 Task: Look for space in Pyapon, Myanmar from 12th July, 2023 to 16th July, 2023 for 8 adults in price range Rs.10000 to Rs.16000. Place can be private room with 8 bedrooms having 8 beds and 8 bathrooms. Property type can be house, flat, guest house. Amenities needed are: wifi, TV, free parkinig on premises, gym, breakfast. Booking option can be shelf check-in. Required host language is English.
Action: Mouse moved to (577, 115)
Screenshot: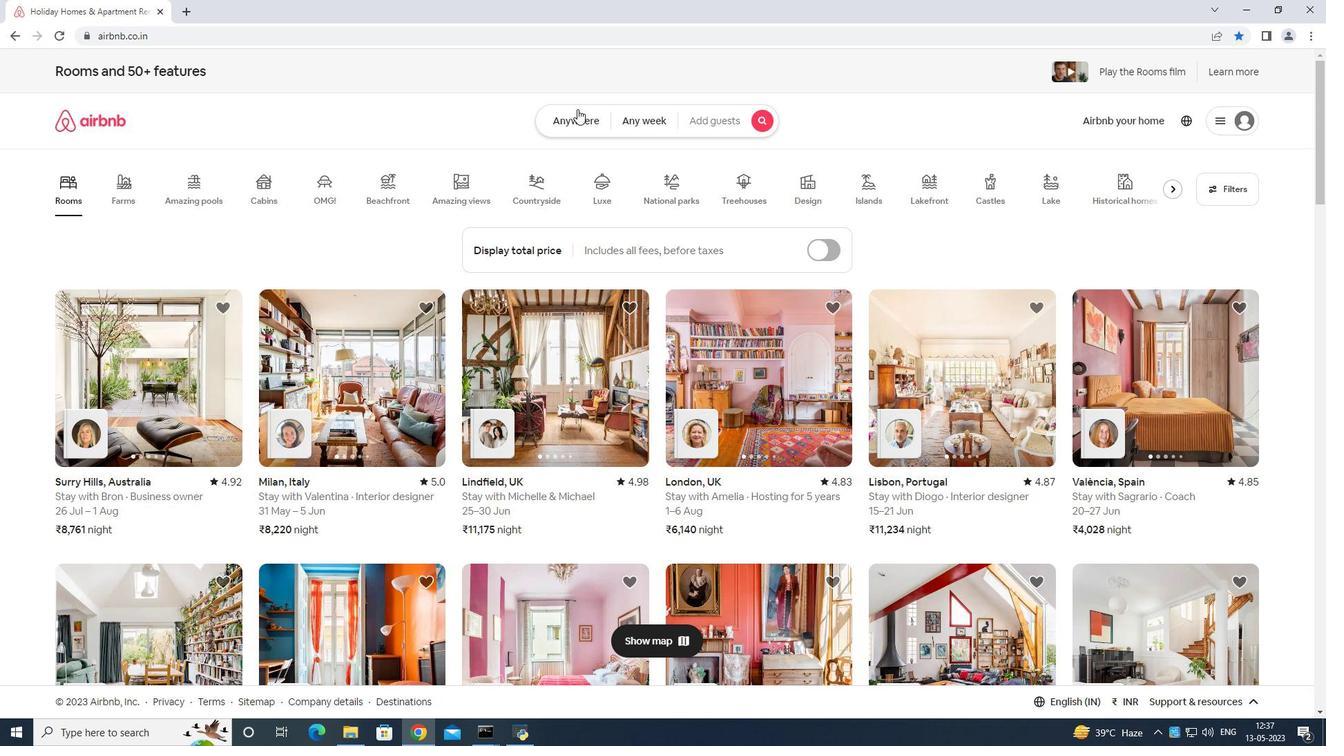 
Action: Mouse pressed left at (577, 115)
Screenshot: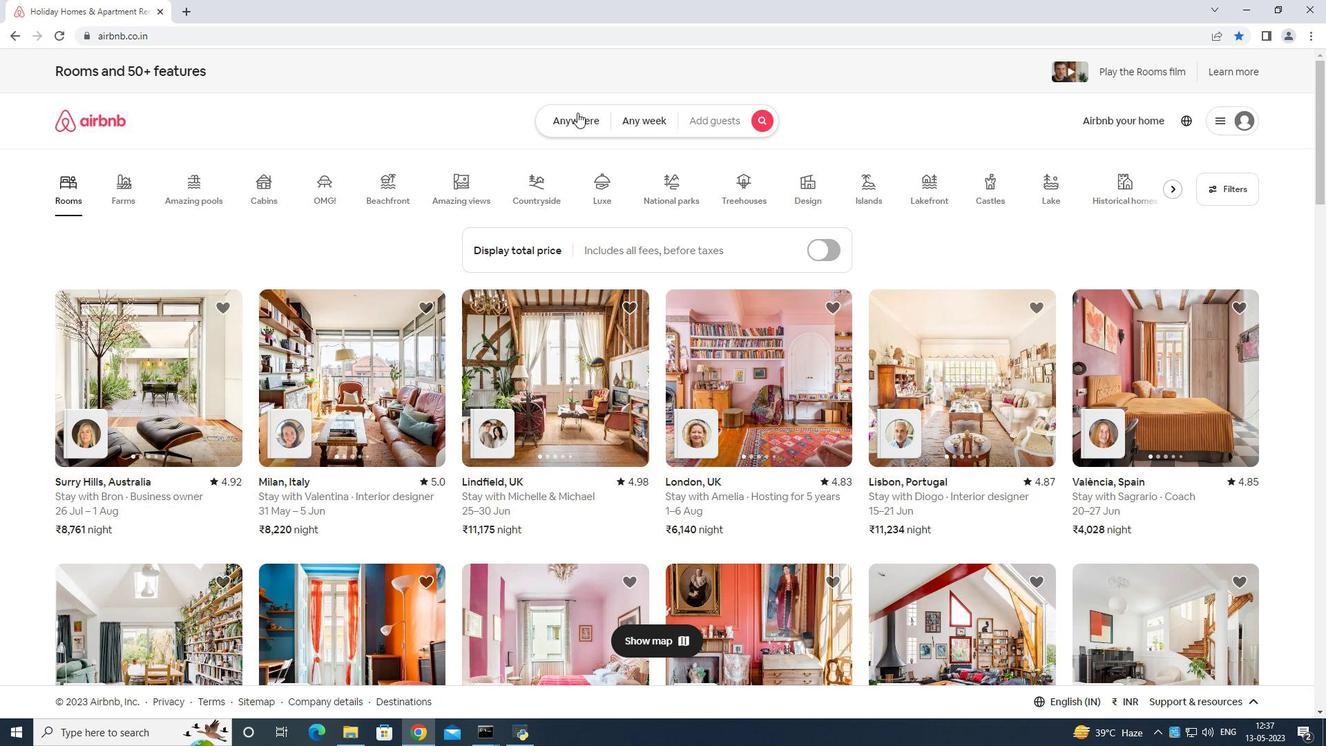 
Action: Mouse moved to (457, 164)
Screenshot: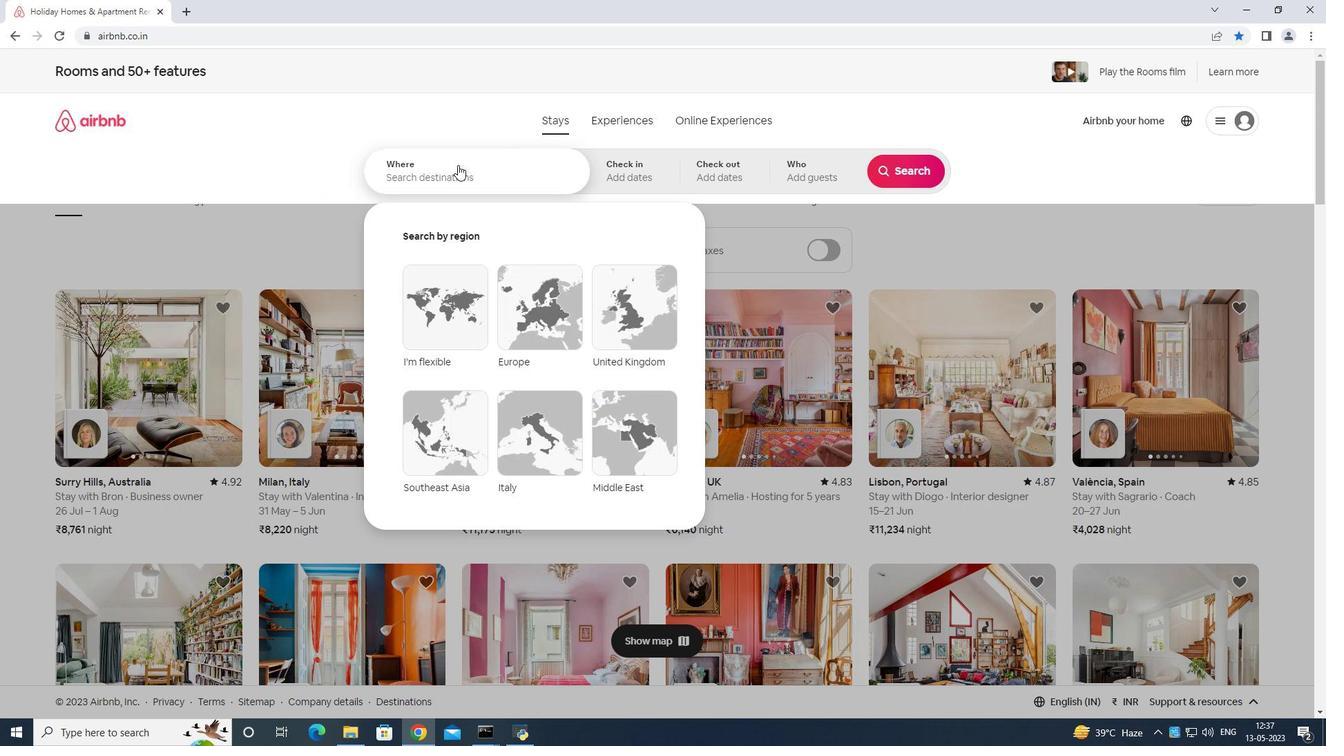 
Action: Mouse pressed left at (457, 164)
Screenshot: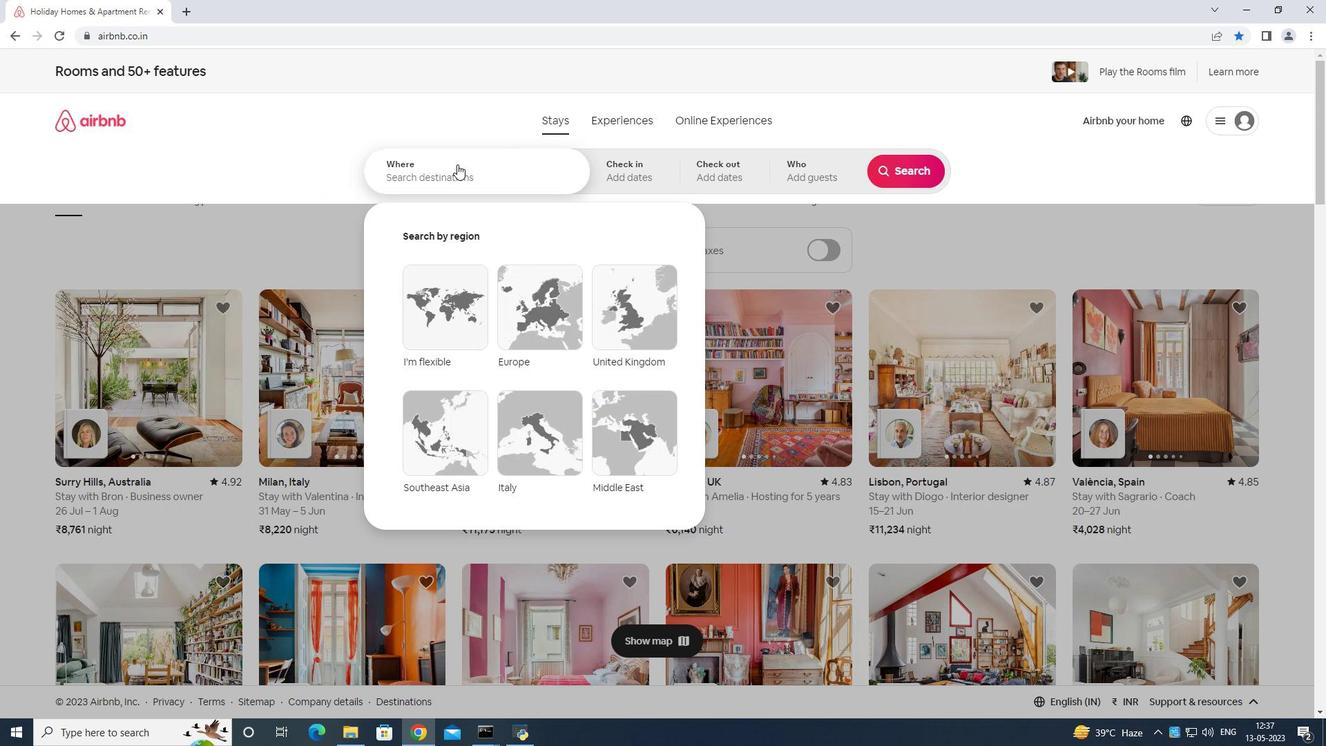 
Action: Mouse moved to (547, 243)
Screenshot: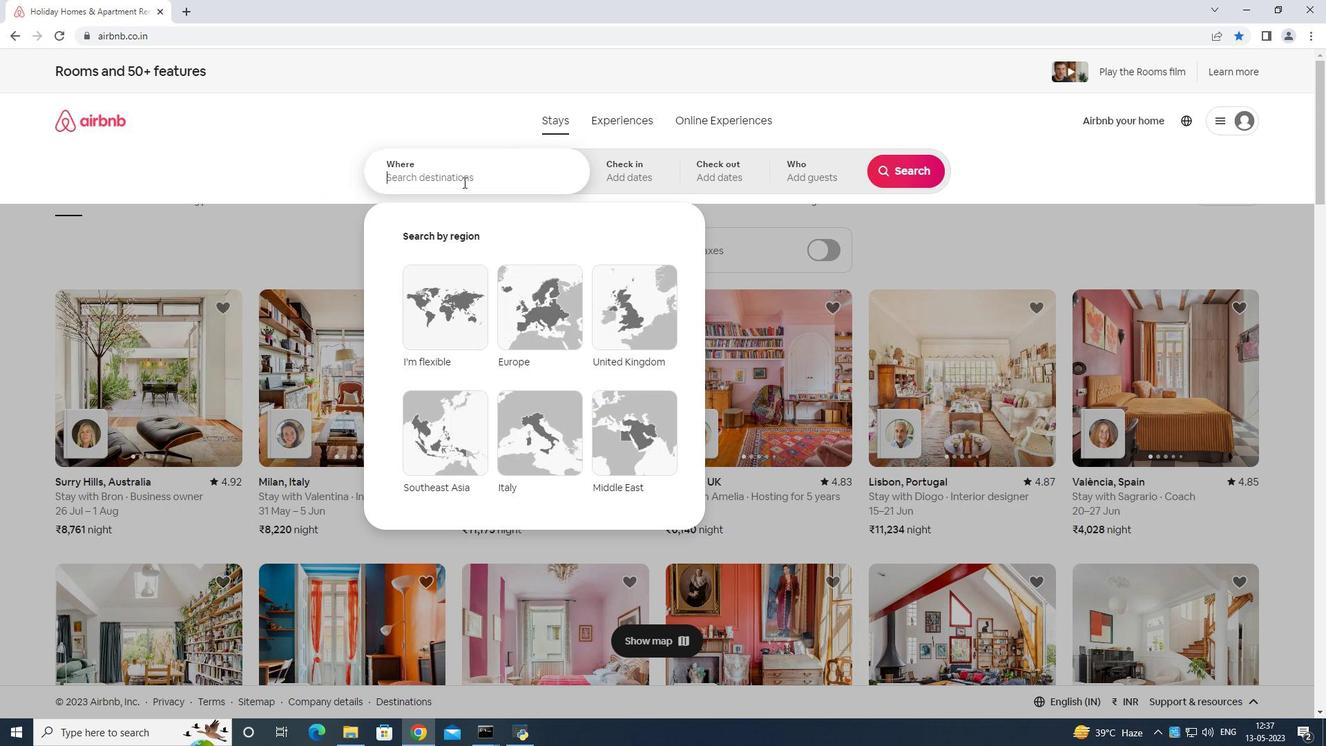 
Action: Key pressed p<Key.backspace><Key.shift>Pyapon<Key.space>myanmar<Key.enter>
Screenshot: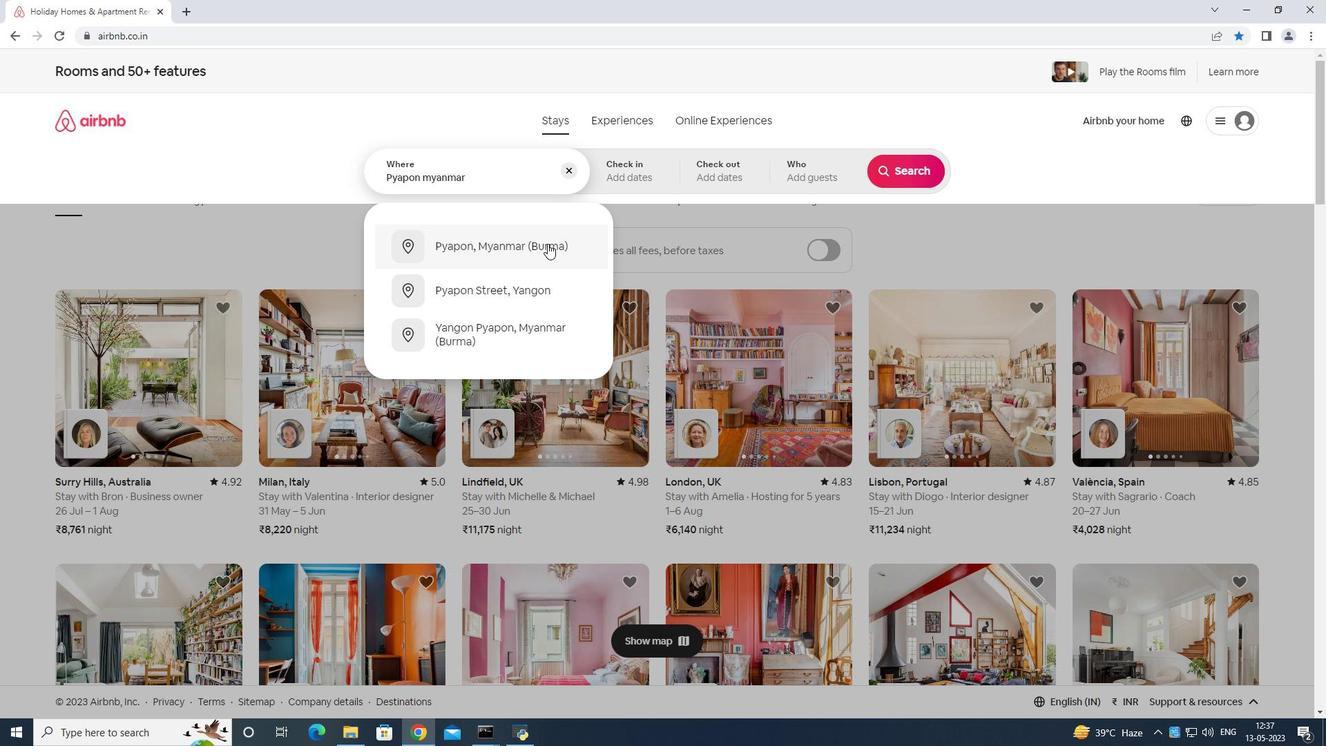 
Action: Mouse moved to (901, 290)
Screenshot: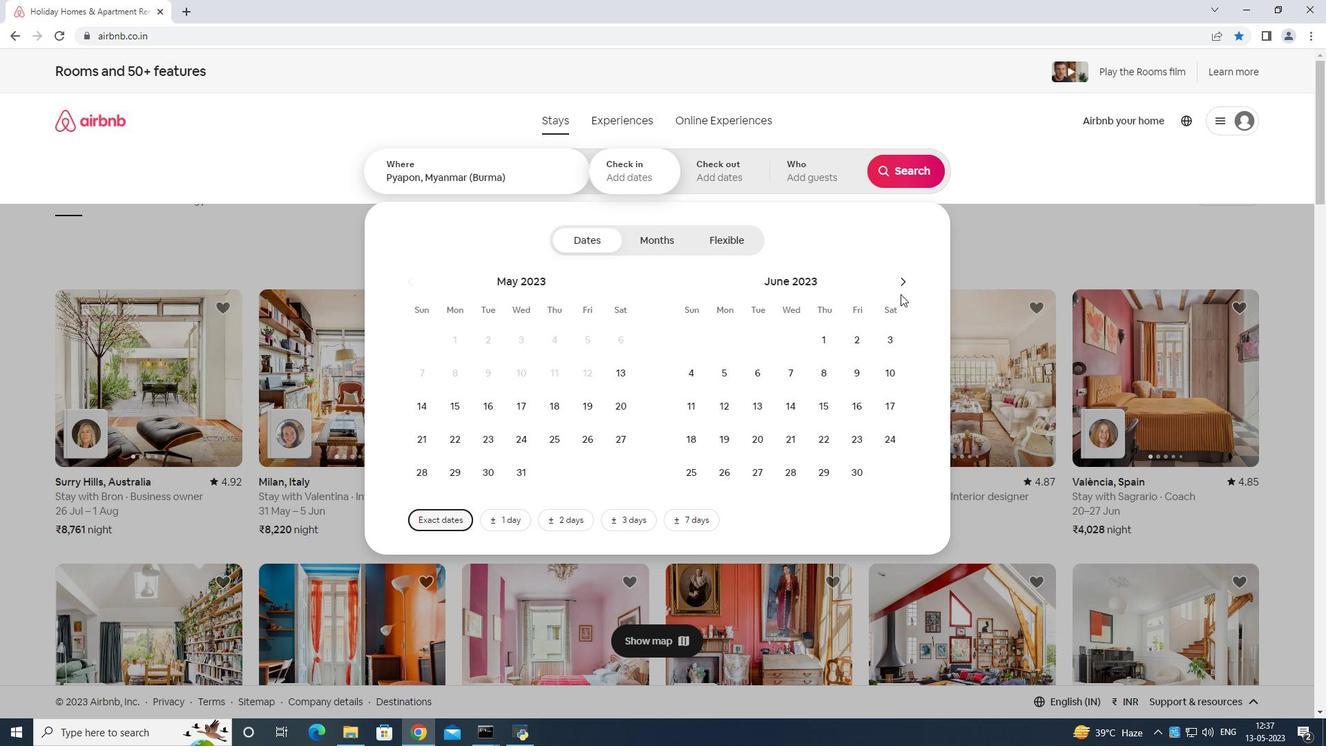 
Action: Mouse pressed left at (901, 290)
Screenshot: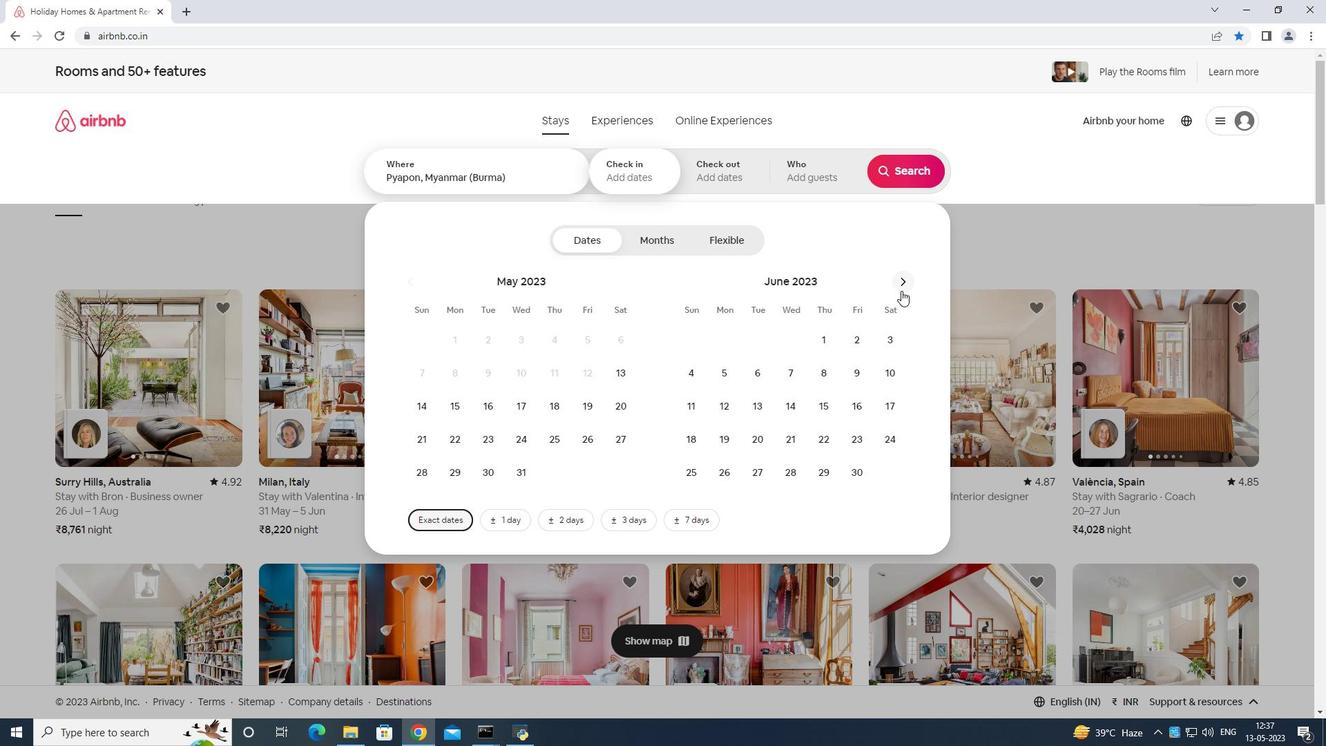 
Action: Mouse moved to (776, 395)
Screenshot: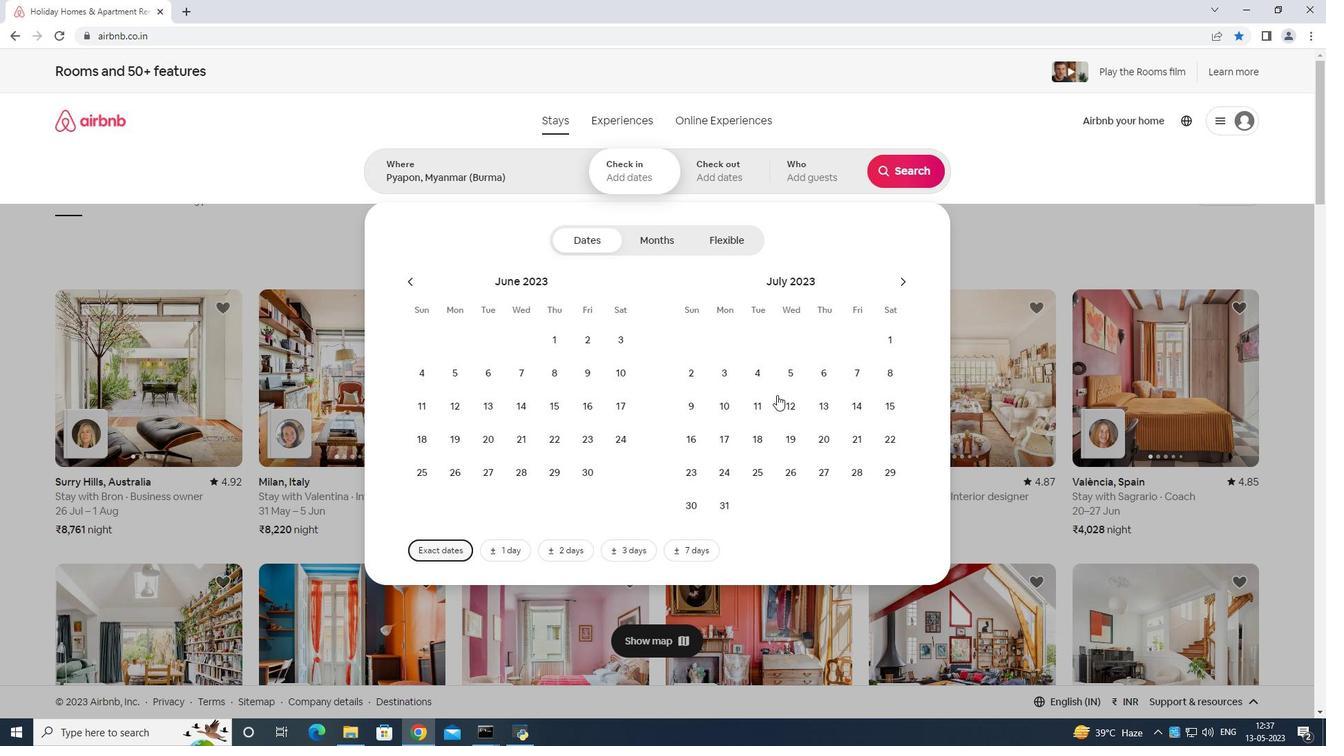 
Action: Mouse pressed left at (776, 395)
Screenshot: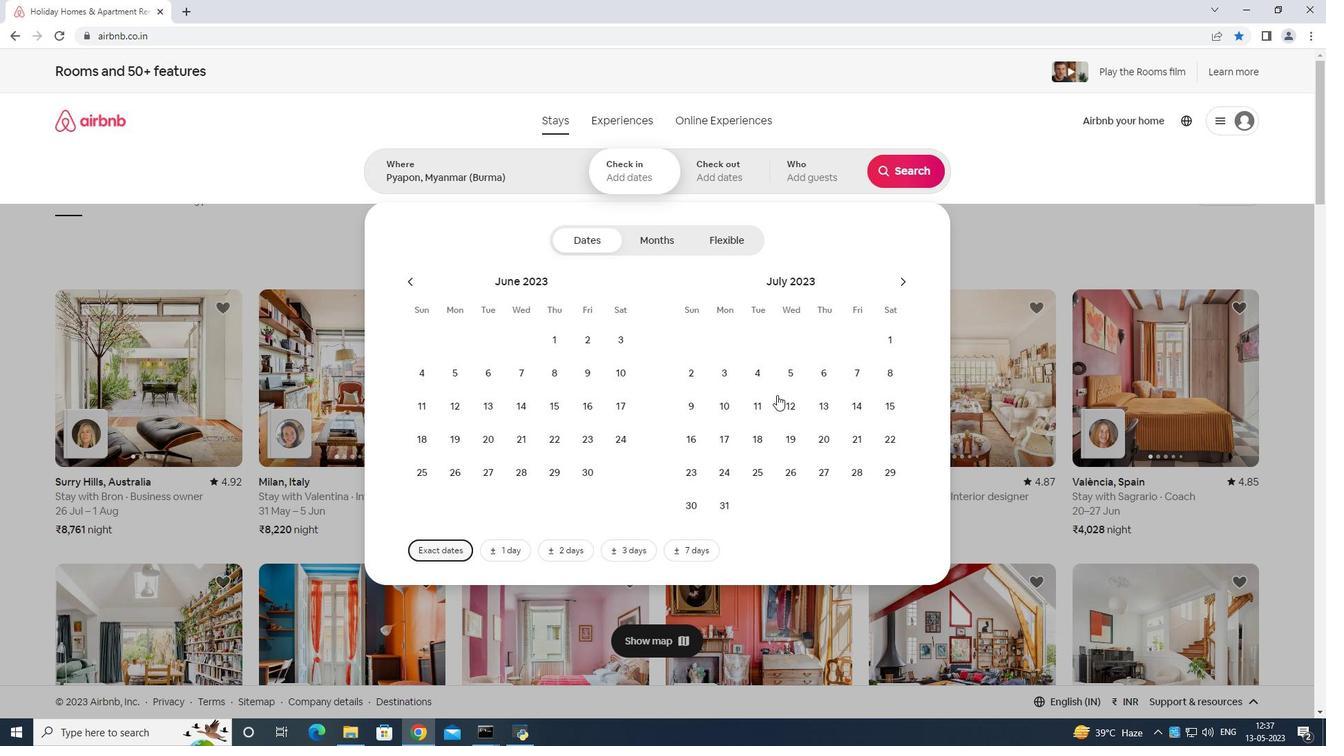 
Action: Mouse moved to (688, 437)
Screenshot: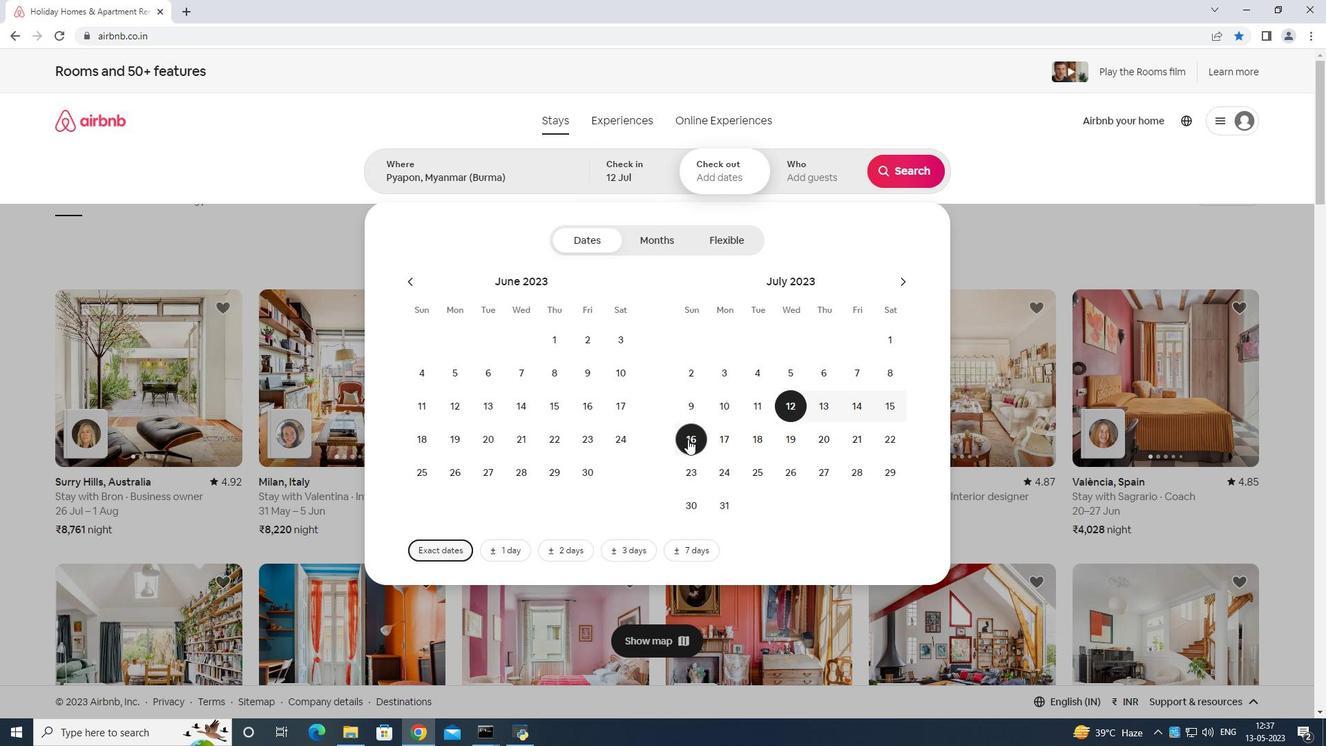 
Action: Mouse pressed left at (688, 437)
Screenshot: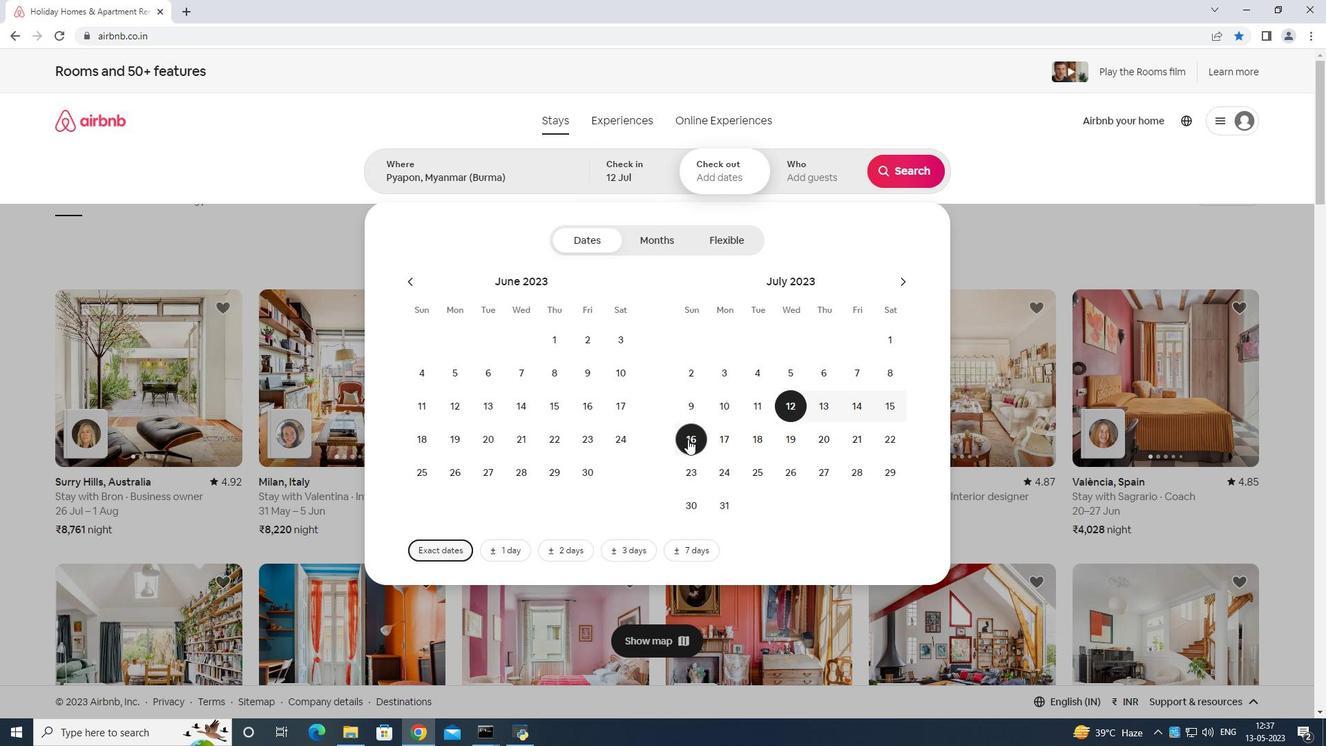 
Action: Mouse moved to (813, 159)
Screenshot: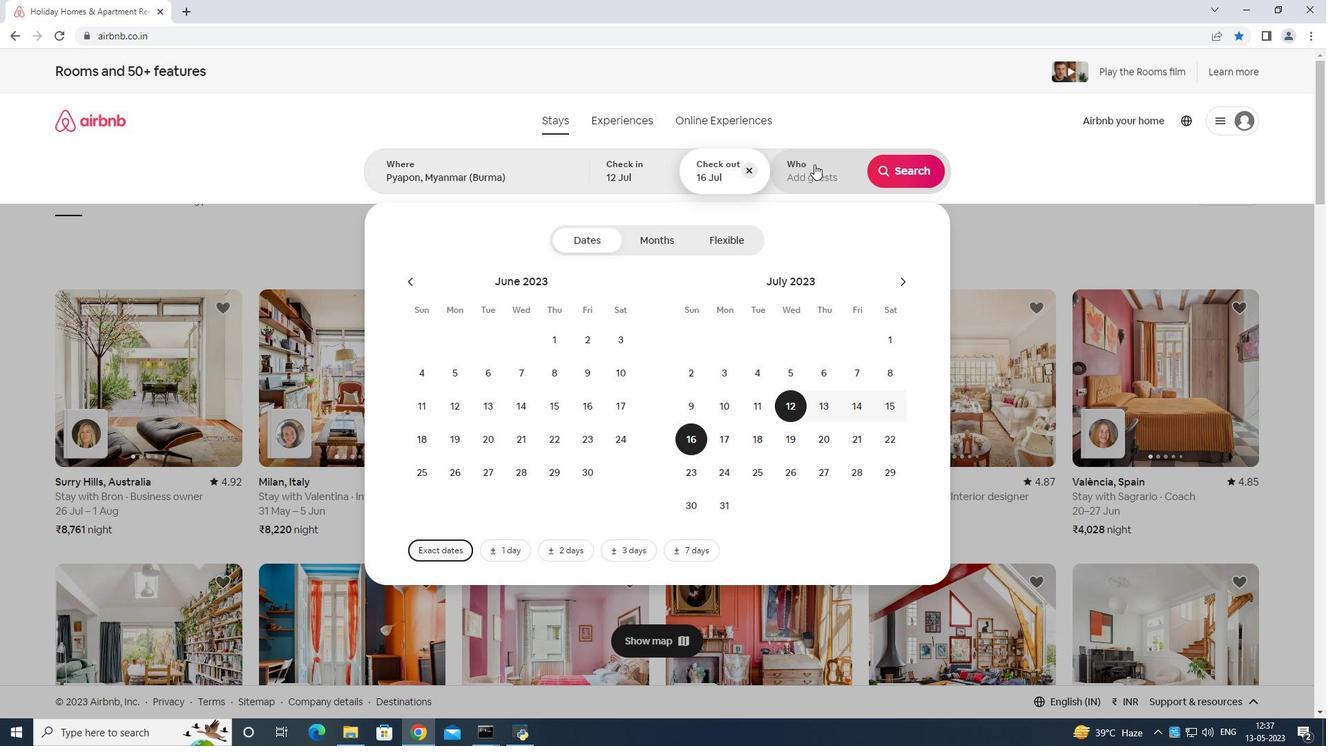 
Action: Mouse pressed left at (813, 159)
Screenshot: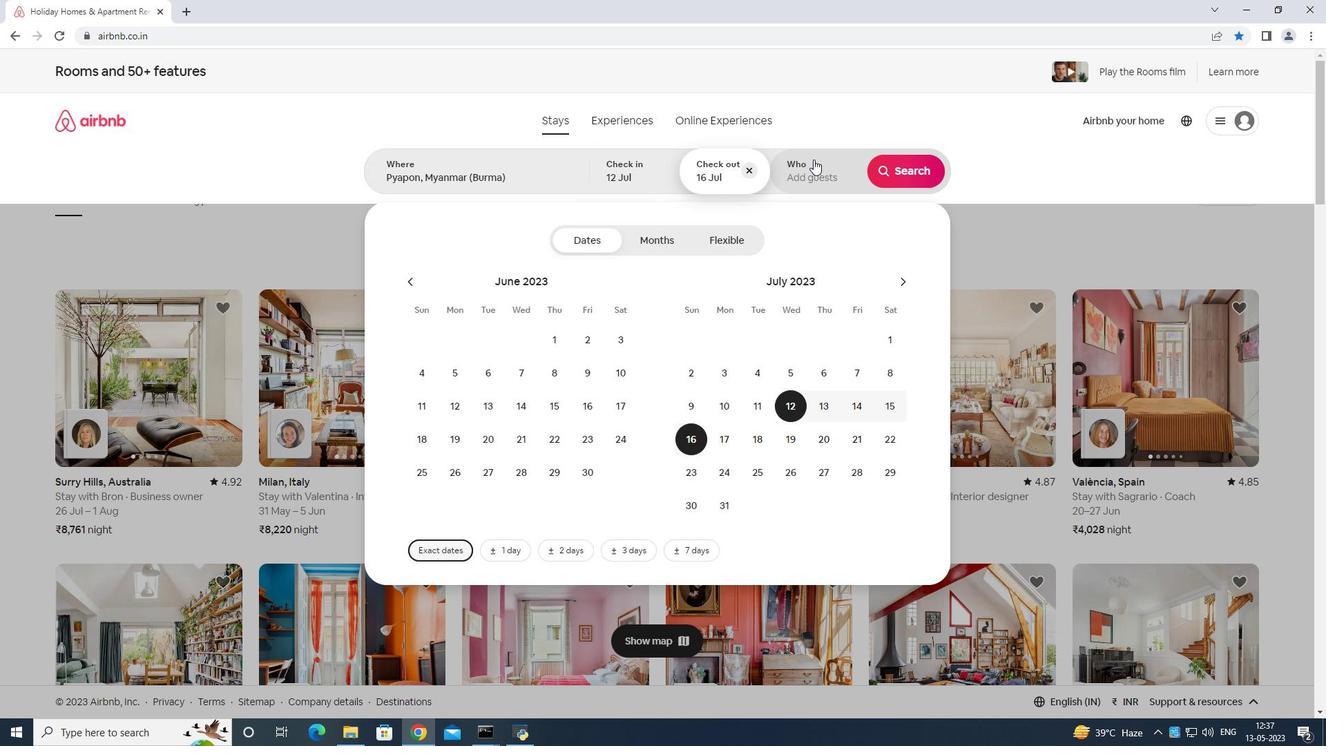 
Action: Mouse moved to (911, 239)
Screenshot: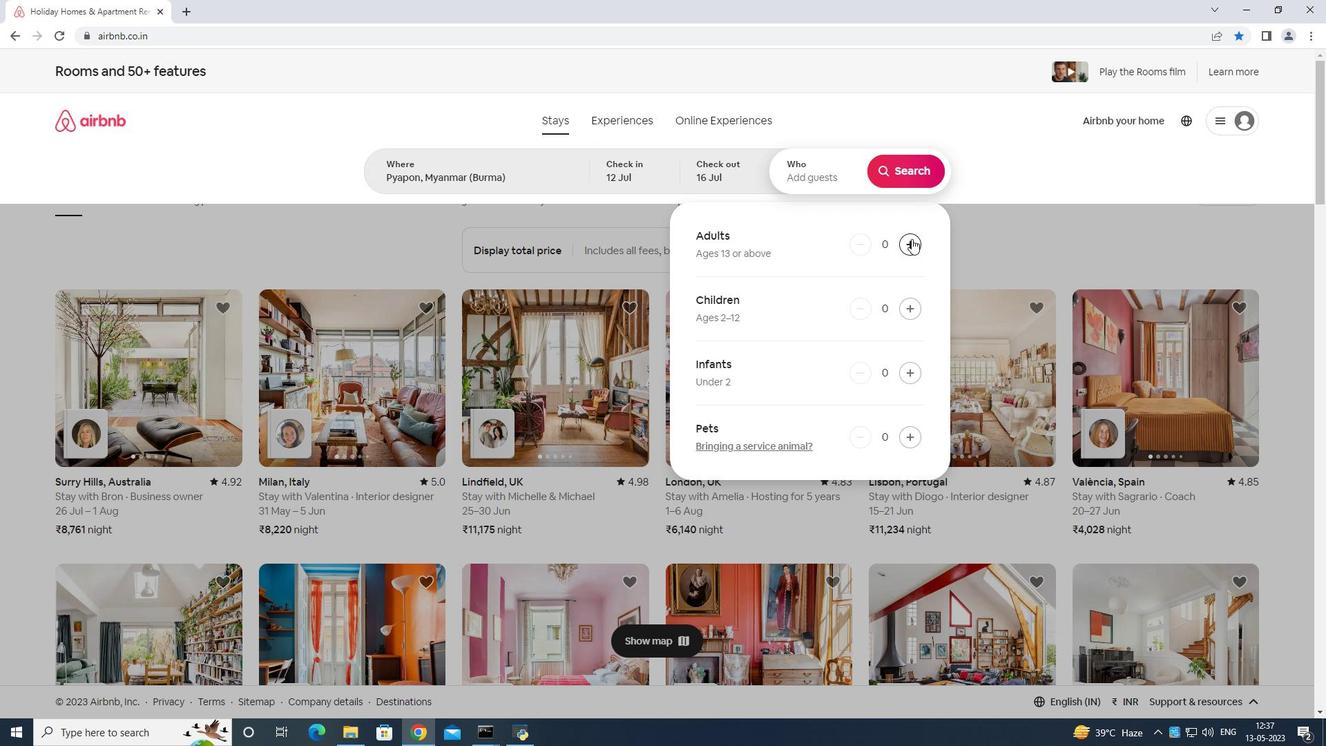 
Action: Mouse pressed left at (911, 239)
Screenshot: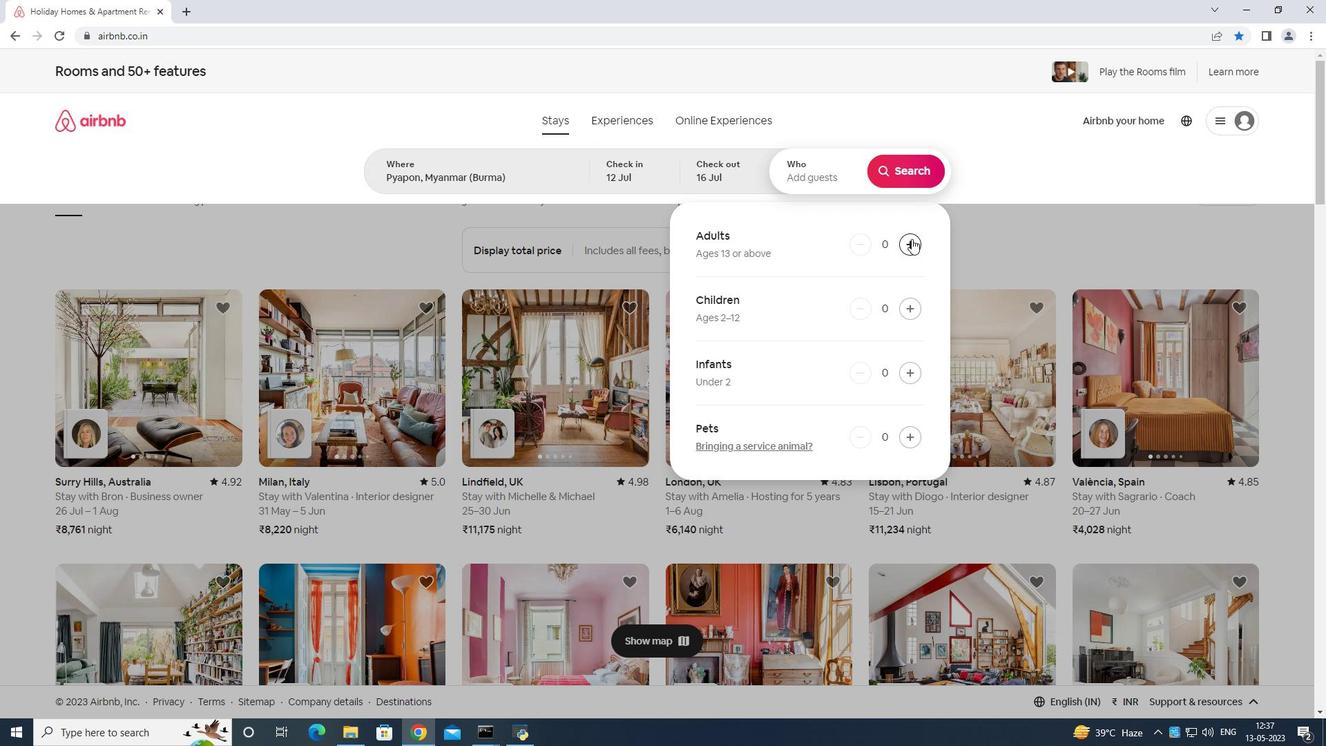 
Action: Mouse pressed left at (911, 239)
Screenshot: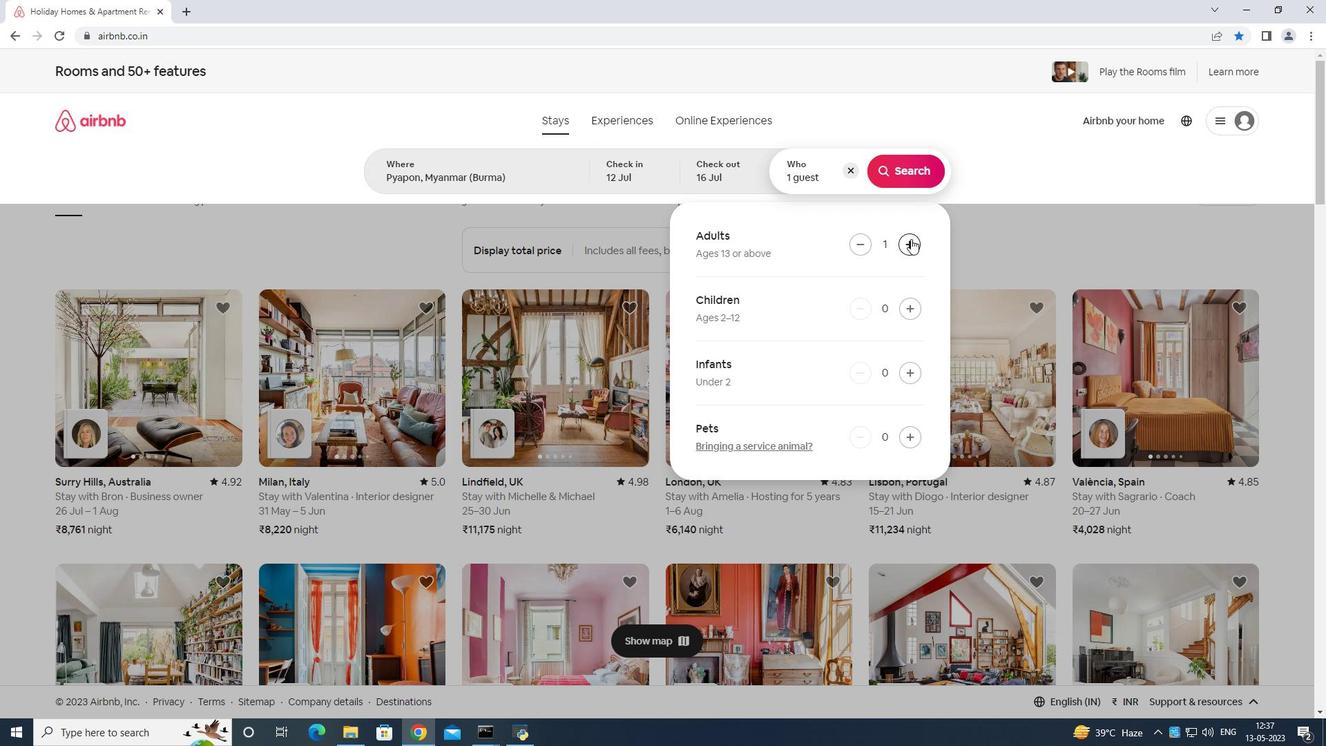 
Action: Mouse pressed left at (911, 239)
Screenshot: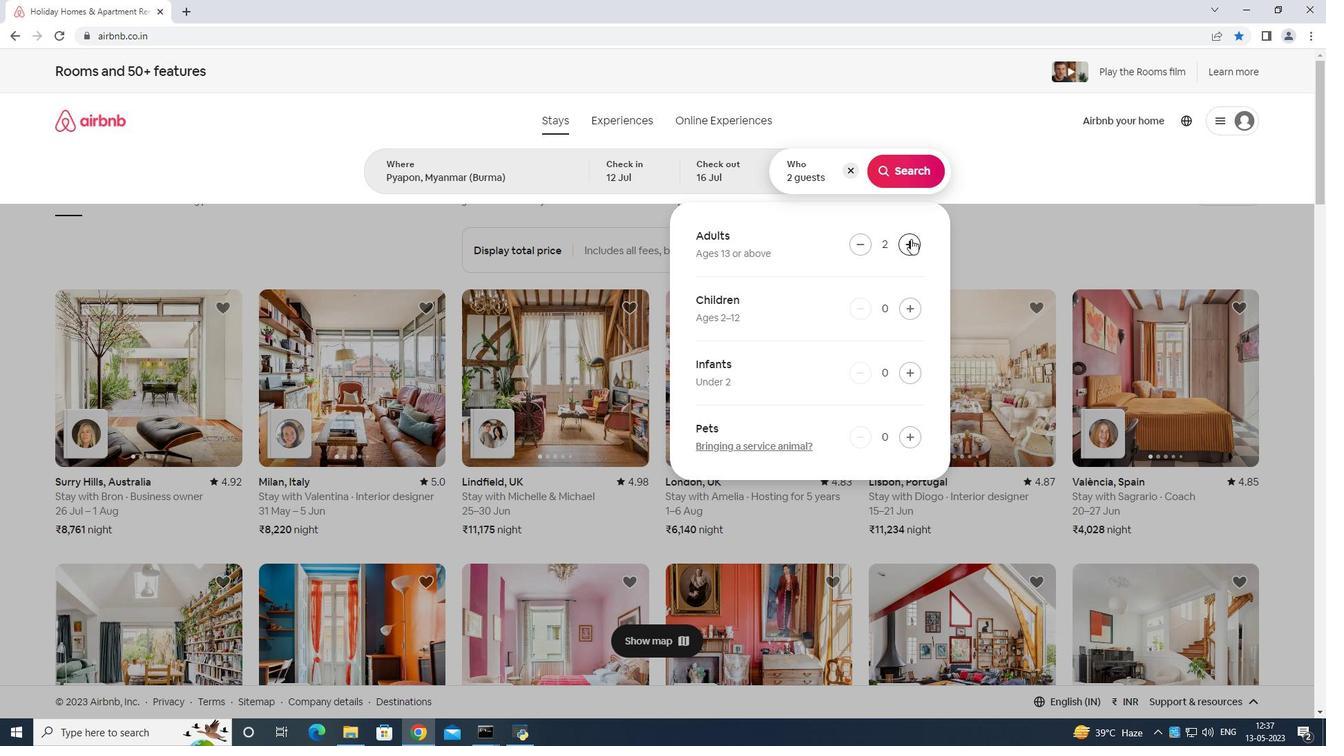 
Action: Mouse moved to (911, 239)
Screenshot: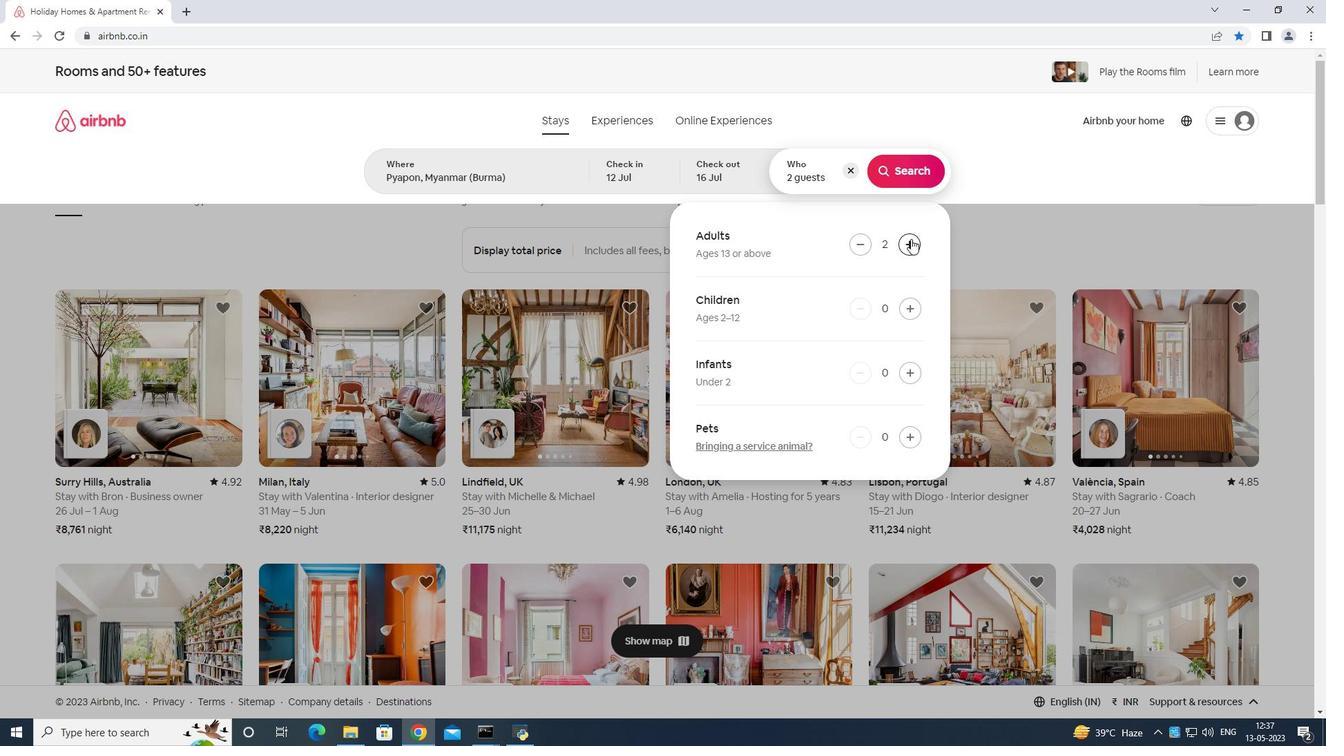
Action: Mouse pressed left at (911, 239)
Screenshot: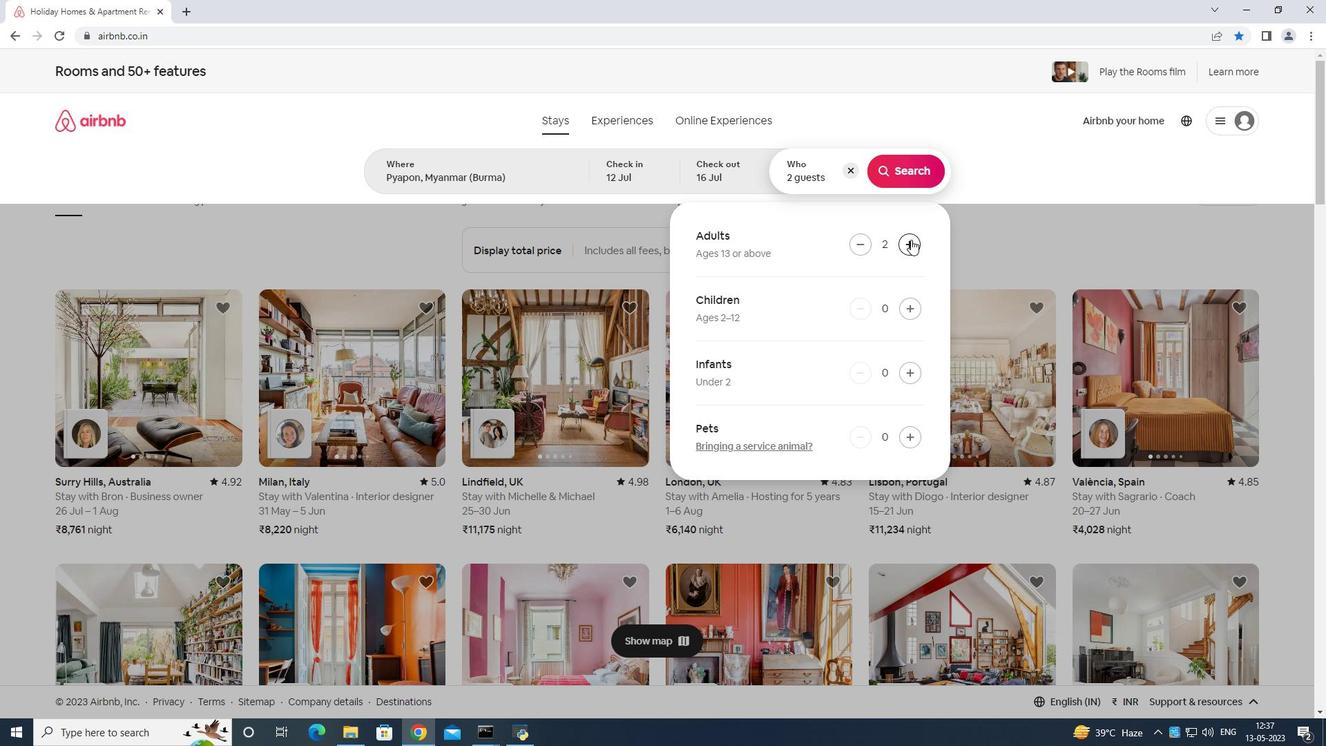 
Action: Mouse pressed left at (911, 239)
Screenshot: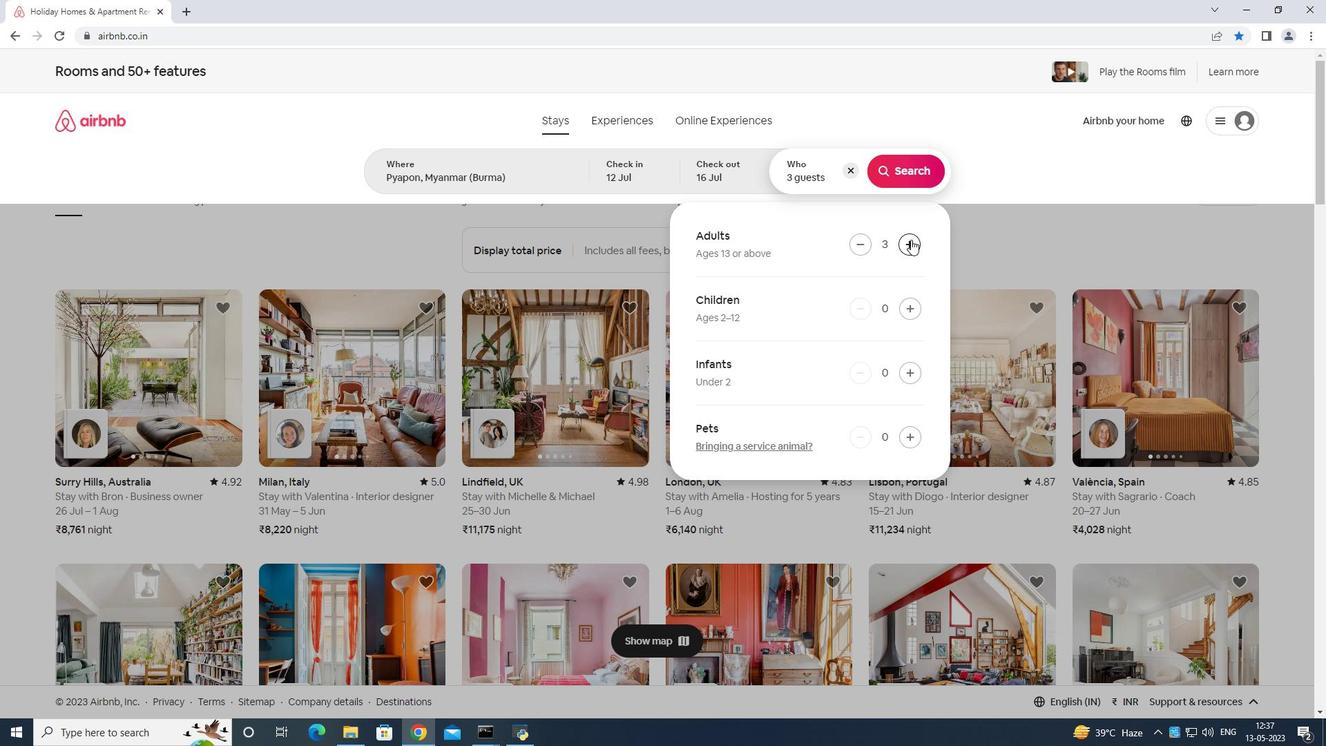 
Action: Mouse pressed left at (911, 239)
Screenshot: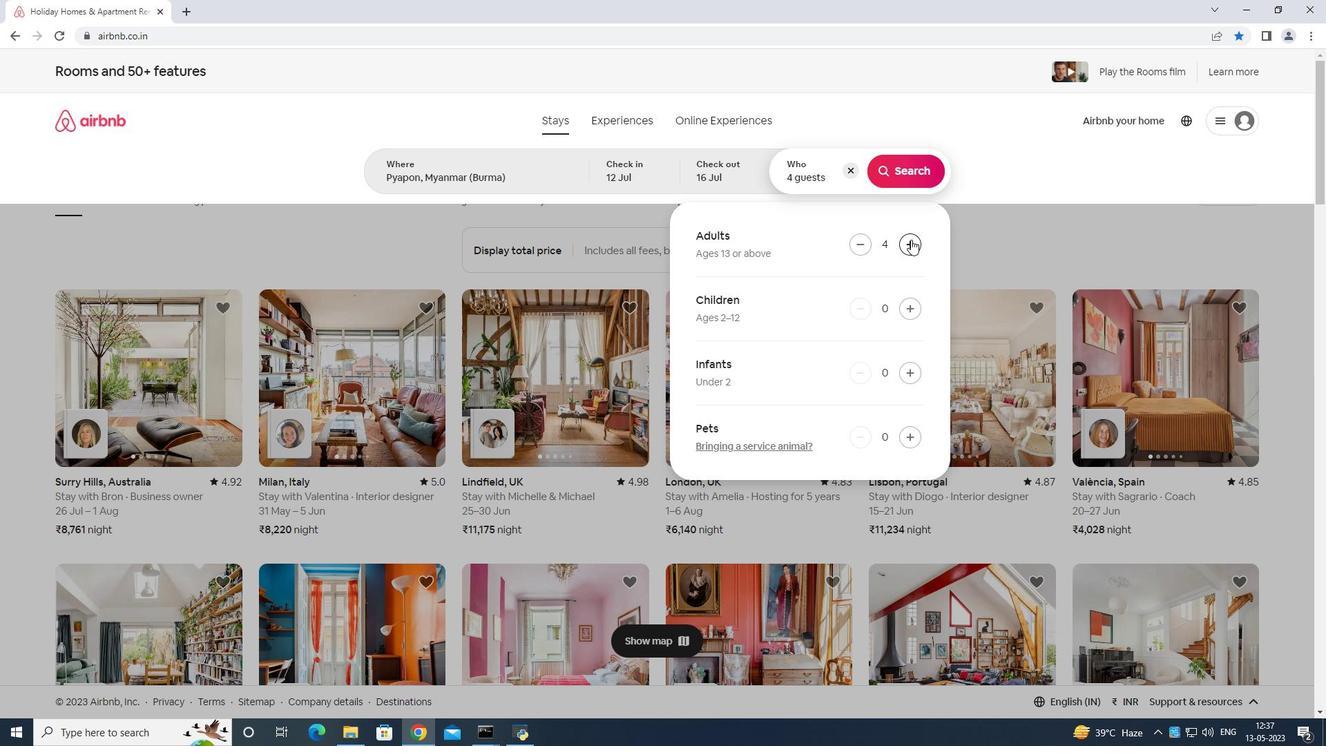 
Action: Mouse moved to (911, 240)
Screenshot: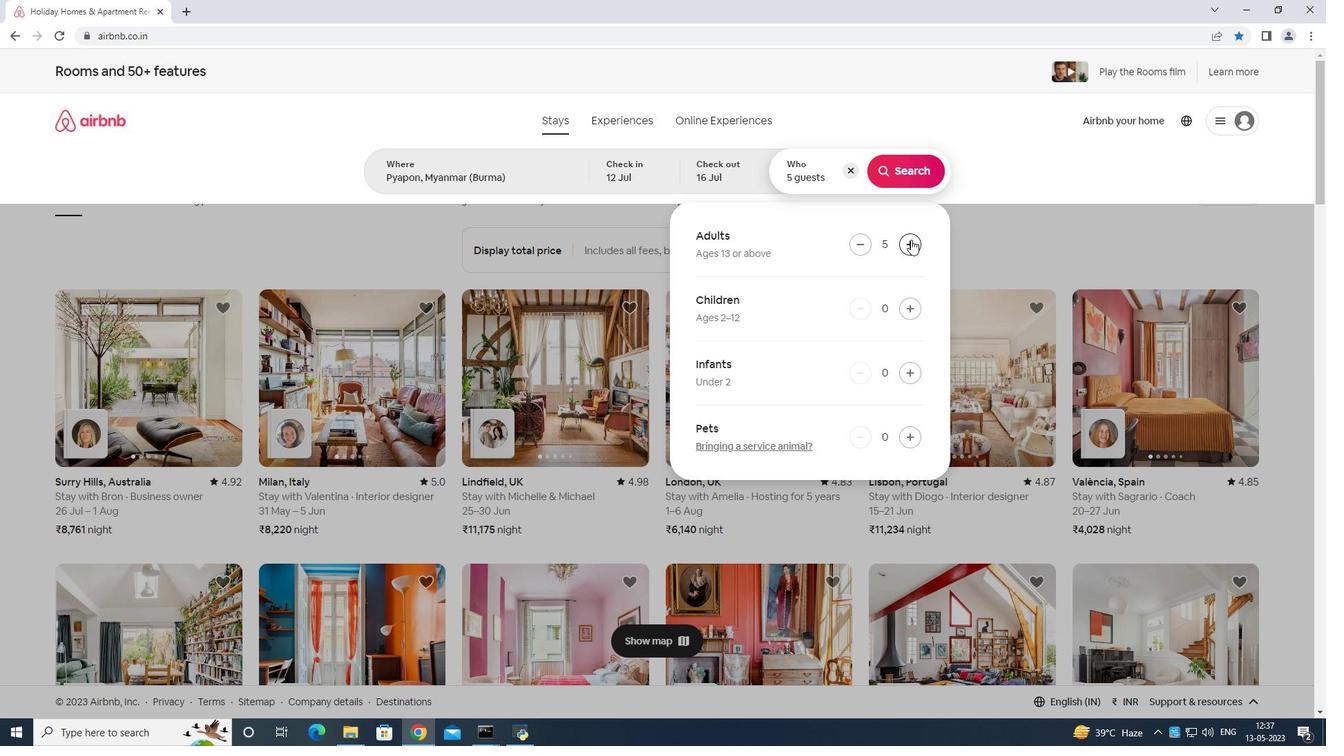 
Action: Mouse pressed left at (911, 240)
Screenshot: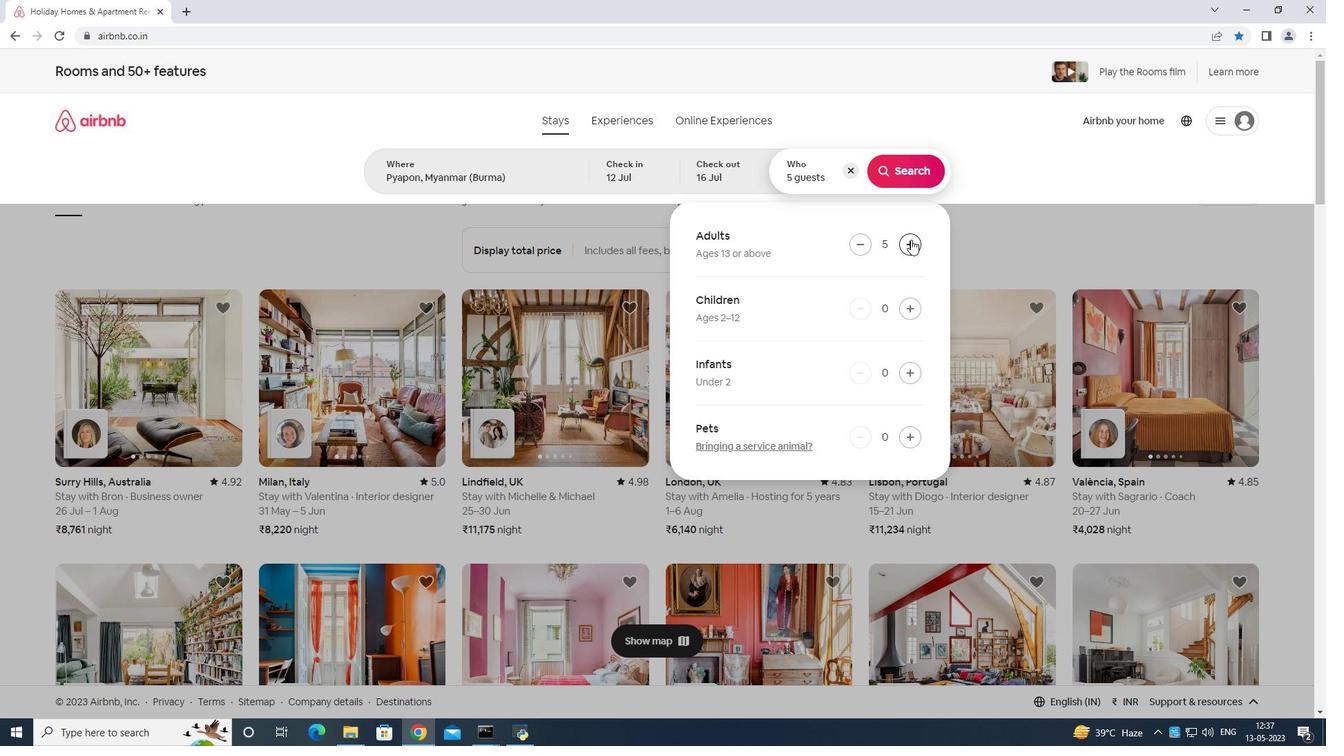 
Action: Mouse pressed left at (911, 240)
Screenshot: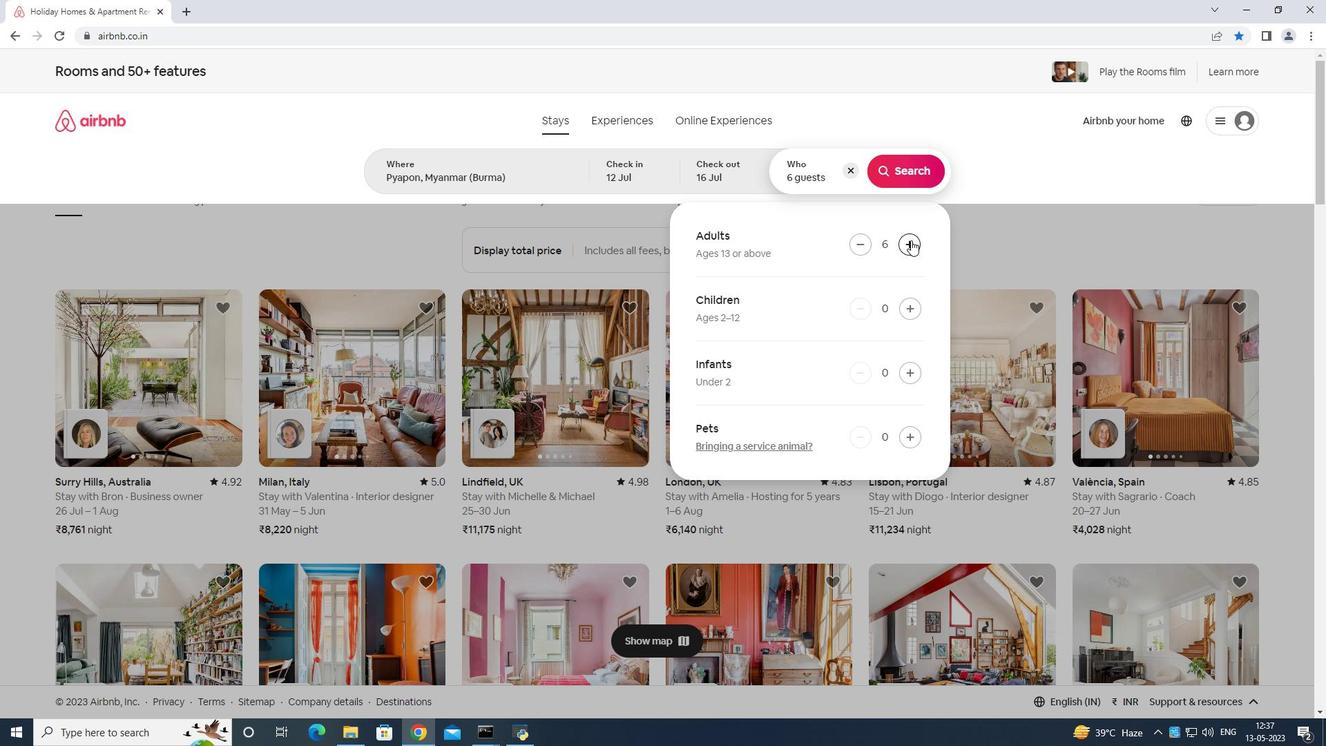 
Action: Mouse moved to (924, 167)
Screenshot: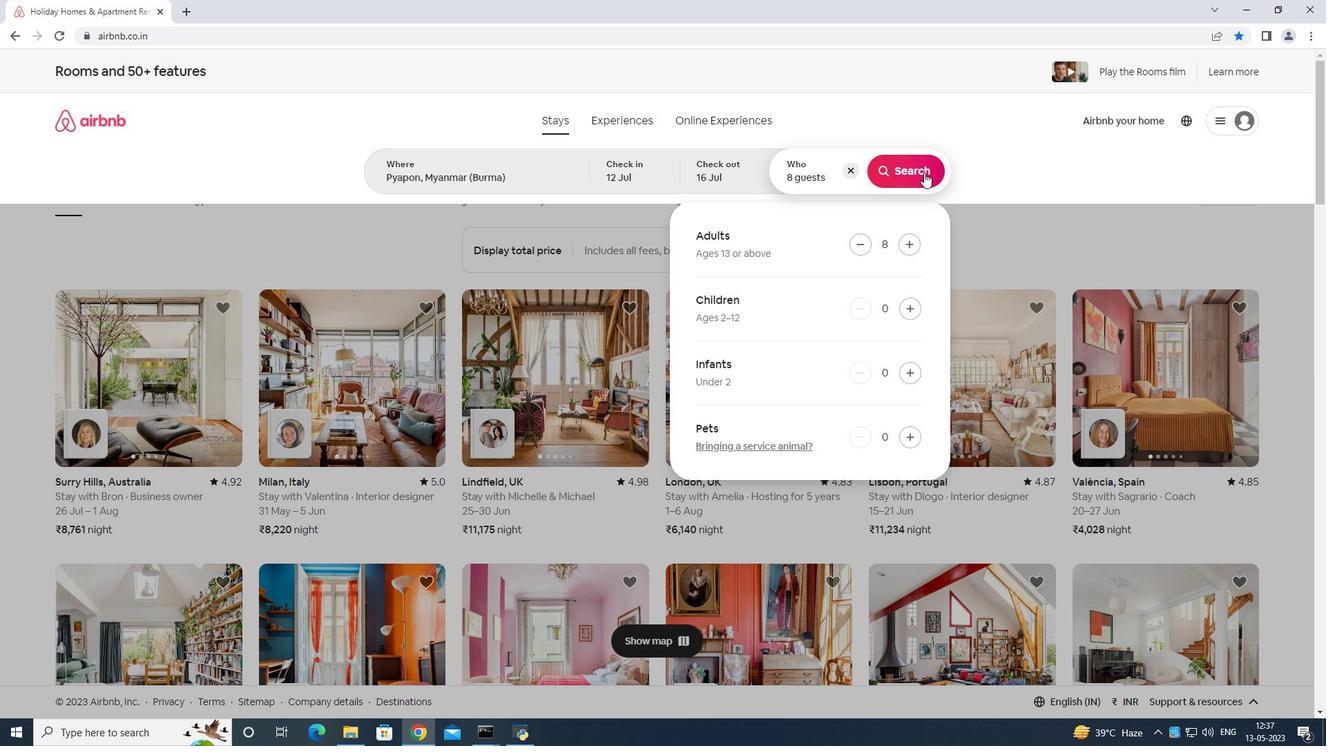 
Action: Mouse pressed left at (924, 167)
Screenshot: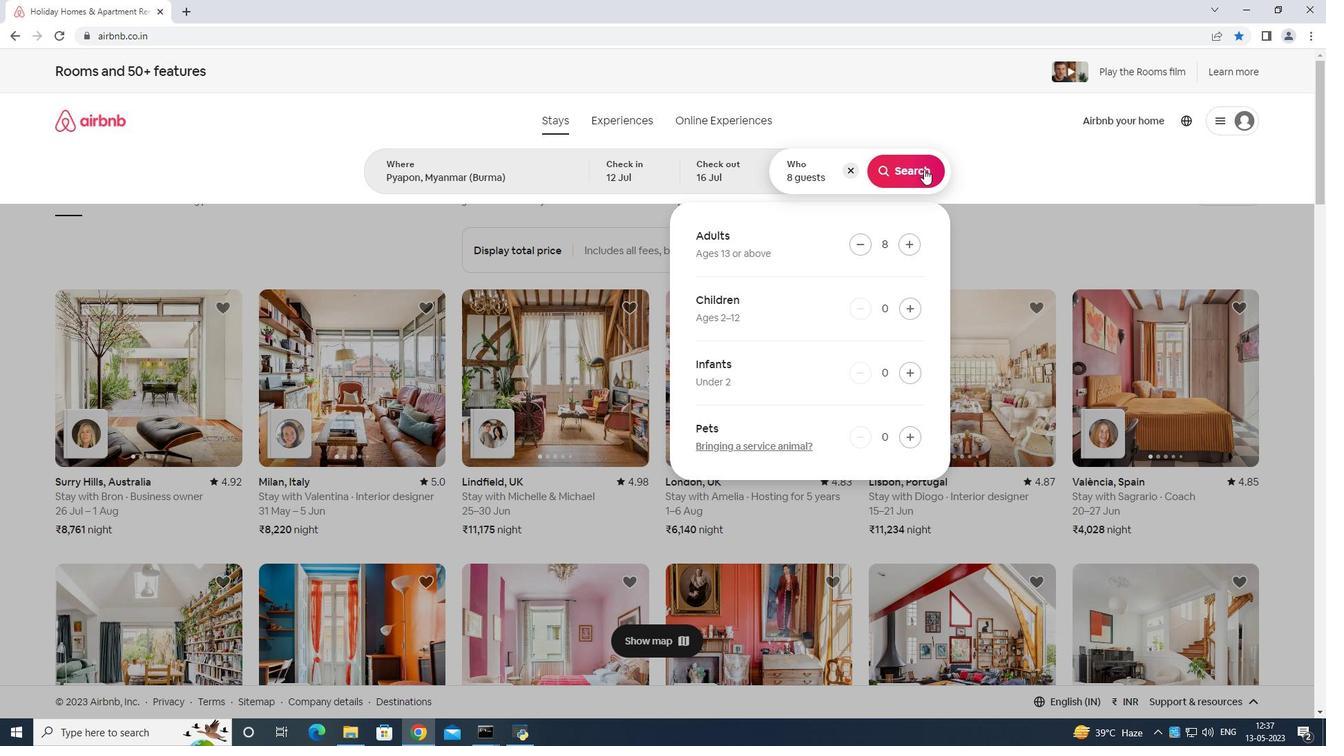 
Action: Mouse moved to (1269, 118)
Screenshot: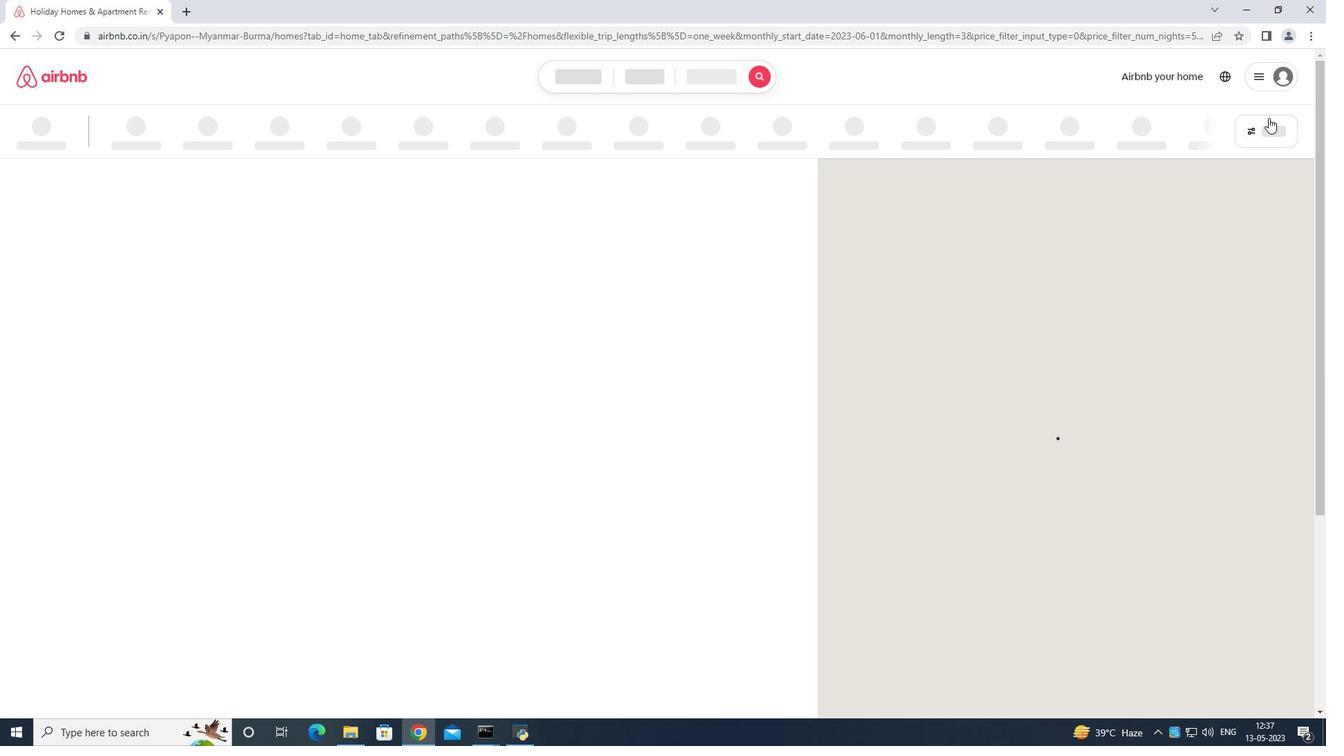 
Action: Mouse pressed left at (1269, 118)
Screenshot: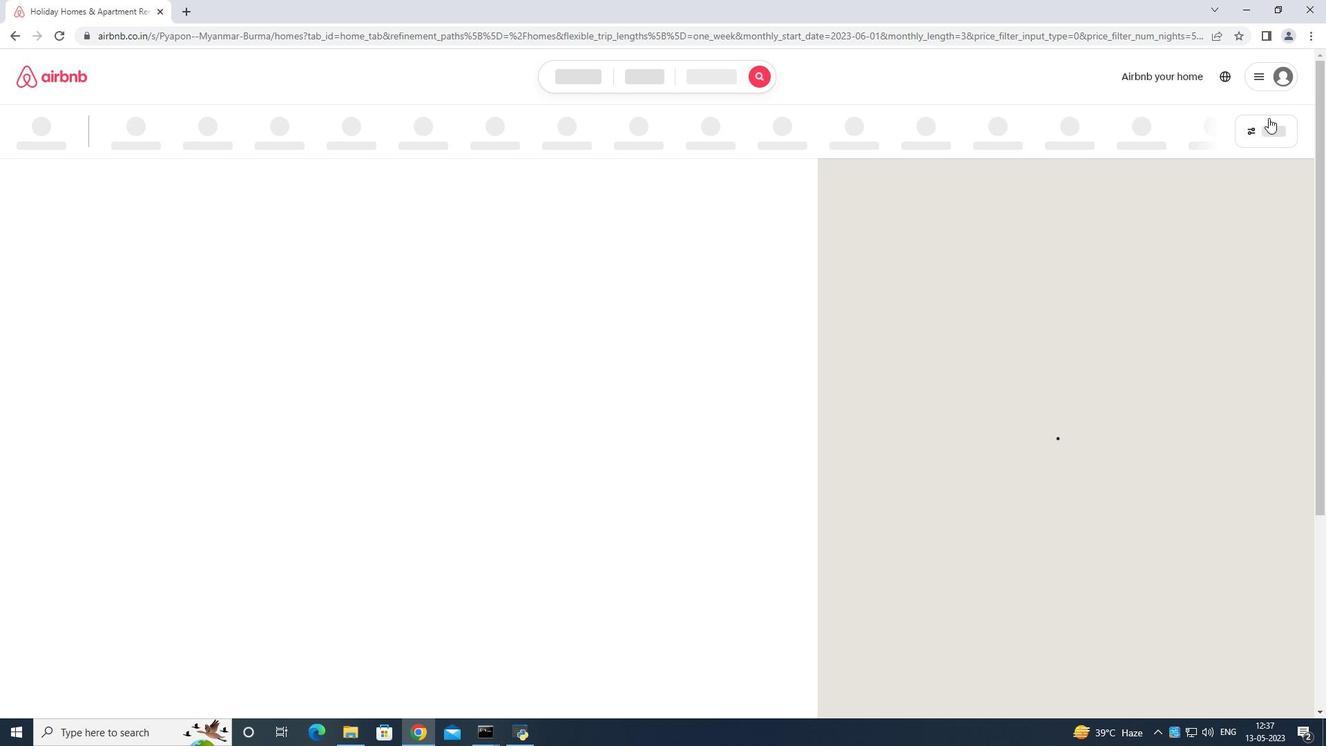 
Action: Mouse moved to (562, 474)
Screenshot: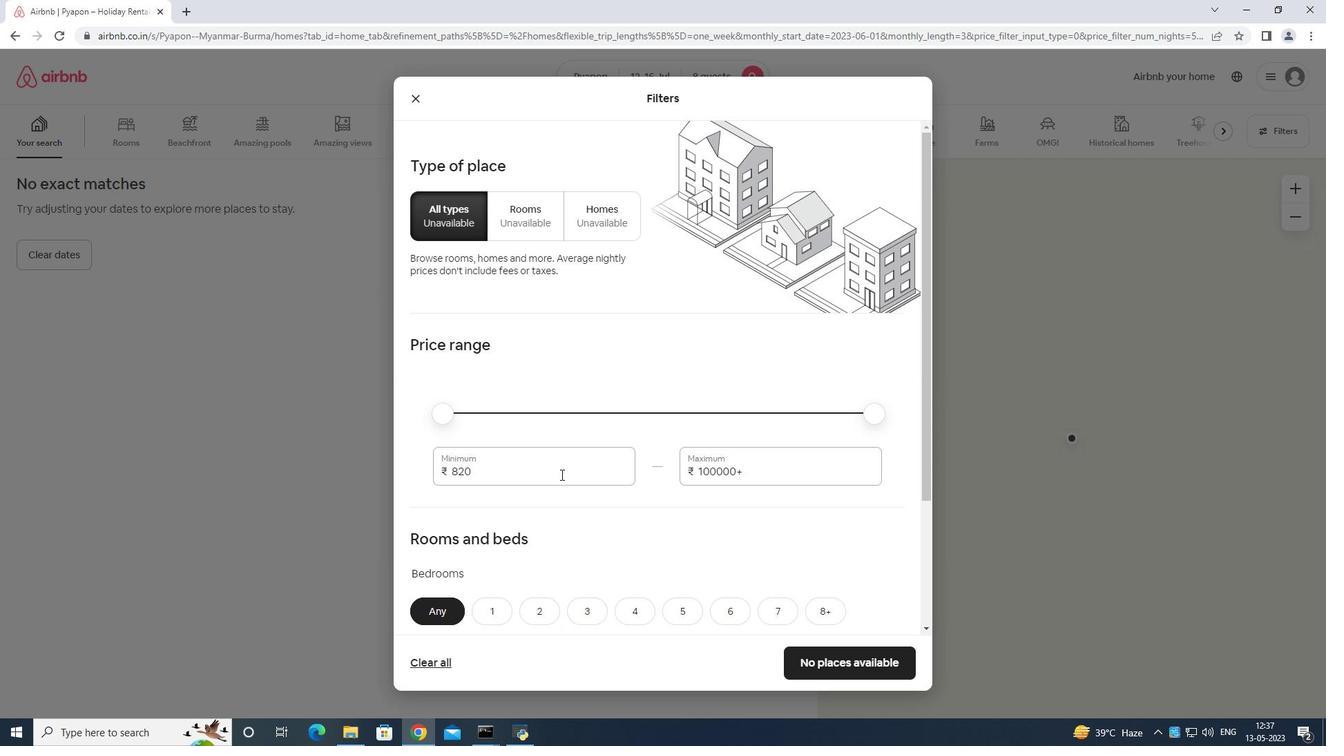 
Action: Mouse pressed left at (562, 474)
Screenshot: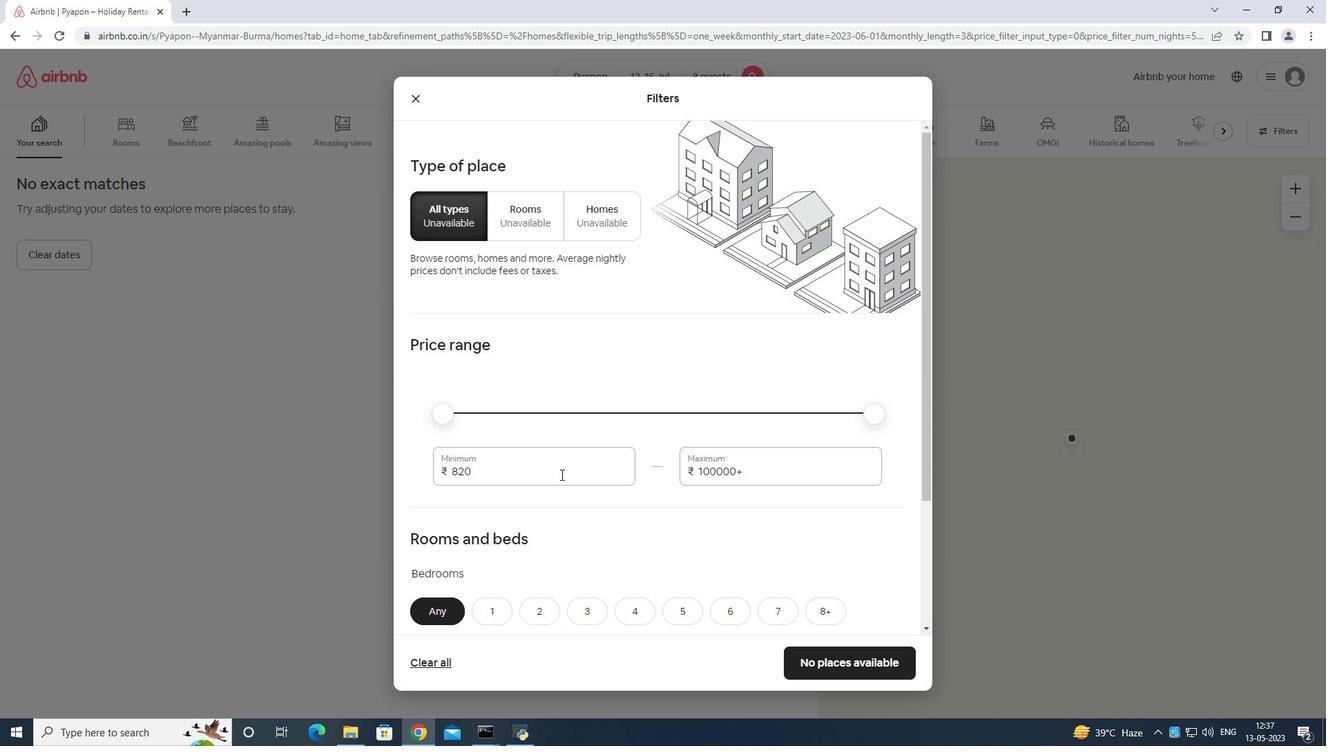 
Action: Mouse moved to (562, 471)
Screenshot: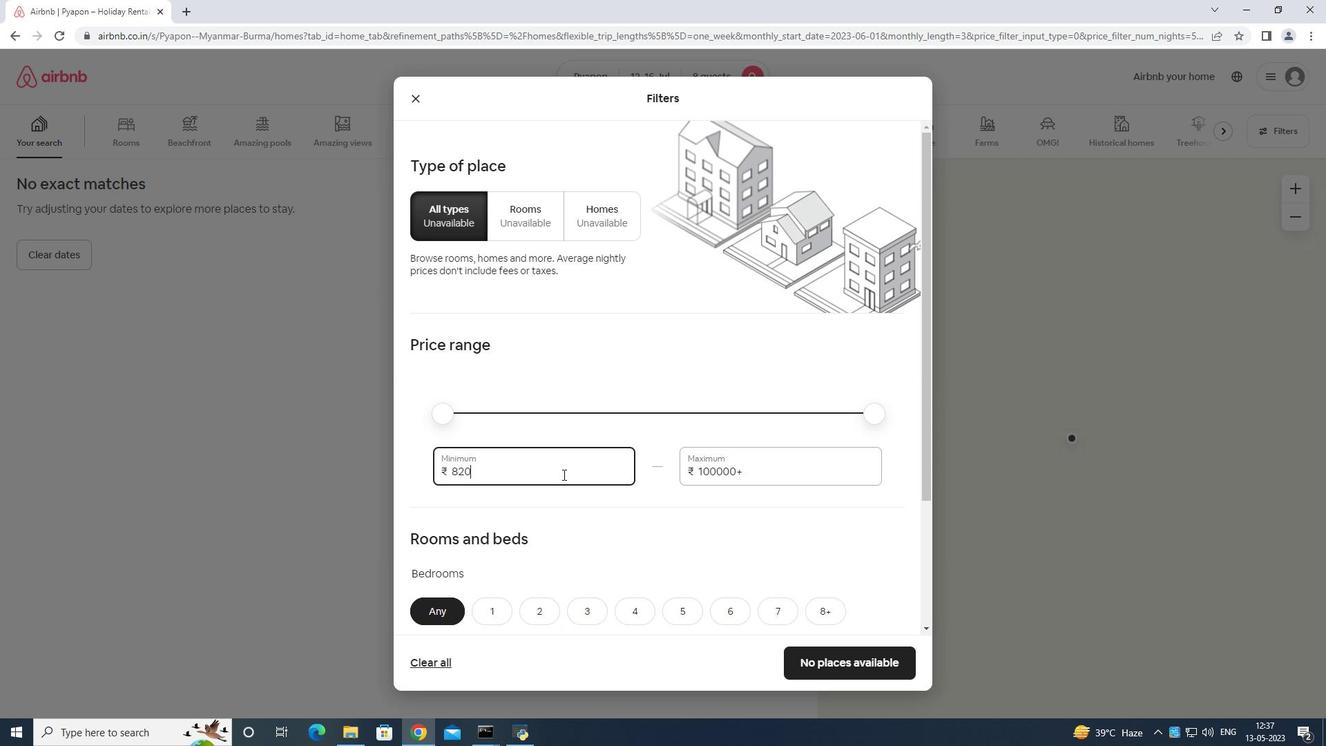 
Action: Key pressed <Key.backspace><Key.backspace><Key.backspace><Key.backspace><Key.backspace>10000
Screenshot: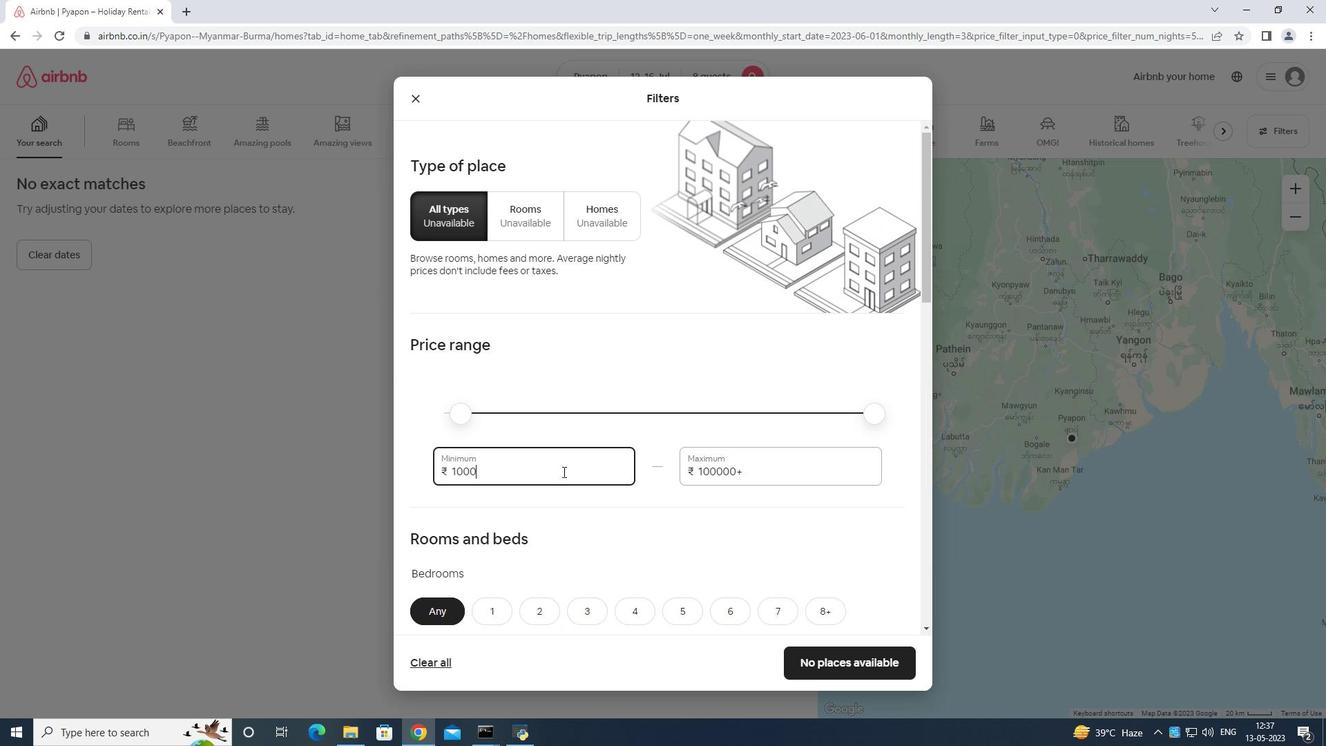 
Action: Mouse moved to (795, 457)
Screenshot: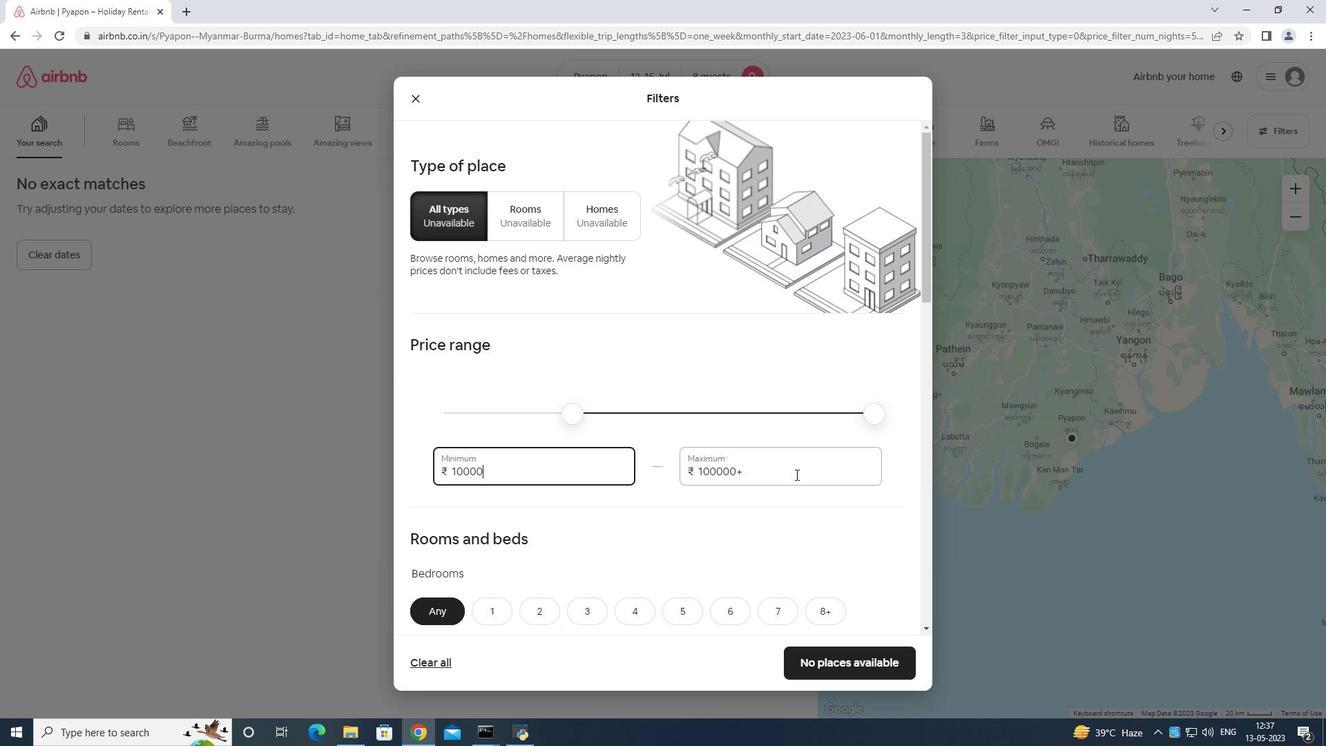 
Action: Mouse pressed left at (795, 457)
Screenshot: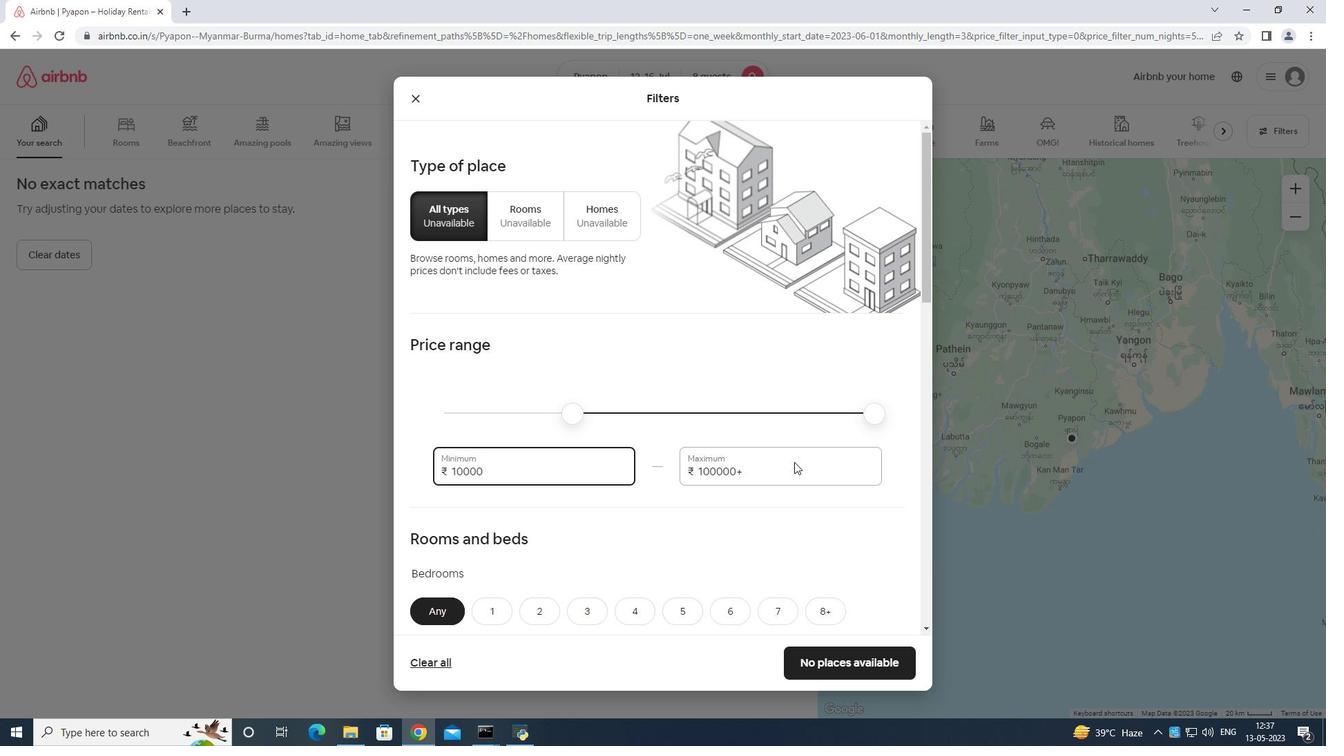 
Action: Mouse moved to (793, 451)
Screenshot: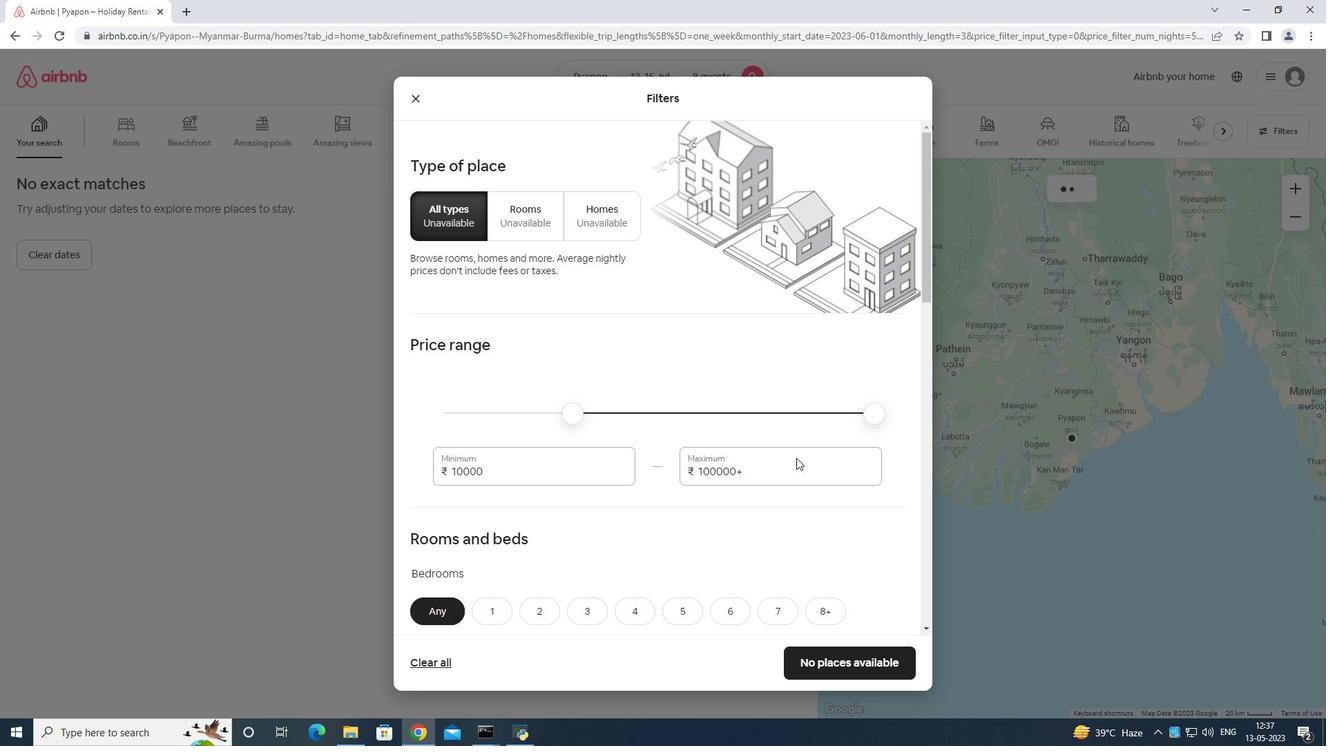 
Action: Key pressed <Key.backspace><Key.backspace><Key.backspace><Key.backspace><Key.backspace><Key.backspace><Key.backspace><Key.backspace><Key.backspace><Key.backspace><Key.backspace><Key.backspace><Key.backspace>160
Screenshot: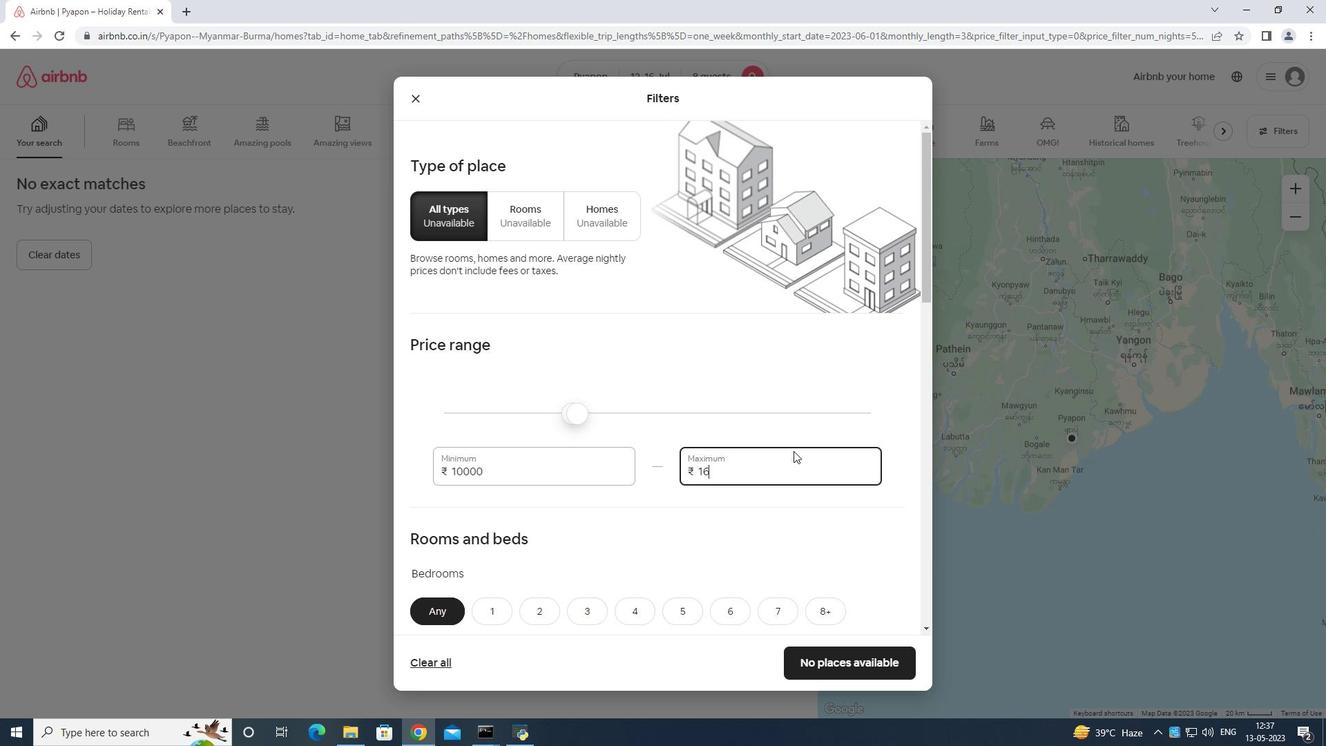 
Action: Mouse moved to (793, 451)
Screenshot: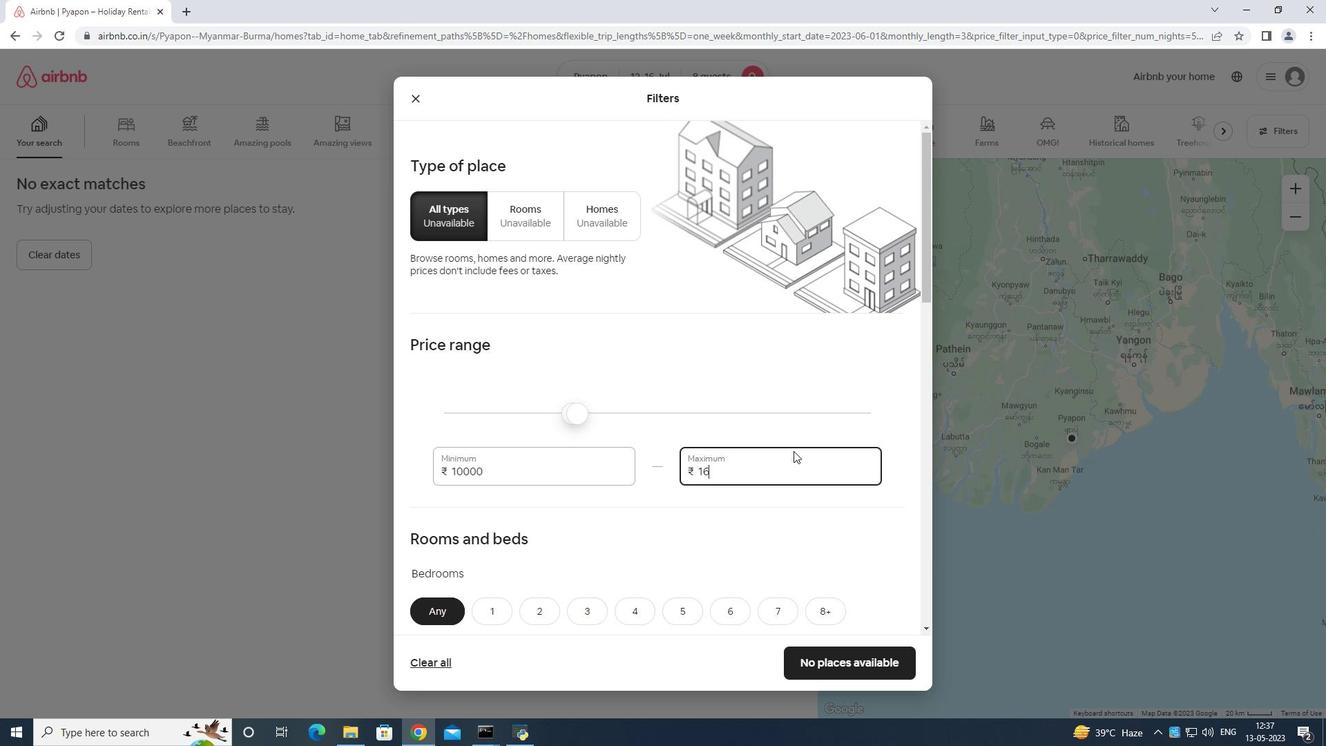 
Action: Key pressed 0
Screenshot: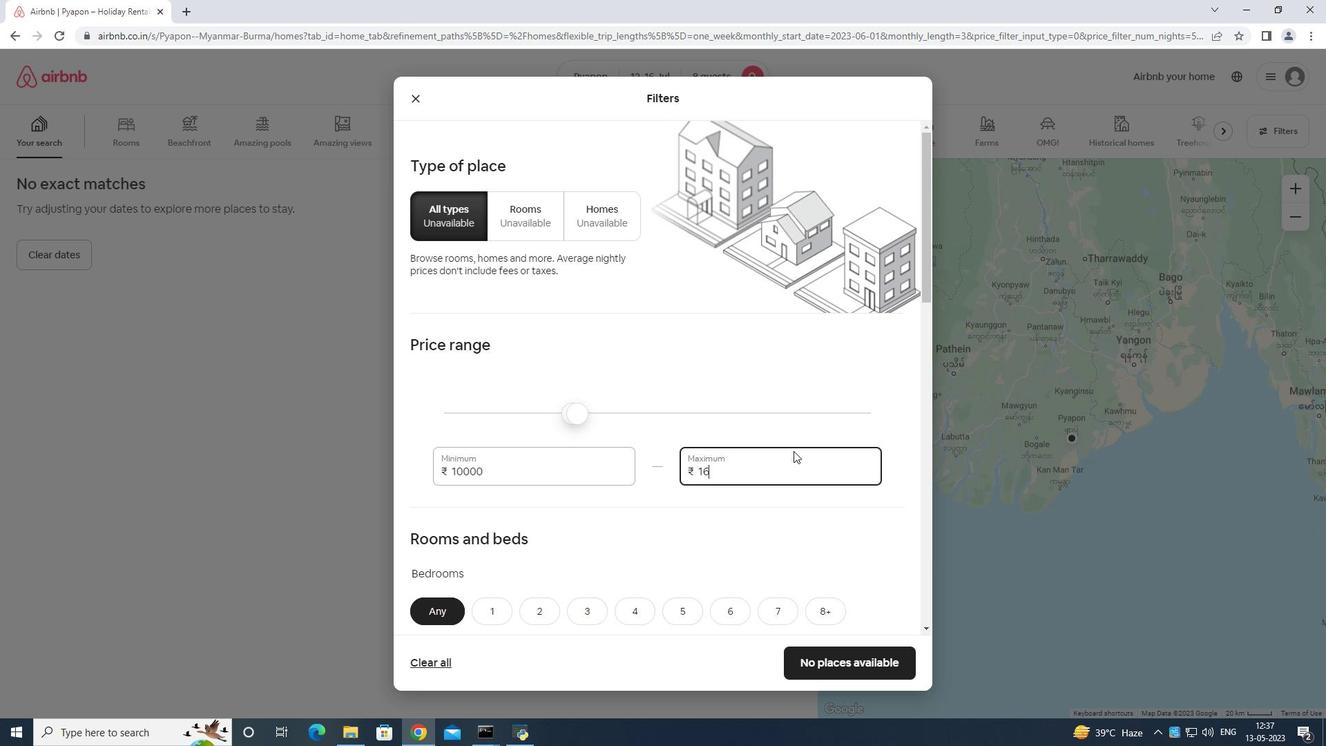 
Action: Mouse moved to (793, 451)
Screenshot: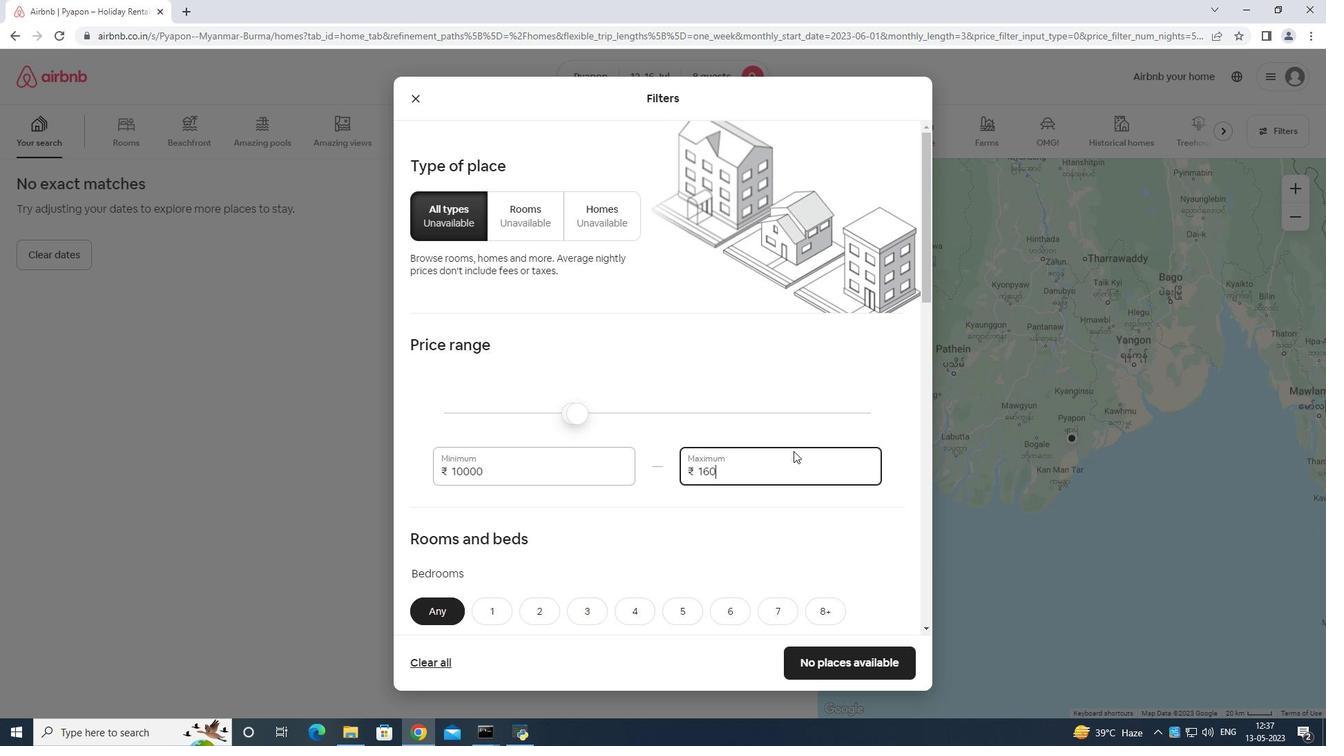 
Action: Key pressed 0
Screenshot: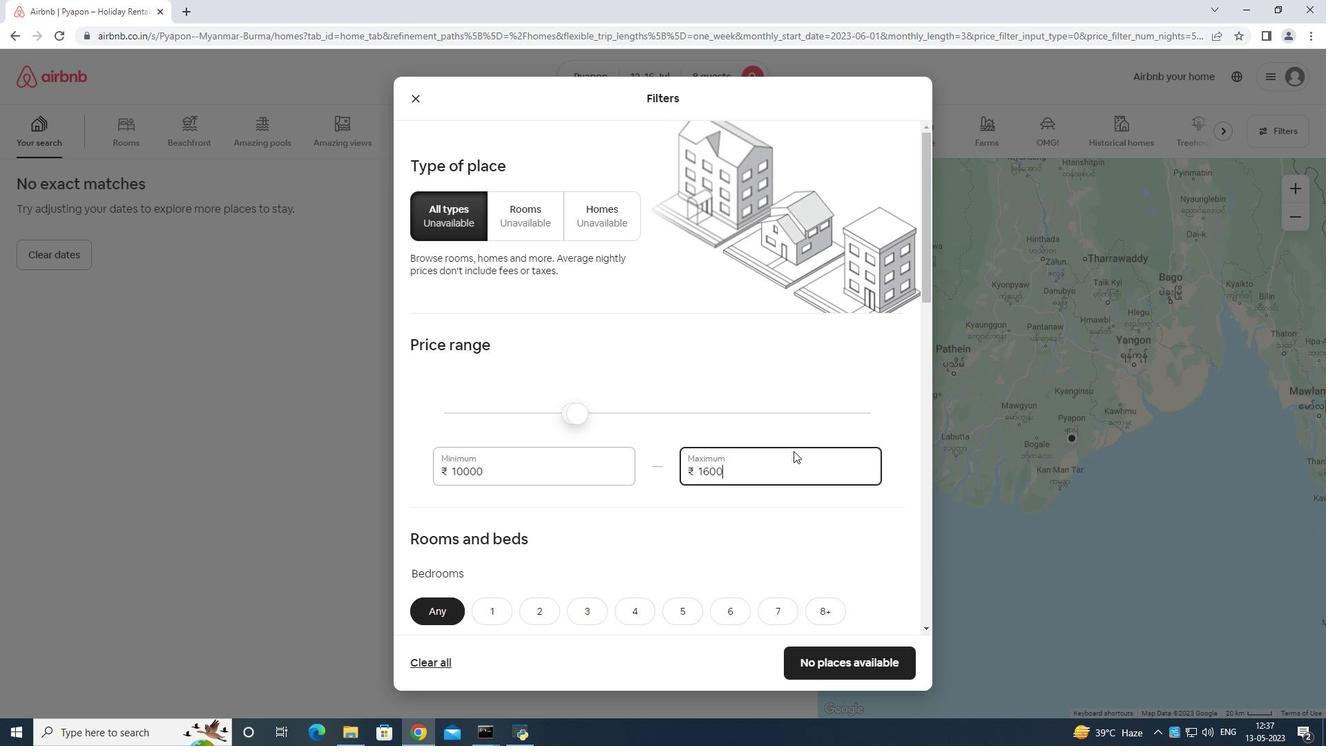 
Action: Mouse moved to (792, 451)
Screenshot: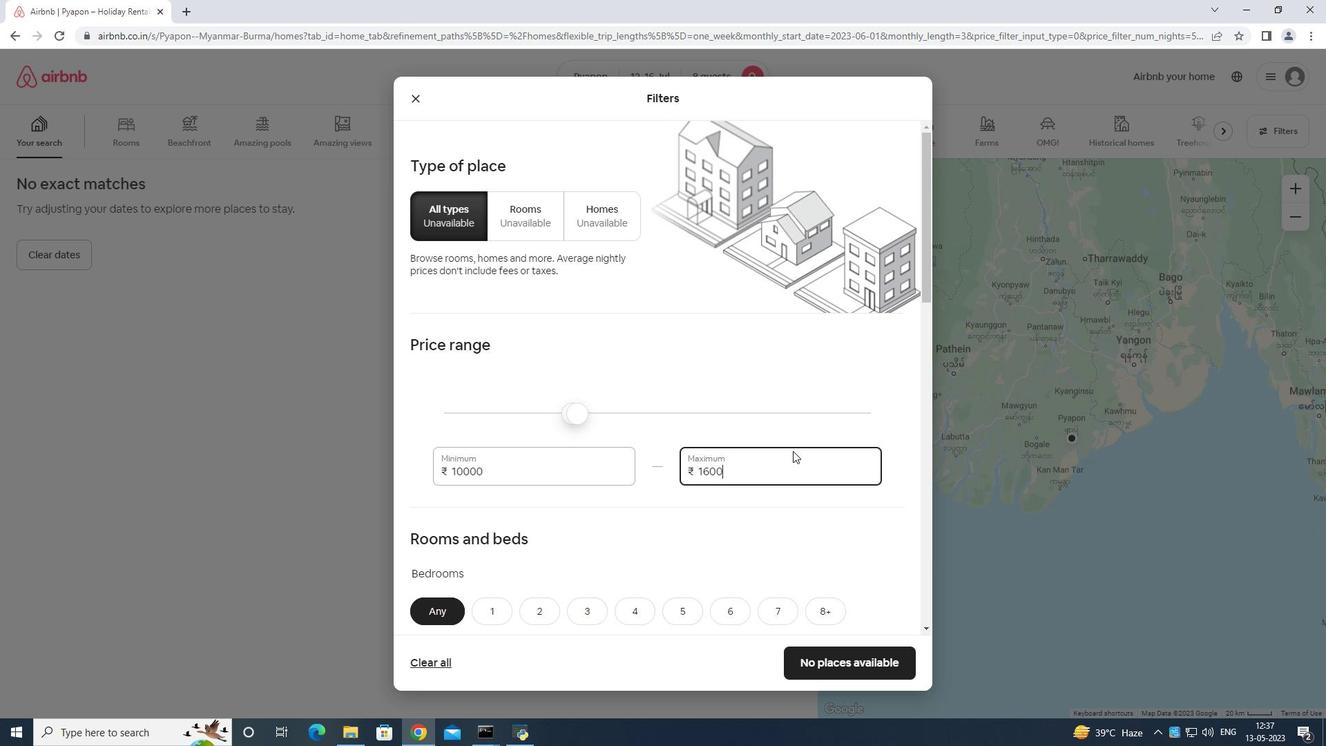 
Action: Mouse scrolled (792, 450) with delta (0, 0)
Screenshot: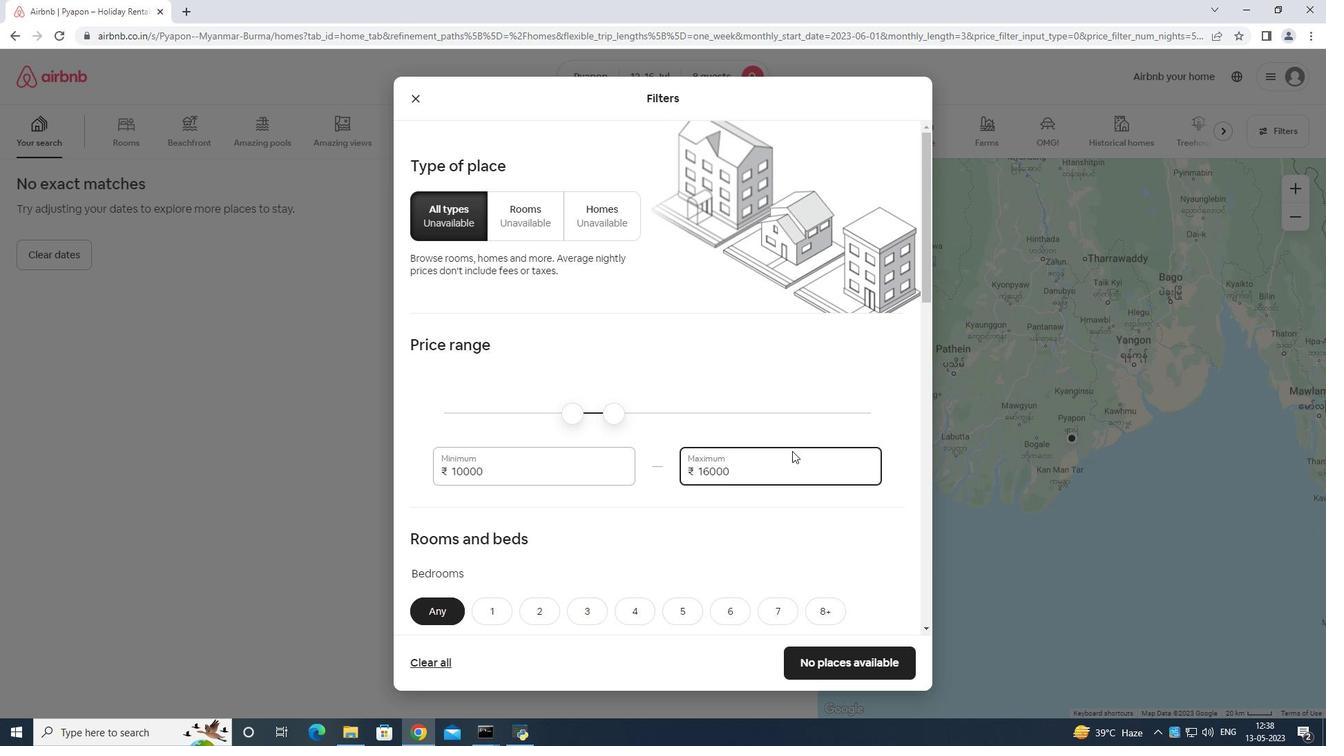 
Action: Mouse scrolled (792, 450) with delta (0, 0)
Screenshot: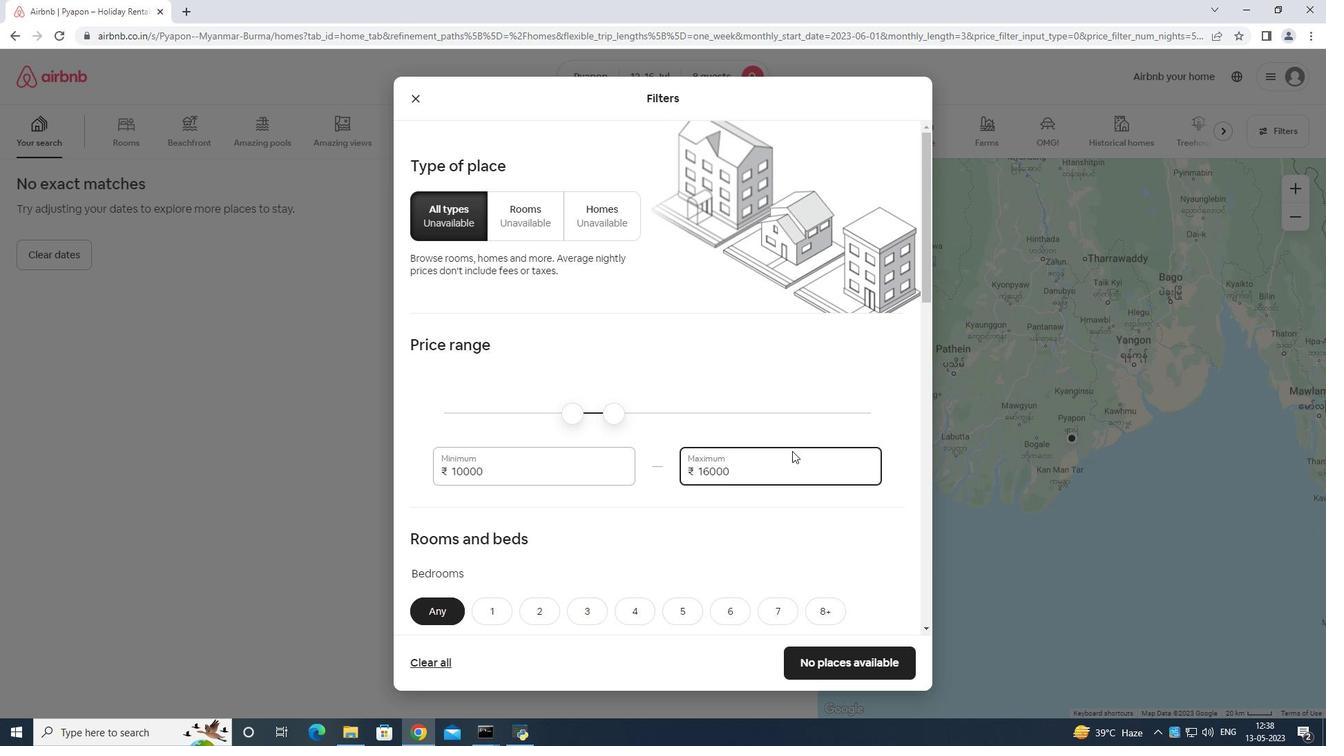 
Action: Mouse scrolled (792, 450) with delta (0, 0)
Screenshot: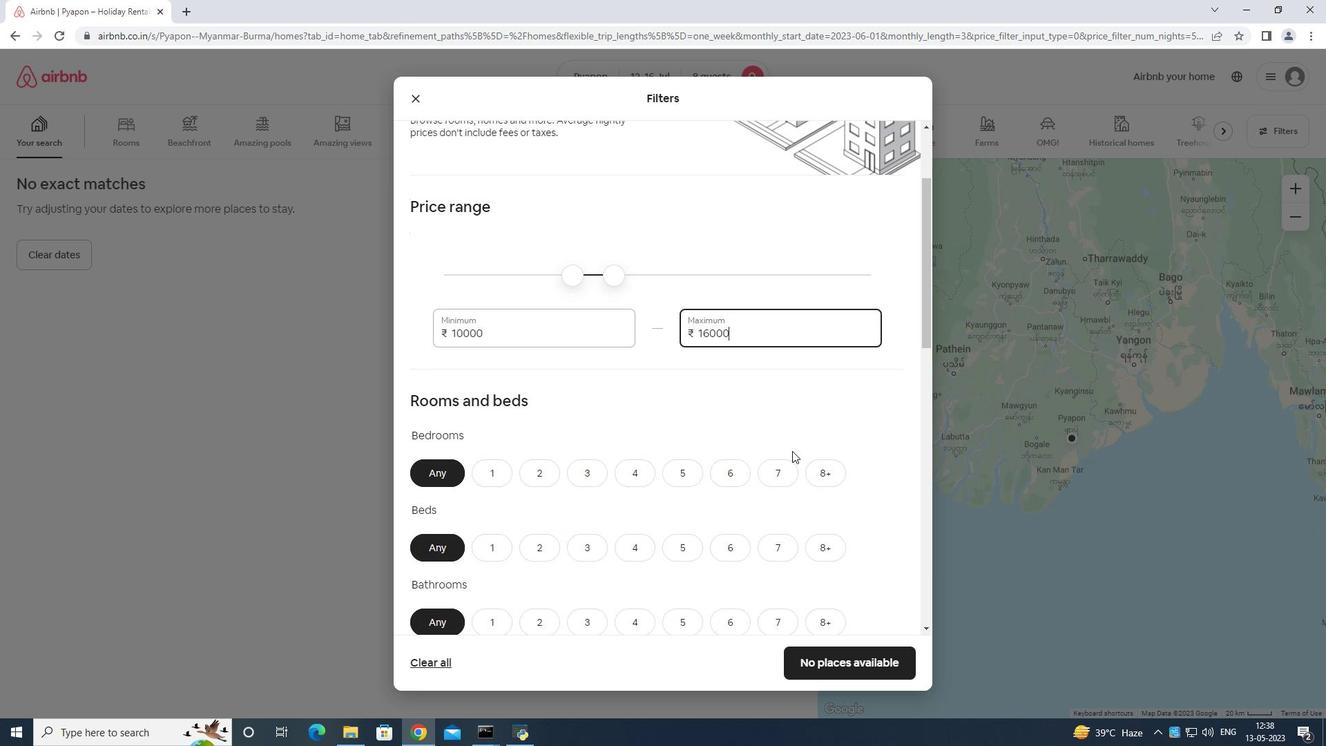 
Action: Mouse moved to (819, 402)
Screenshot: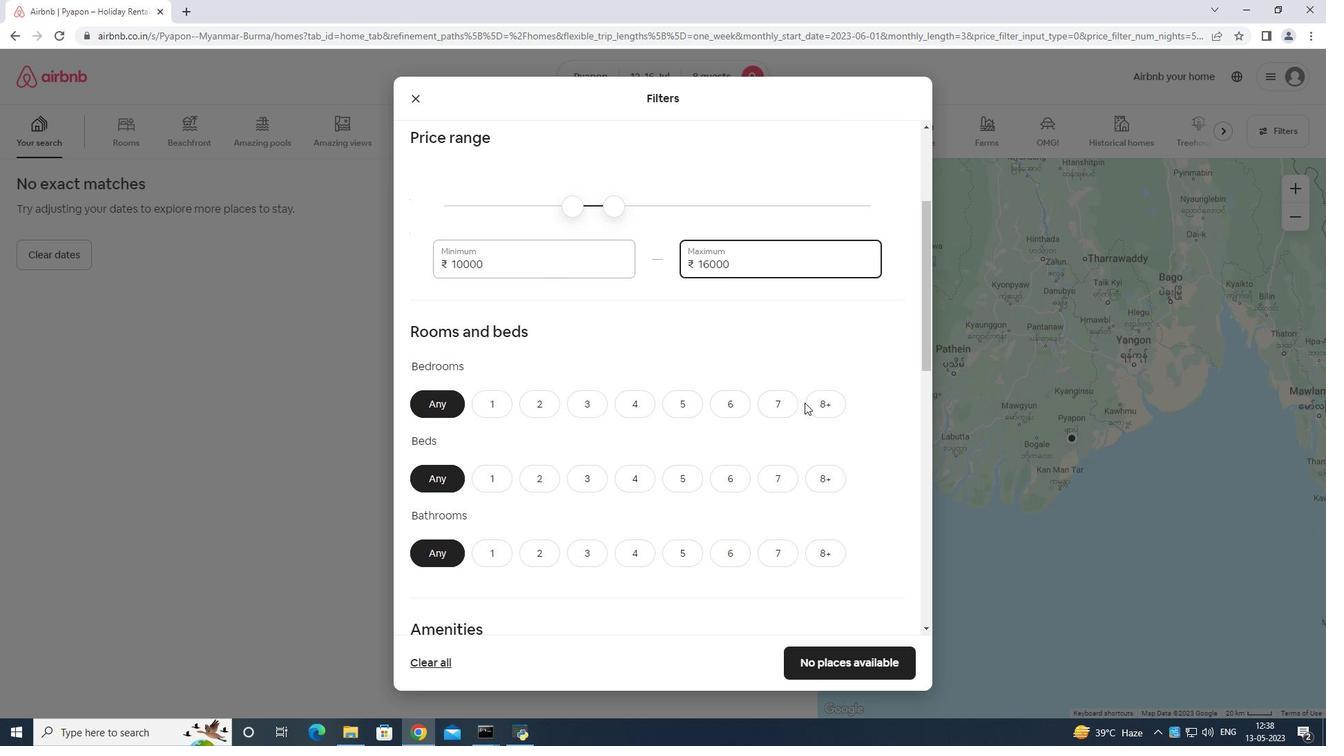 
Action: Mouse pressed left at (819, 402)
Screenshot: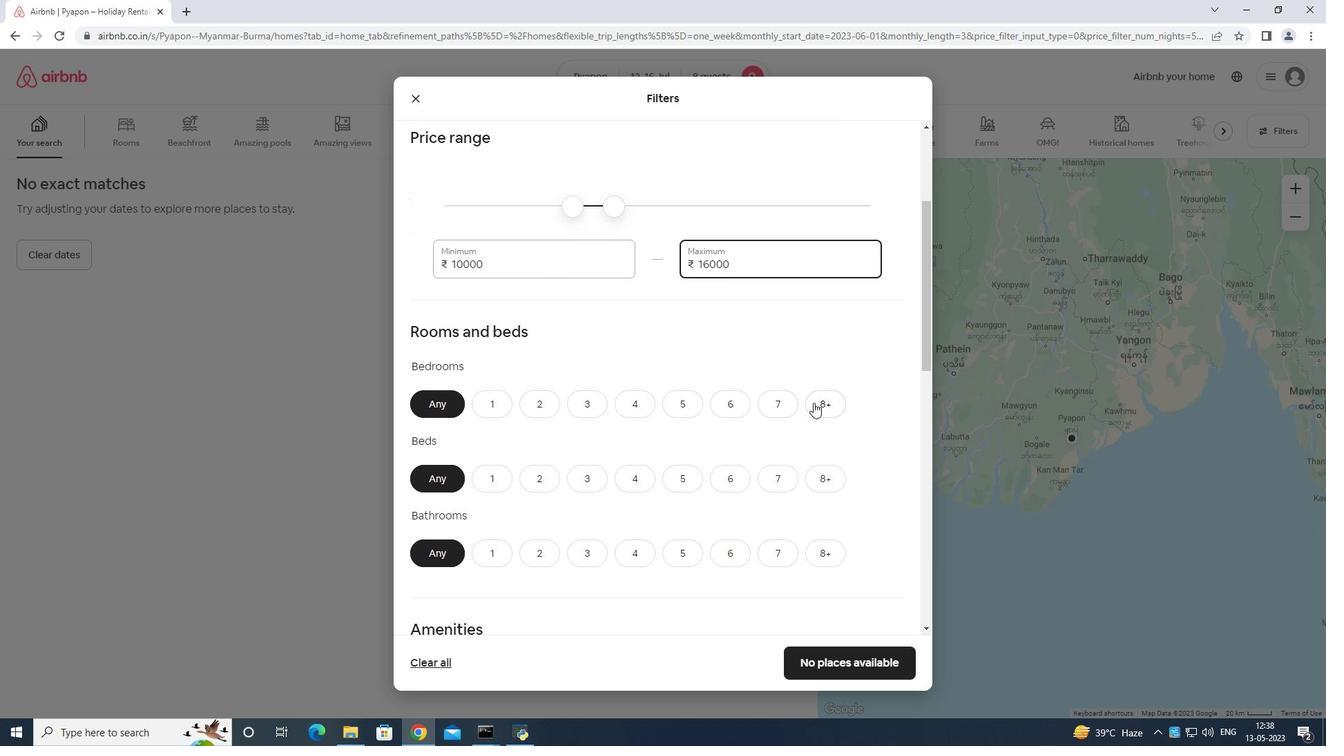 
Action: Mouse moved to (819, 475)
Screenshot: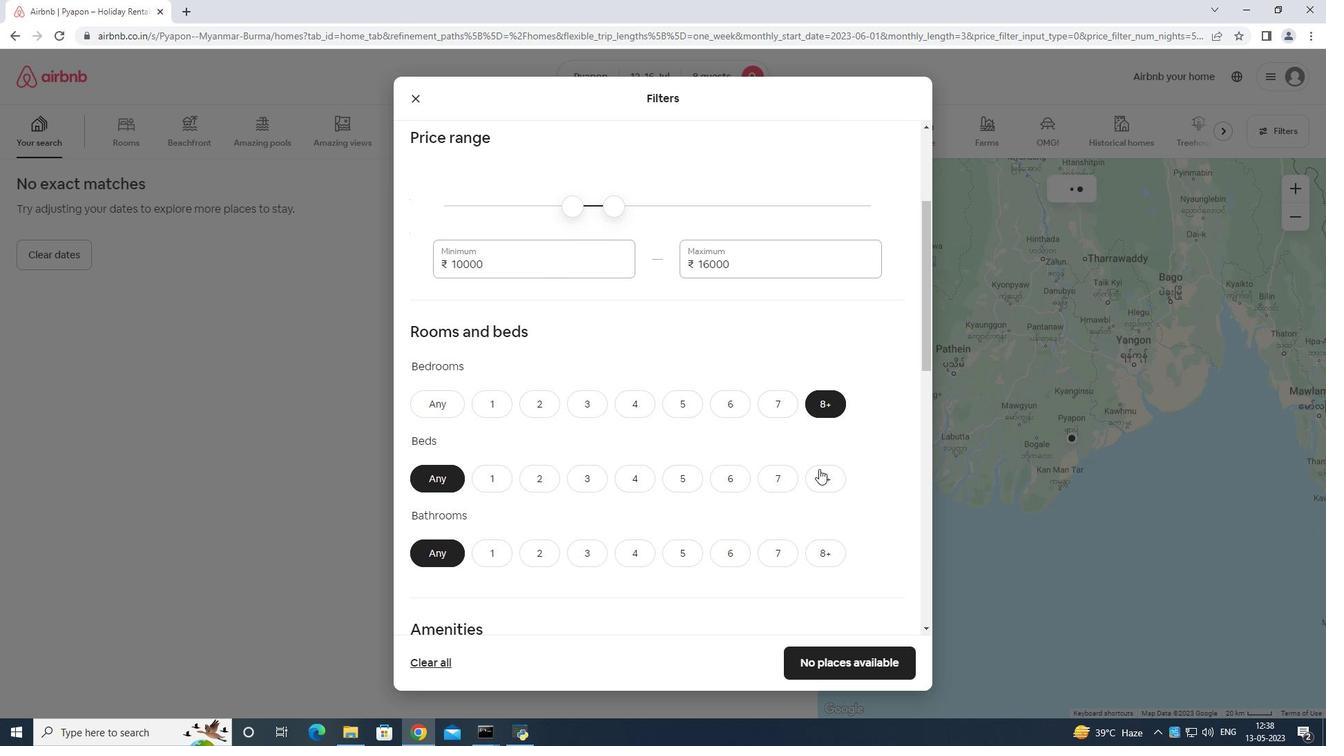 
Action: Mouse pressed left at (819, 475)
Screenshot: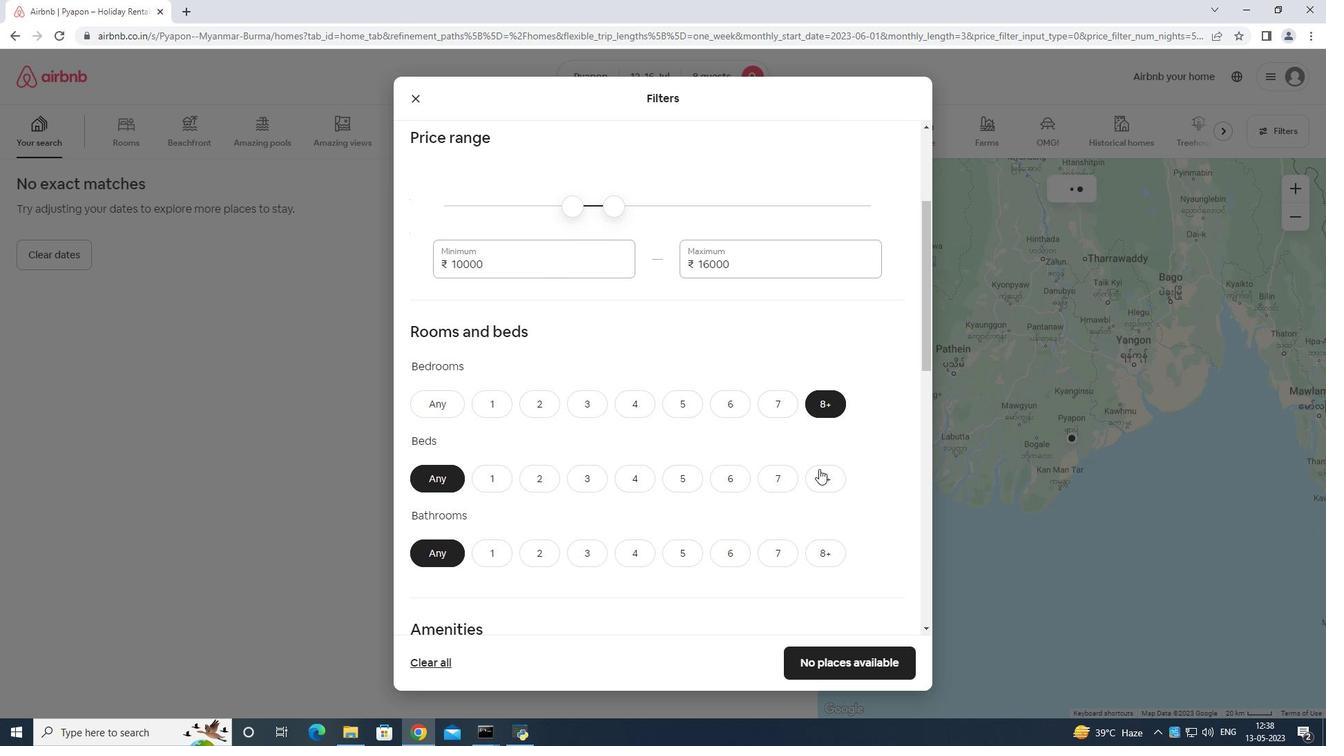 
Action: Mouse moved to (819, 549)
Screenshot: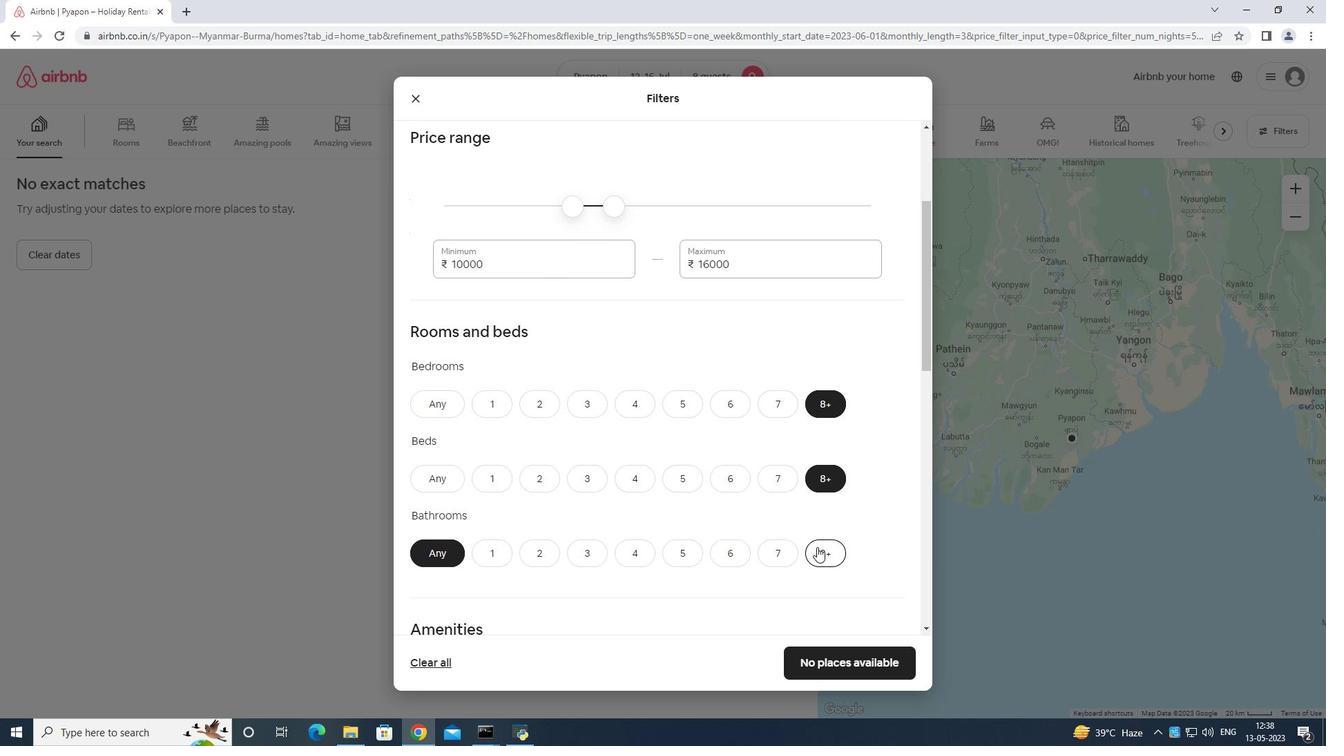 
Action: Mouse pressed left at (819, 549)
Screenshot: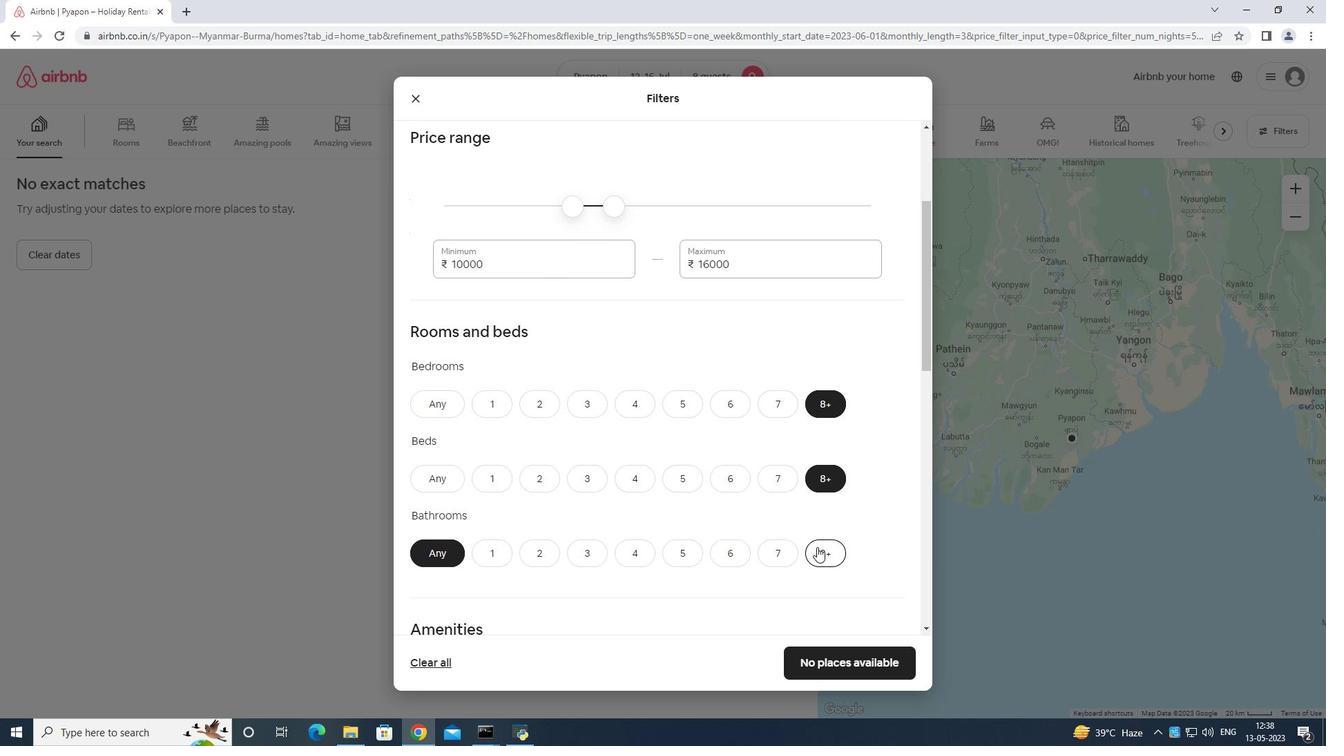 
Action: Mouse moved to (815, 544)
Screenshot: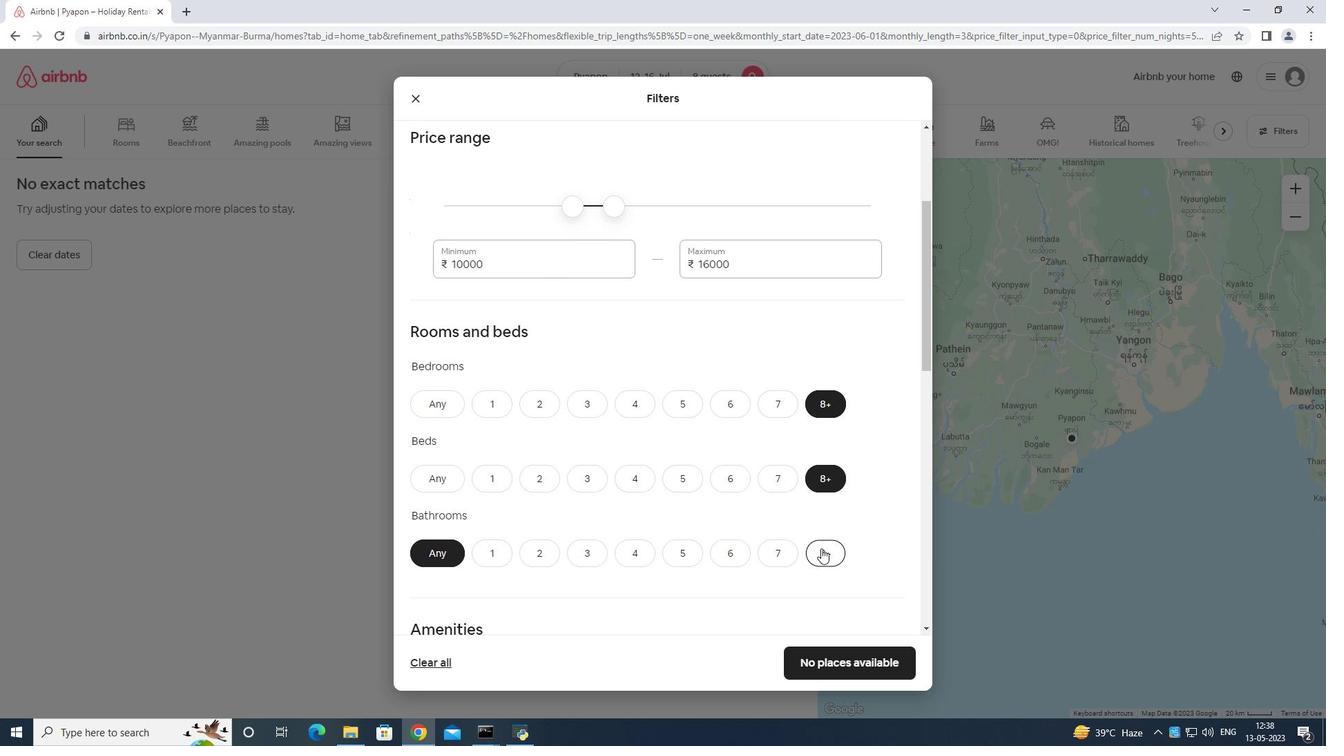 
Action: Mouse scrolled (815, 543) with delta (0, 0)
Screenshot: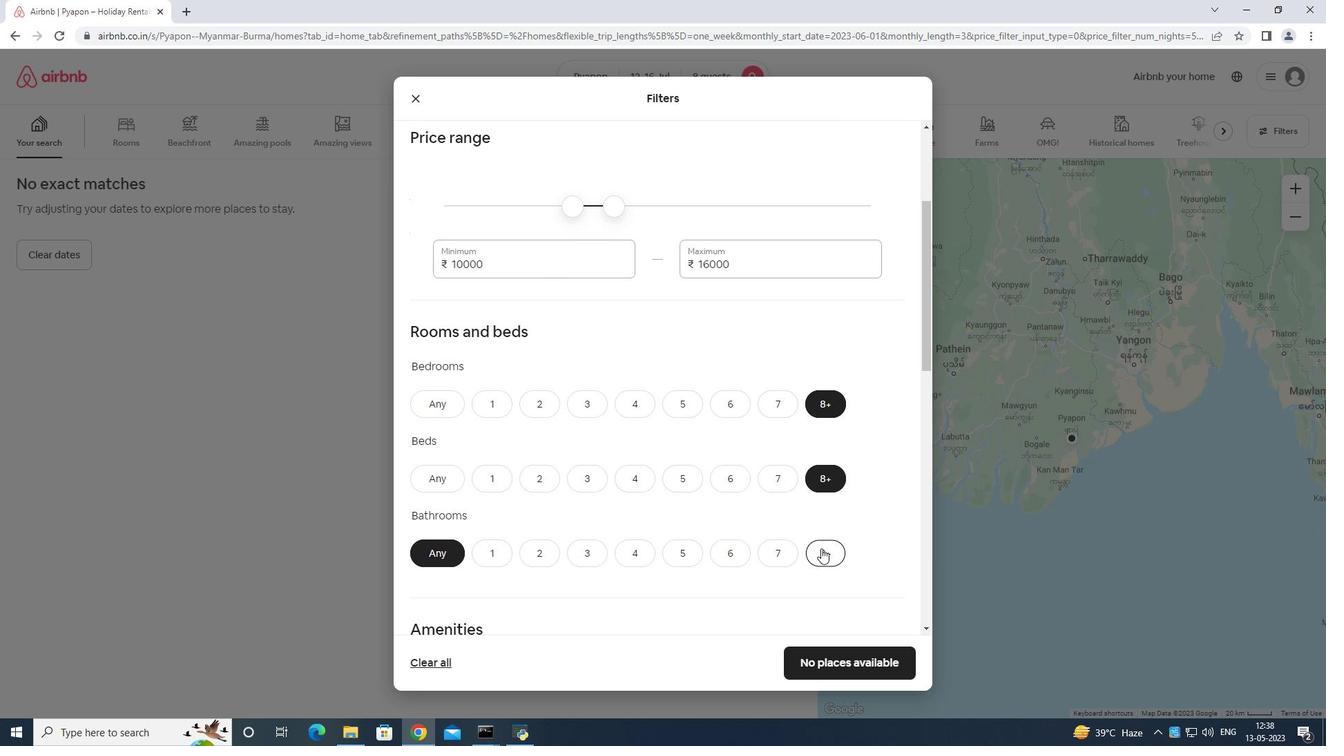 
Action: Mouse moved to (815, 545)
Screenshot: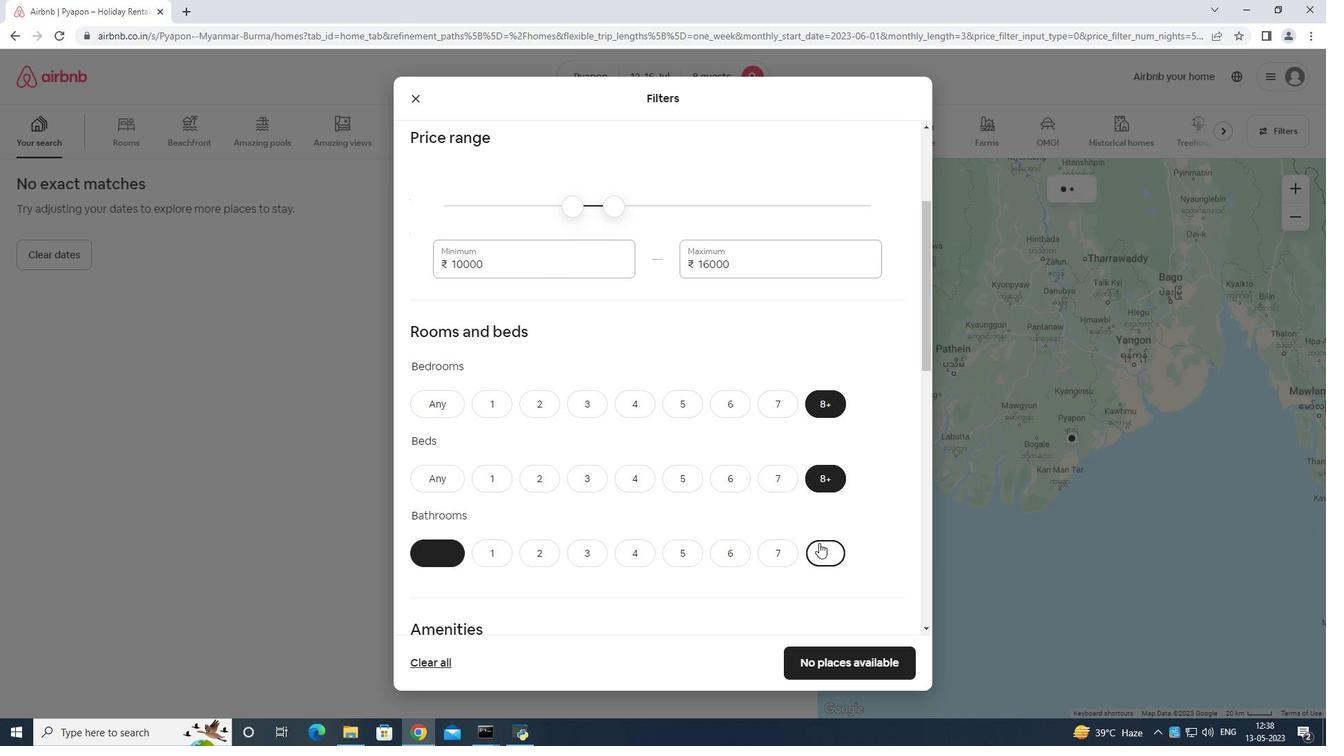 
Action: Mouse scrolled (815, 545) with delta (0, 0)
Screenshot: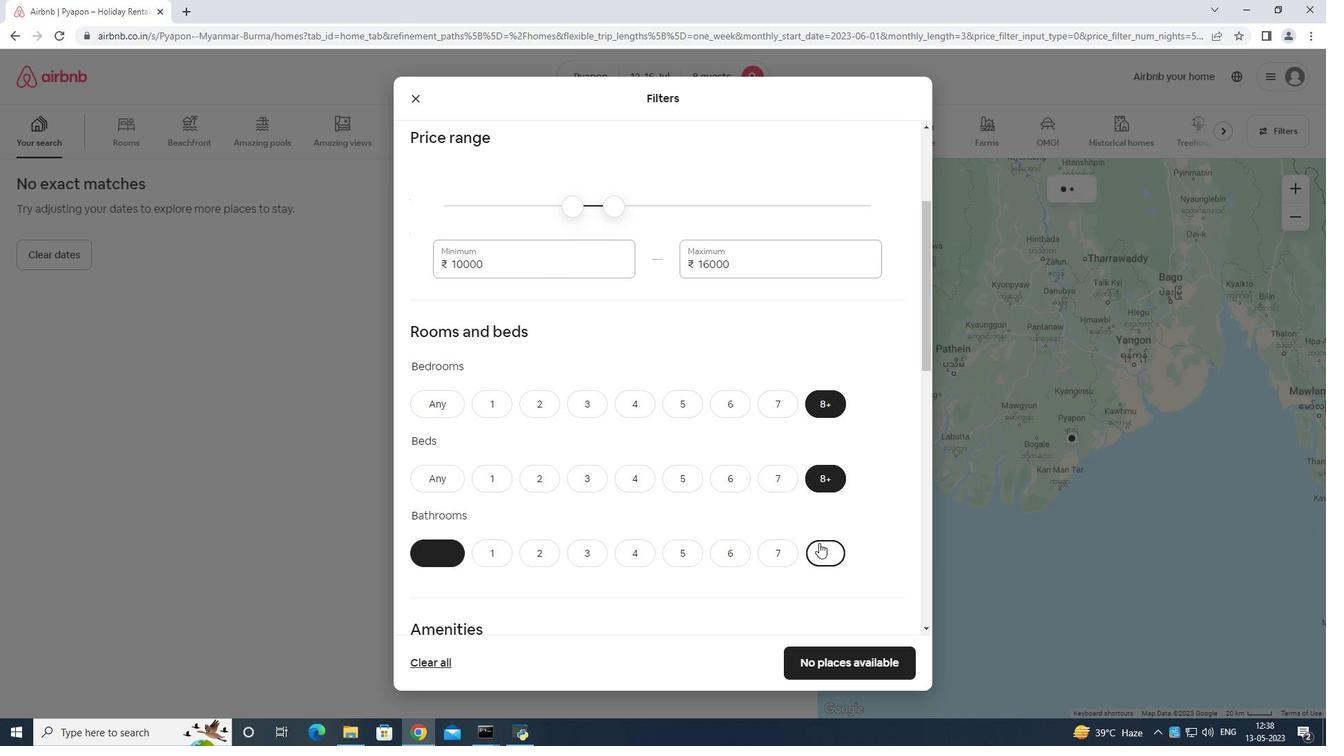 
Action: Mouse moved to (815, 546)
Screenshot: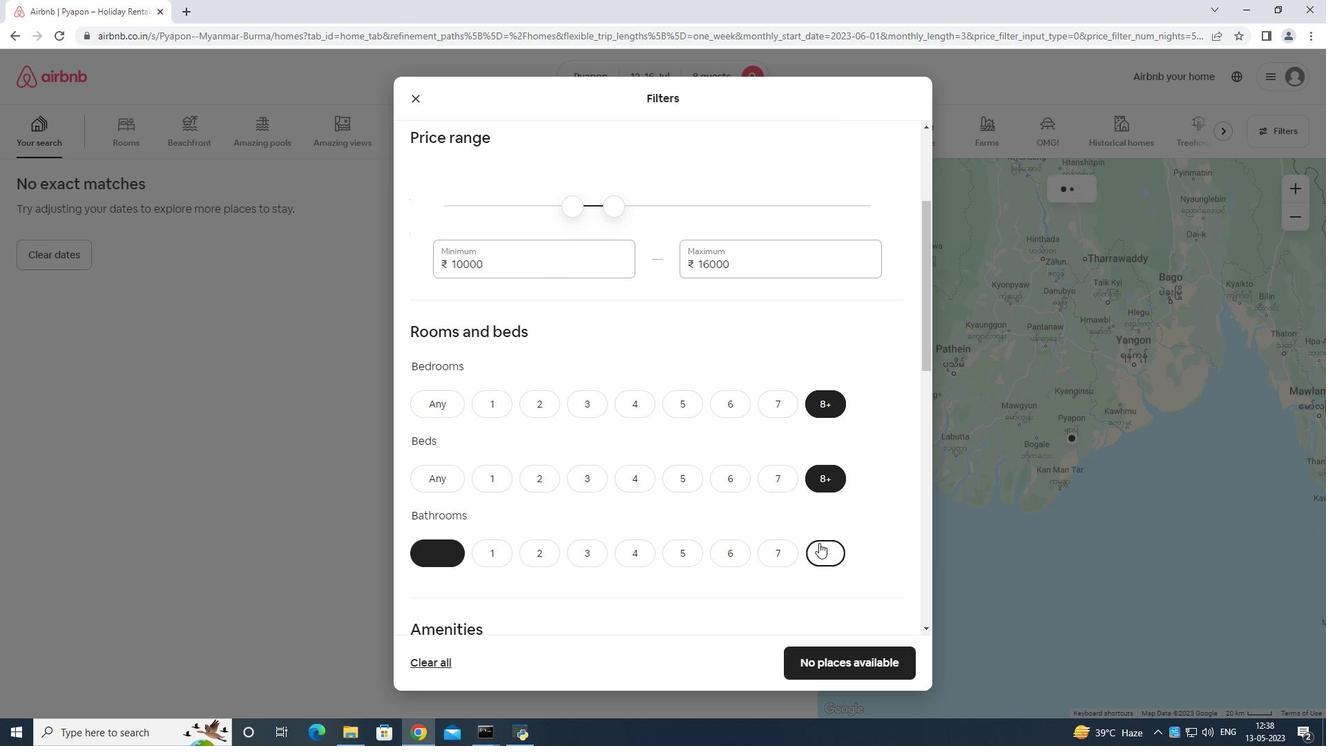 
Action: Mouse scrolled (815, 545) with delta (0, 0)
Screenshot: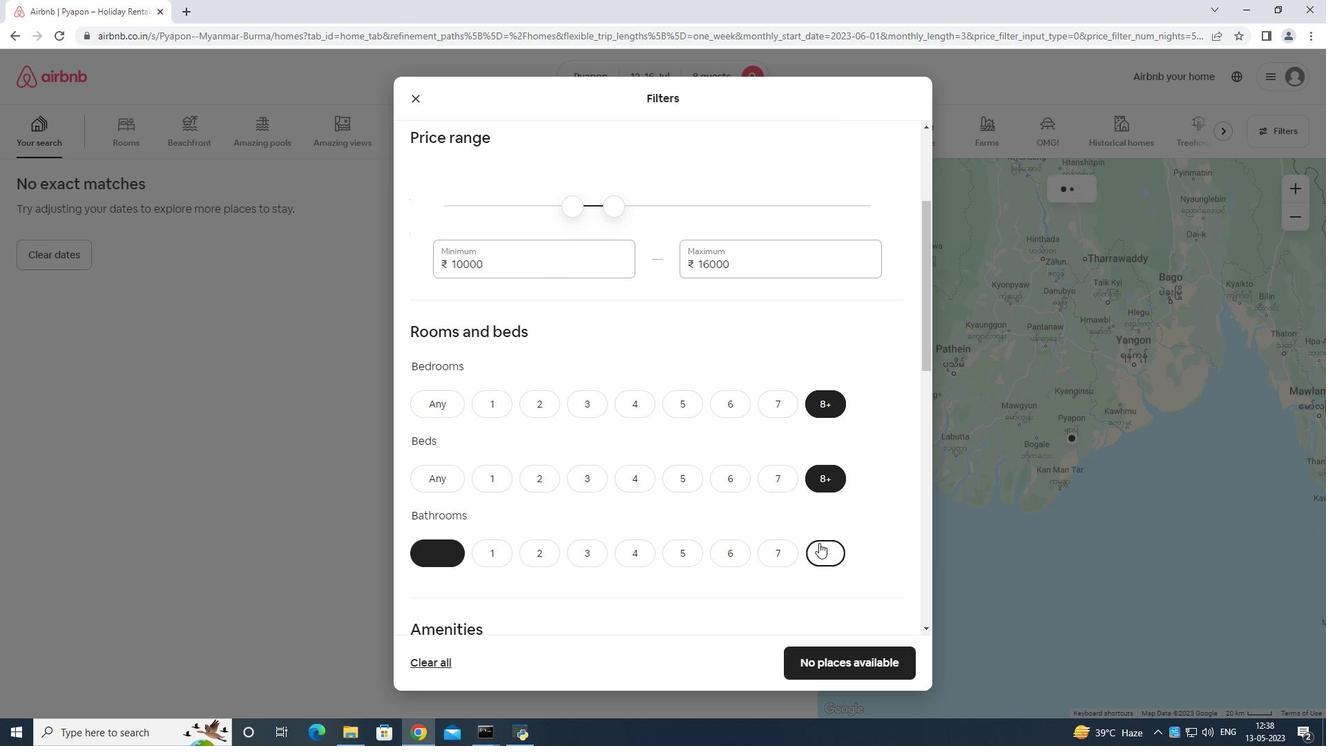 
Action: Mouse moved to (815, 546)
Screenshot: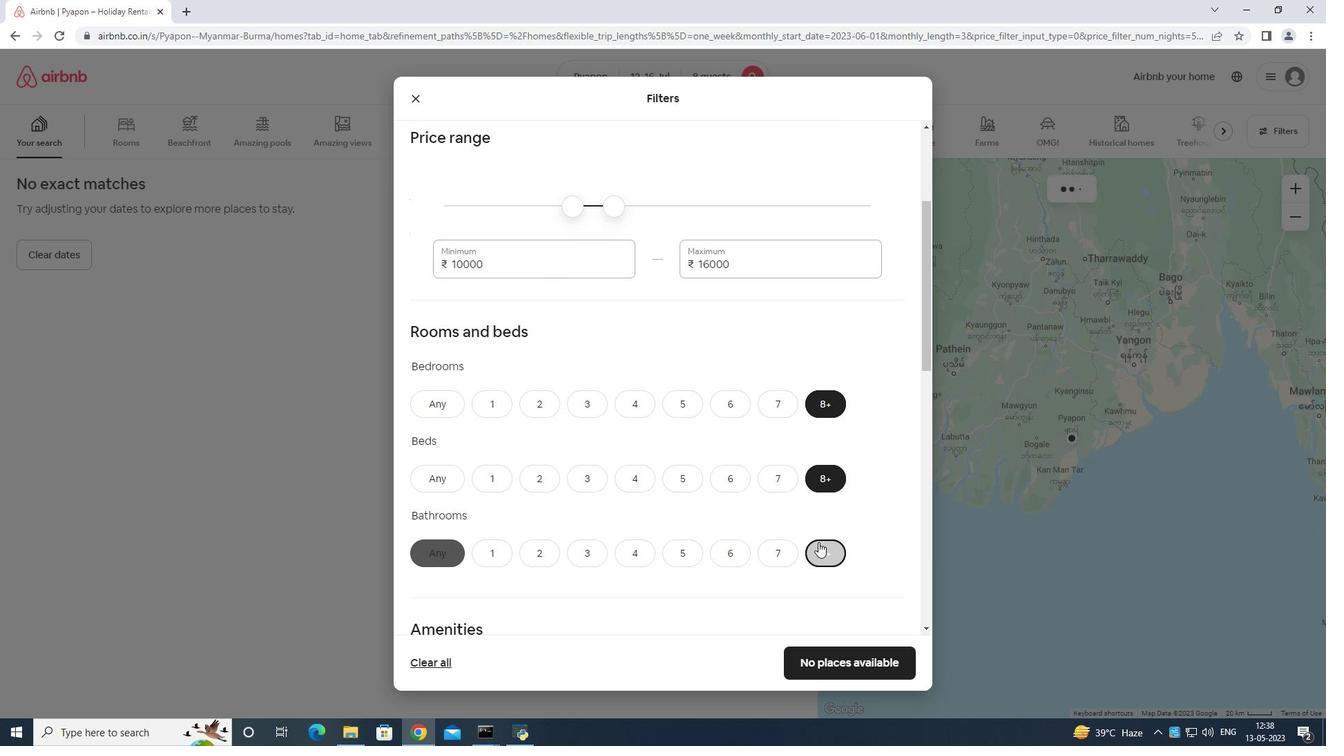 
Action: Mouse scrolled (815, 545) with delta (0, 0)
Screenshot: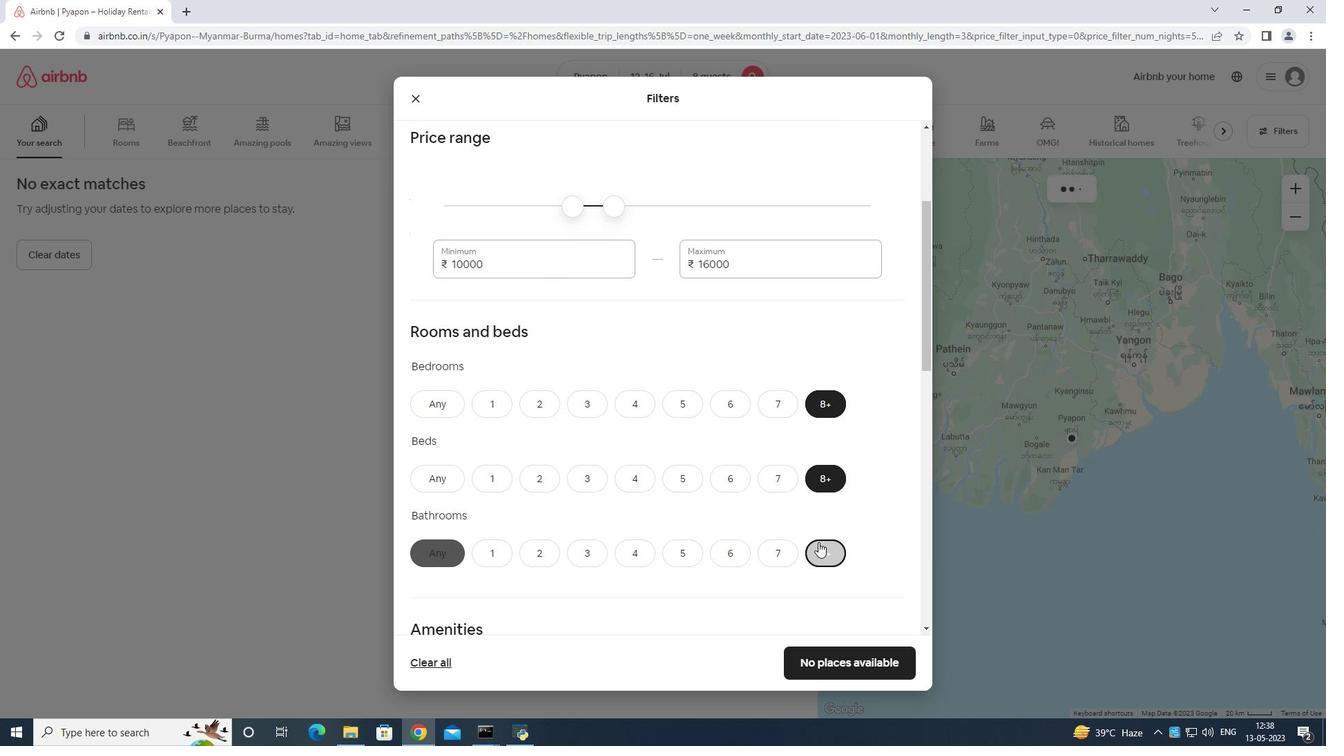 
Action: Mouse moved to (815, 543)
Screenshot: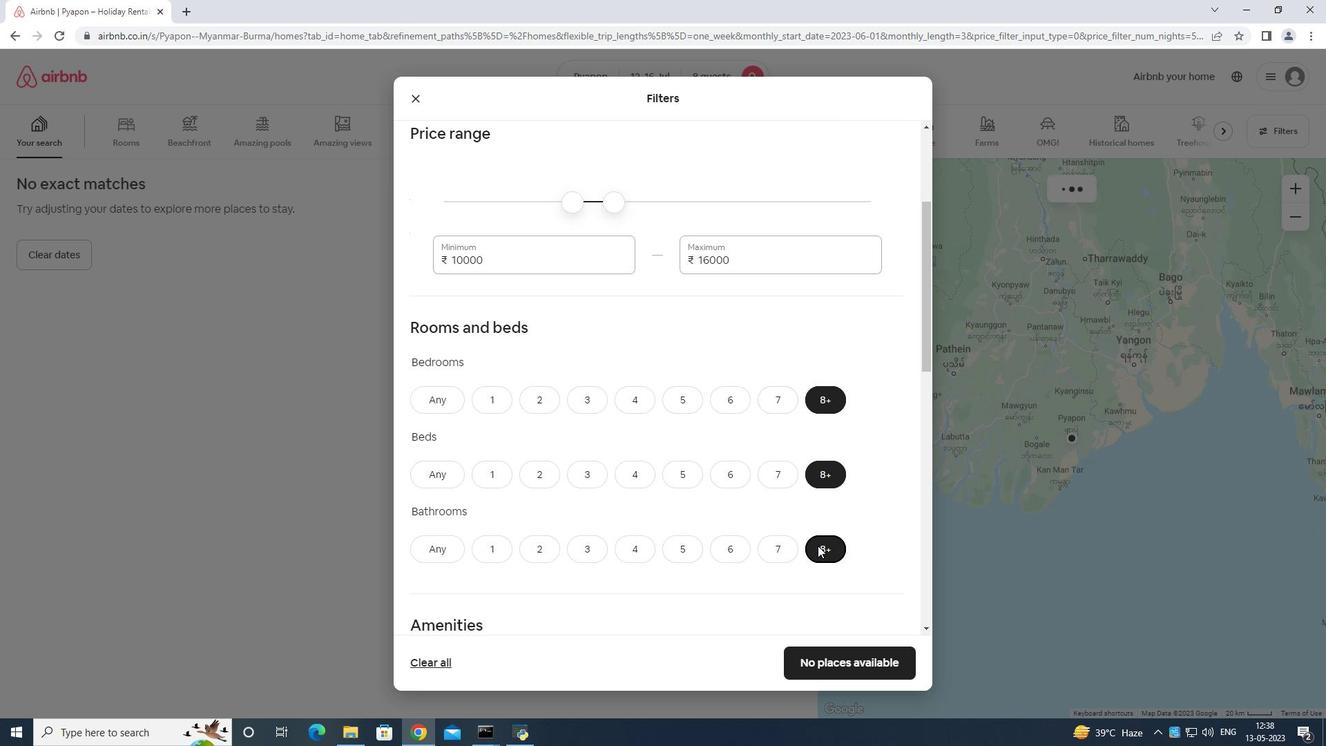 
Action: Mouse scrolled (815, 542) with delta (0, 0)
Screenshot: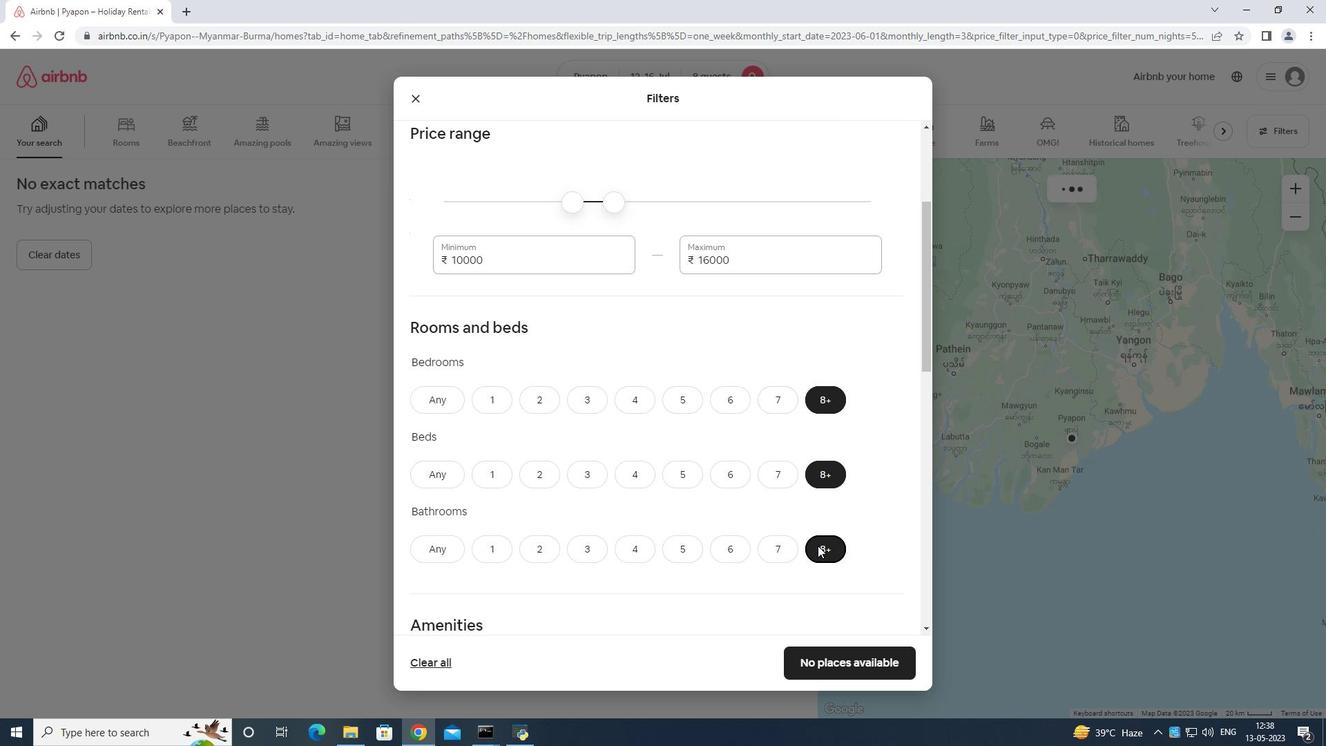 
Action: Mouse moved to (815, 543)
Screenshot: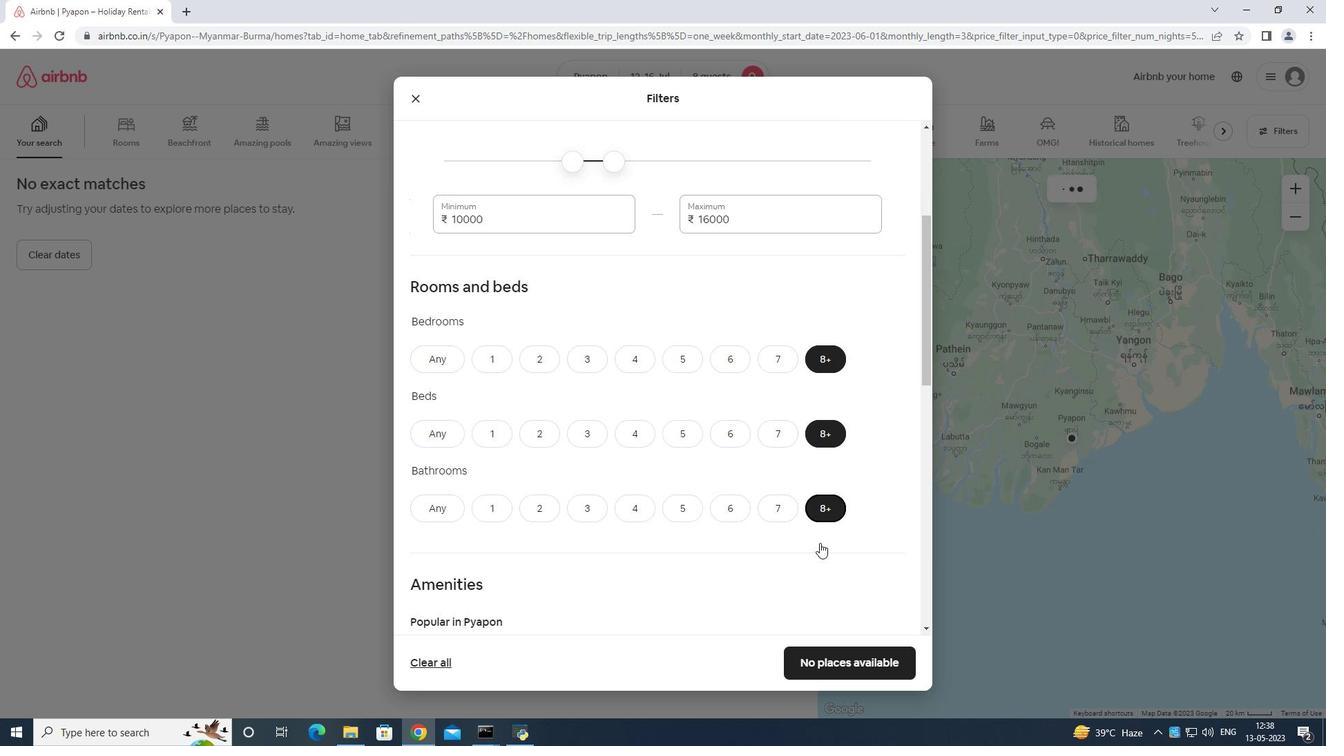 
Action: Mouse scrolled (815, 542) with delta (0, 0)
Screenshot: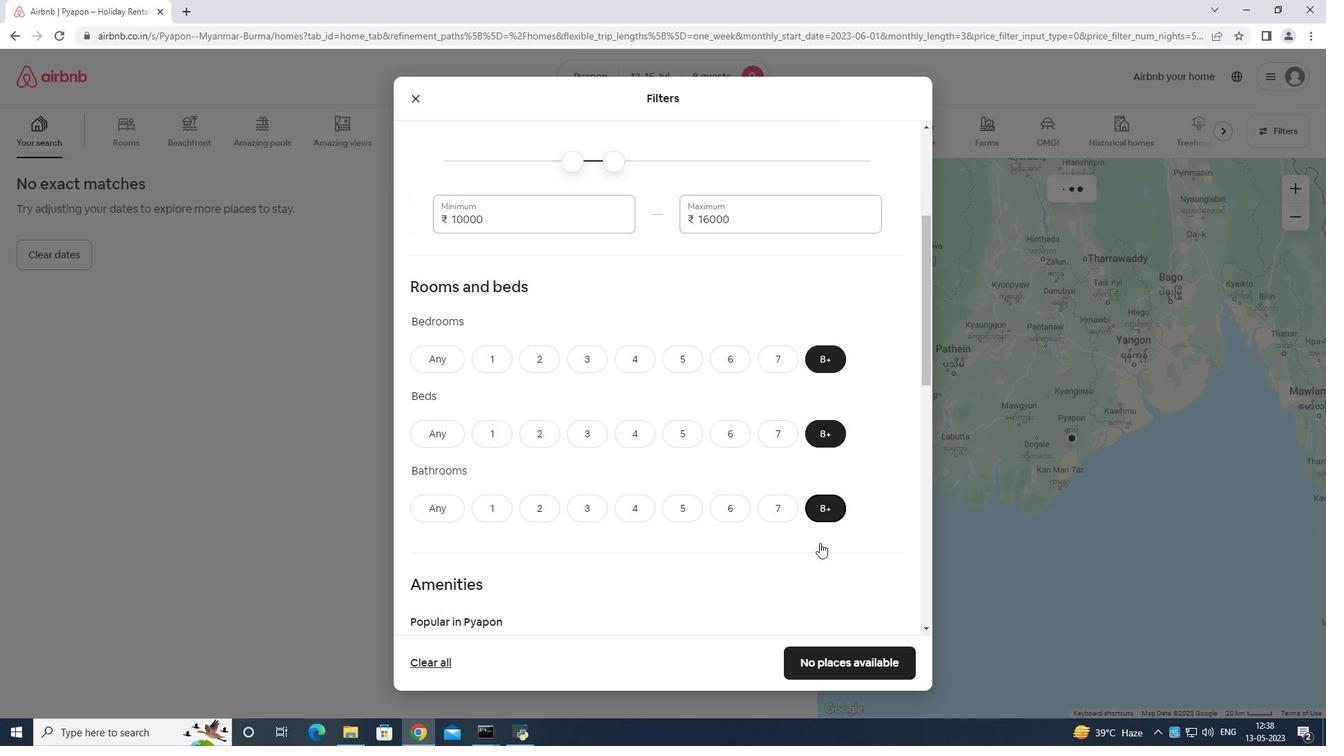 
Action: Mouse moved to (815, 544)
Screenshot: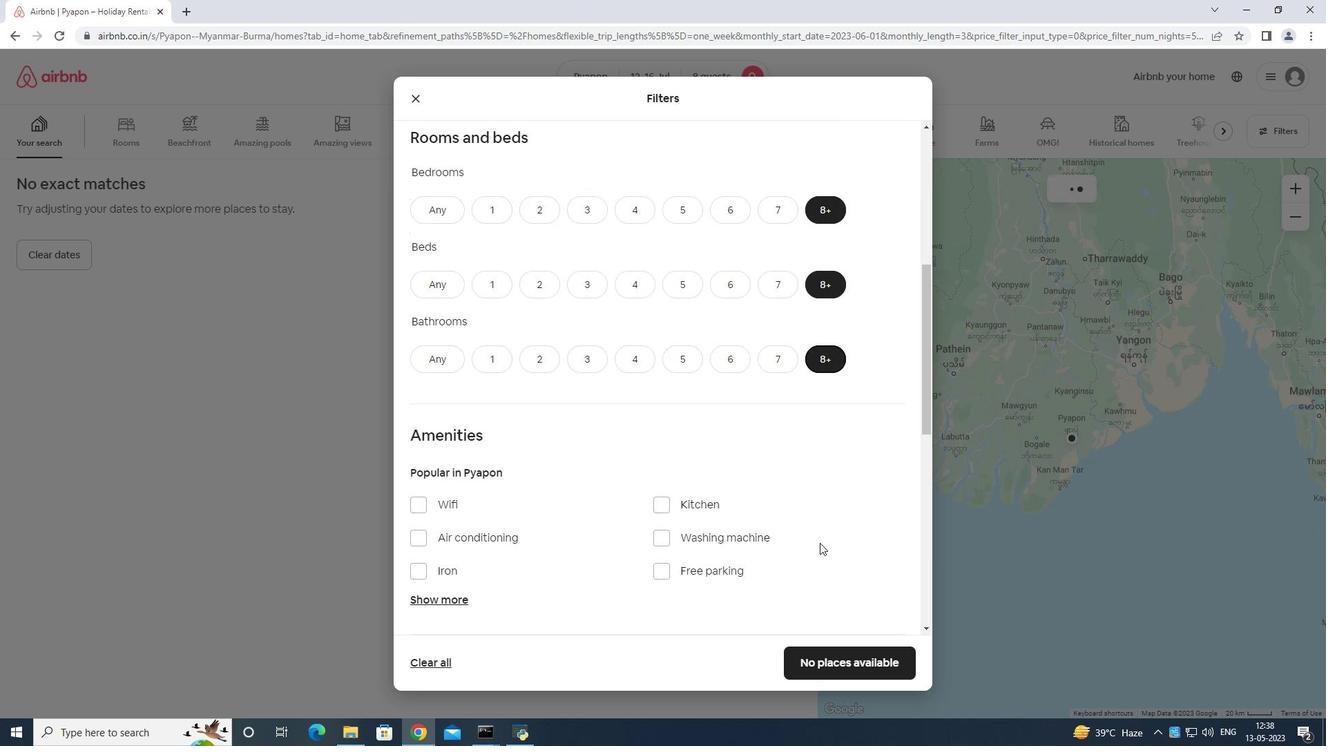 
Action: Mouse scrolled (815, 543) with delta (0, 0)
Screenshot: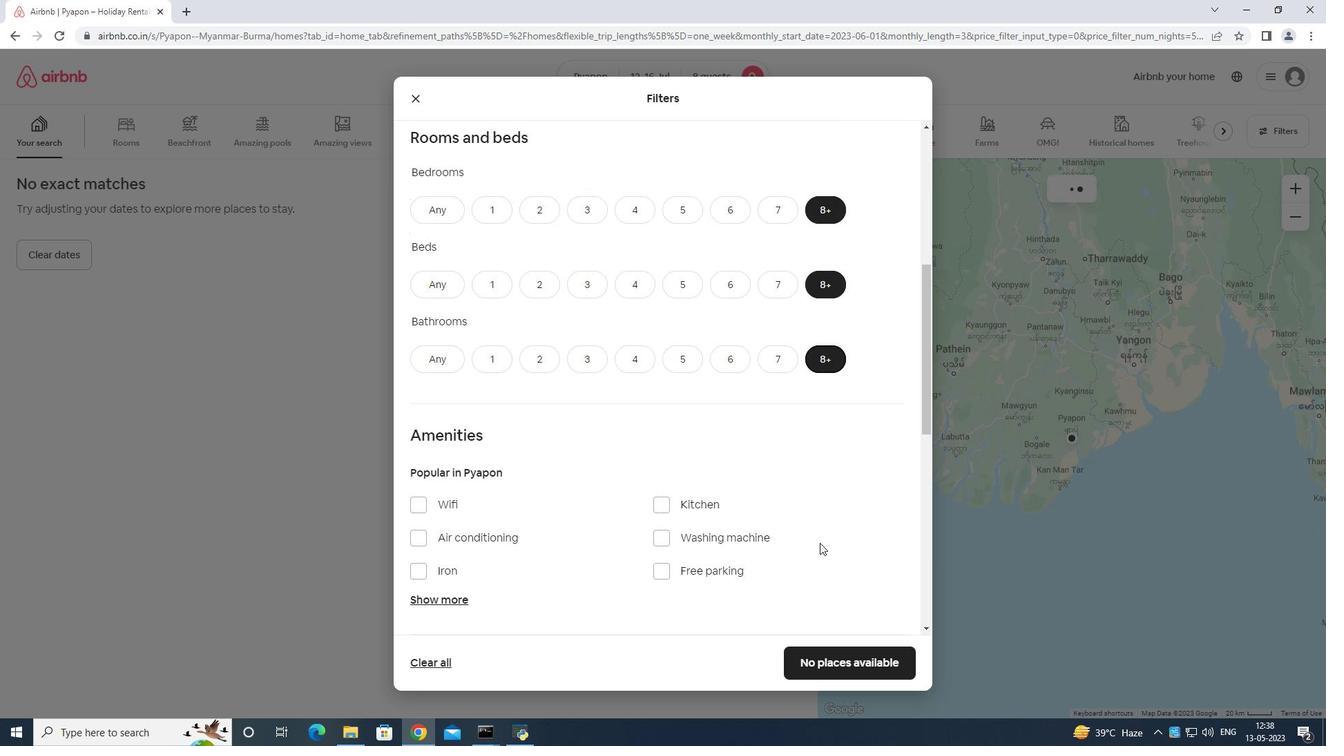 
Action: Mouse moved to (412, 207)
Screenshot: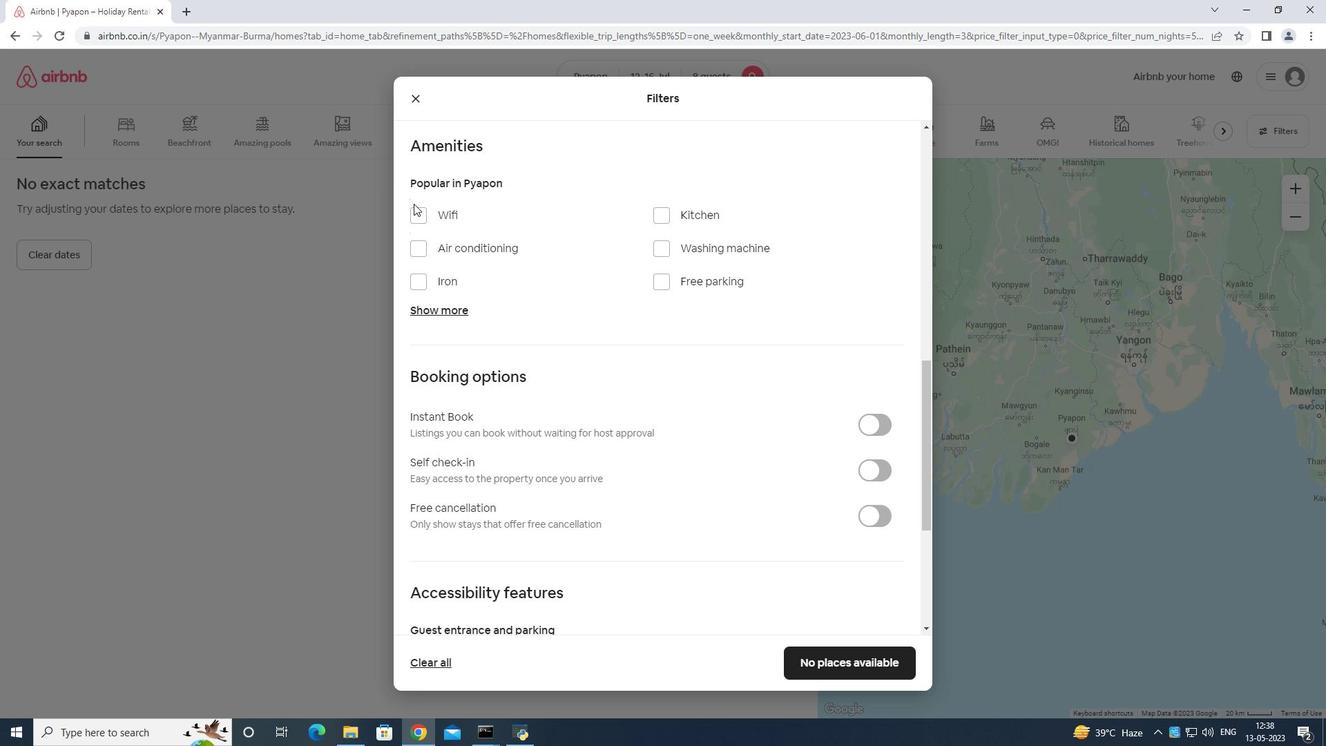 
Action: Mouse pressed left at (412, 207)
Screenshot: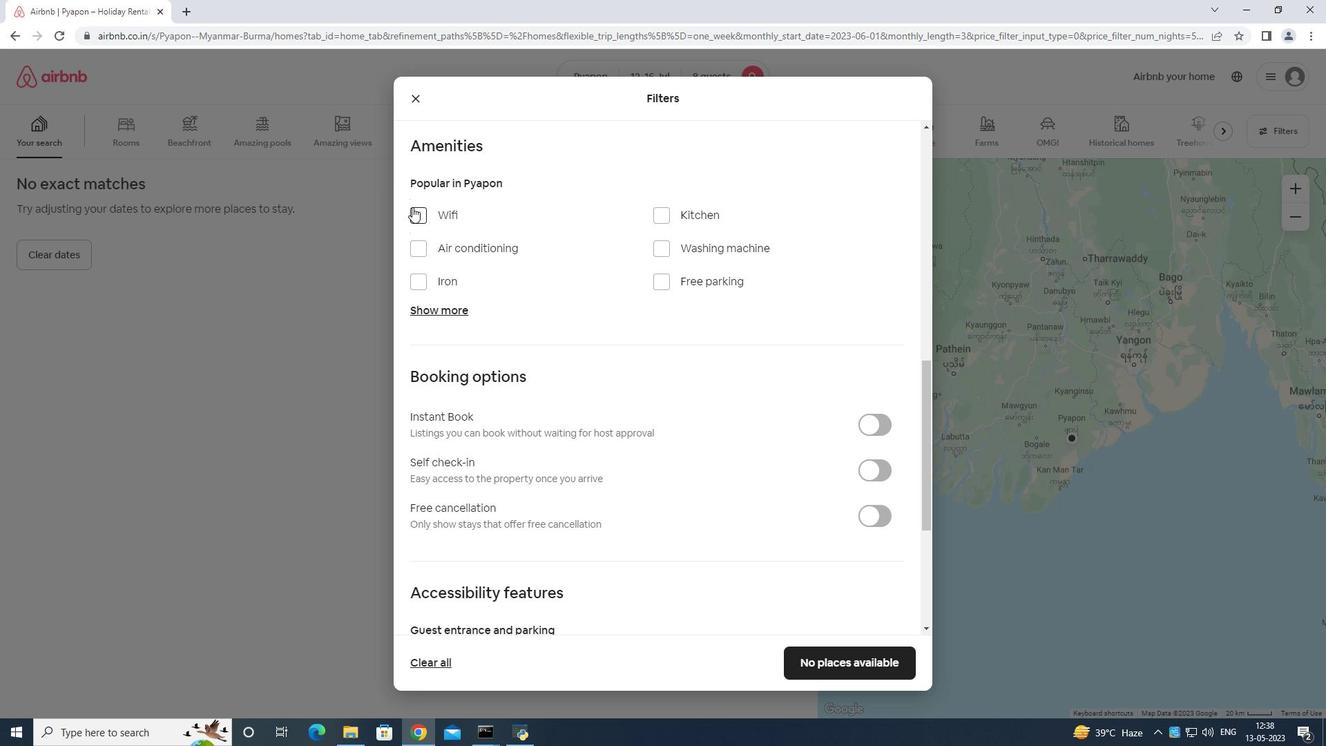 
Action: Mouse moved to (658, 277)
Screenshot: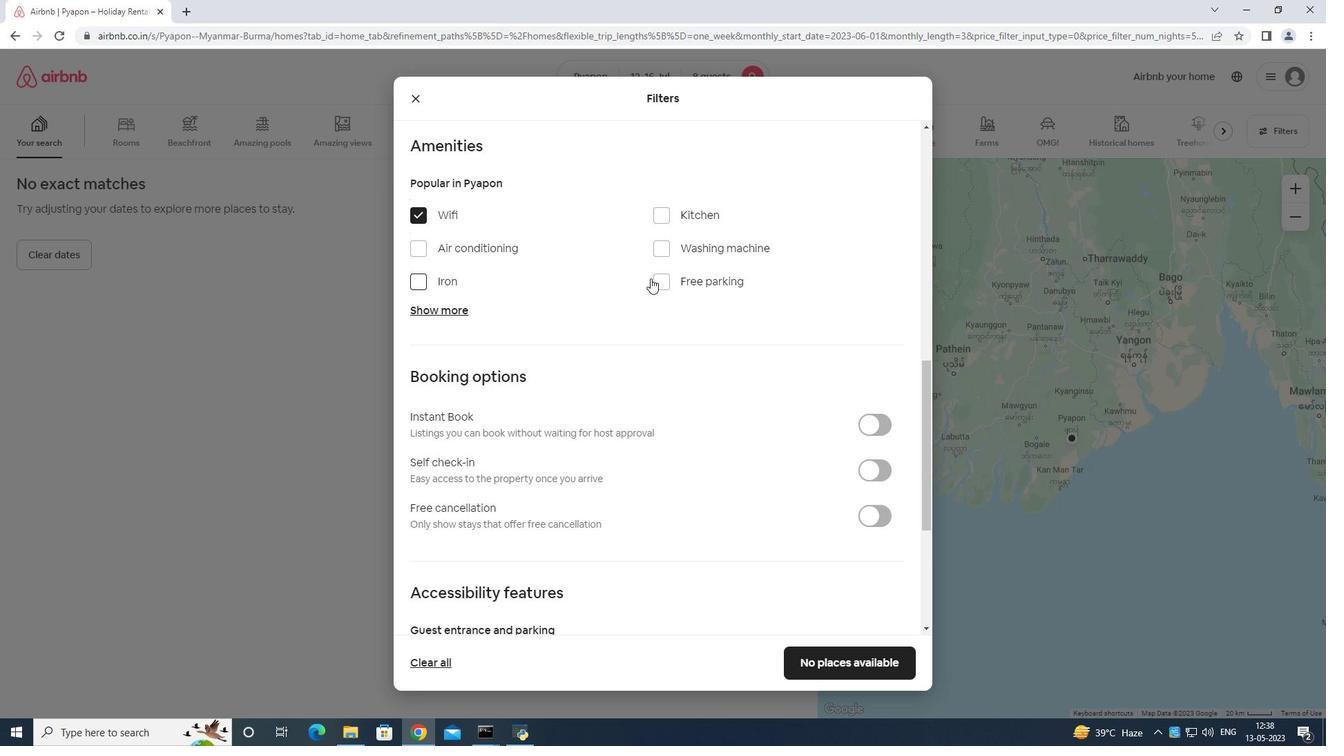 
Action: Mouse pressed left at (658, 277)
Screenshot: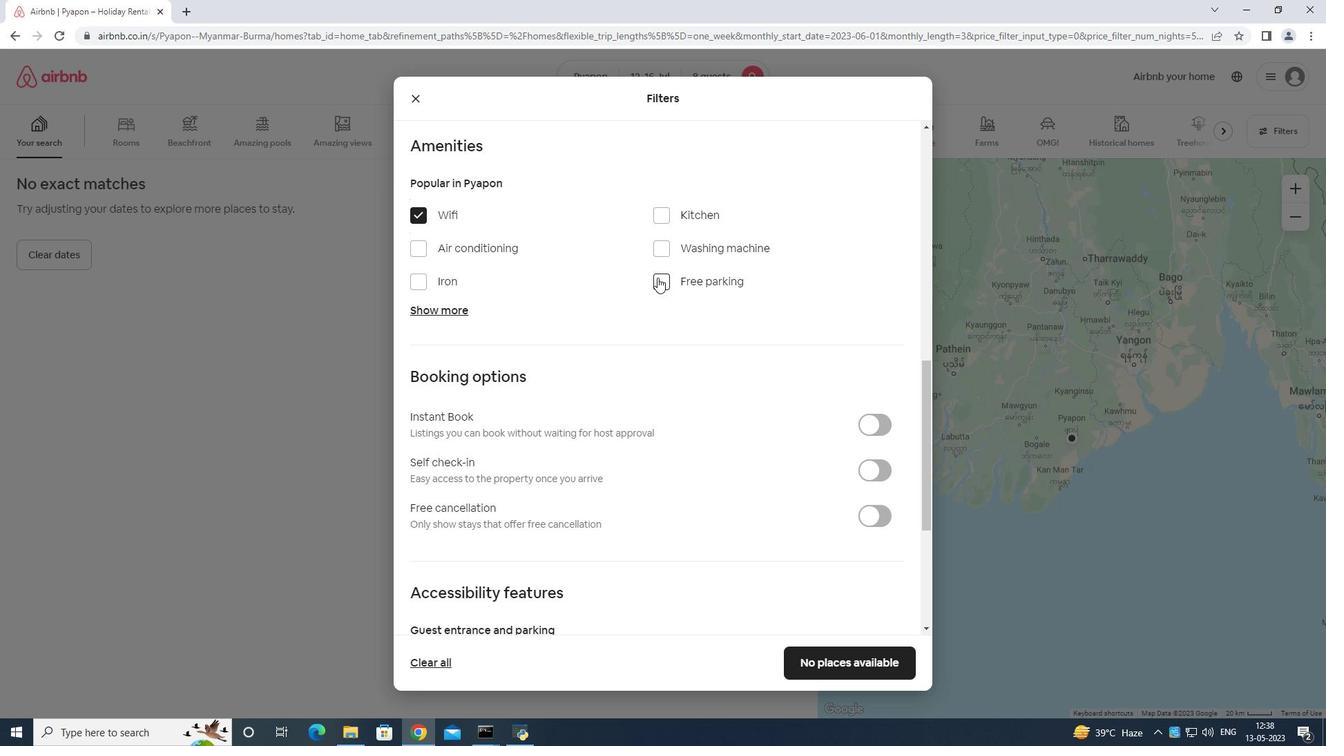 
Action: Mouse moved to (444, 303)
Screenshot: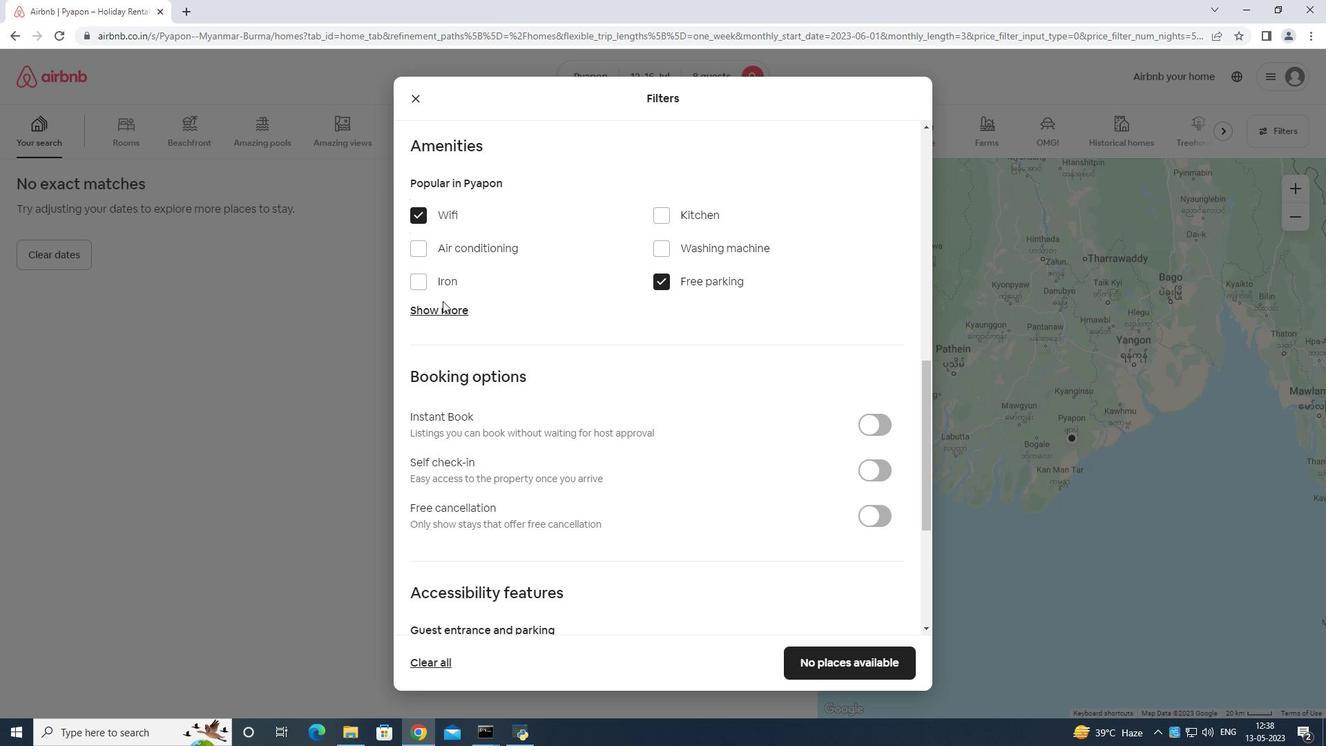 
Action: Mouse pressed left at (444, 303)
Screenshot: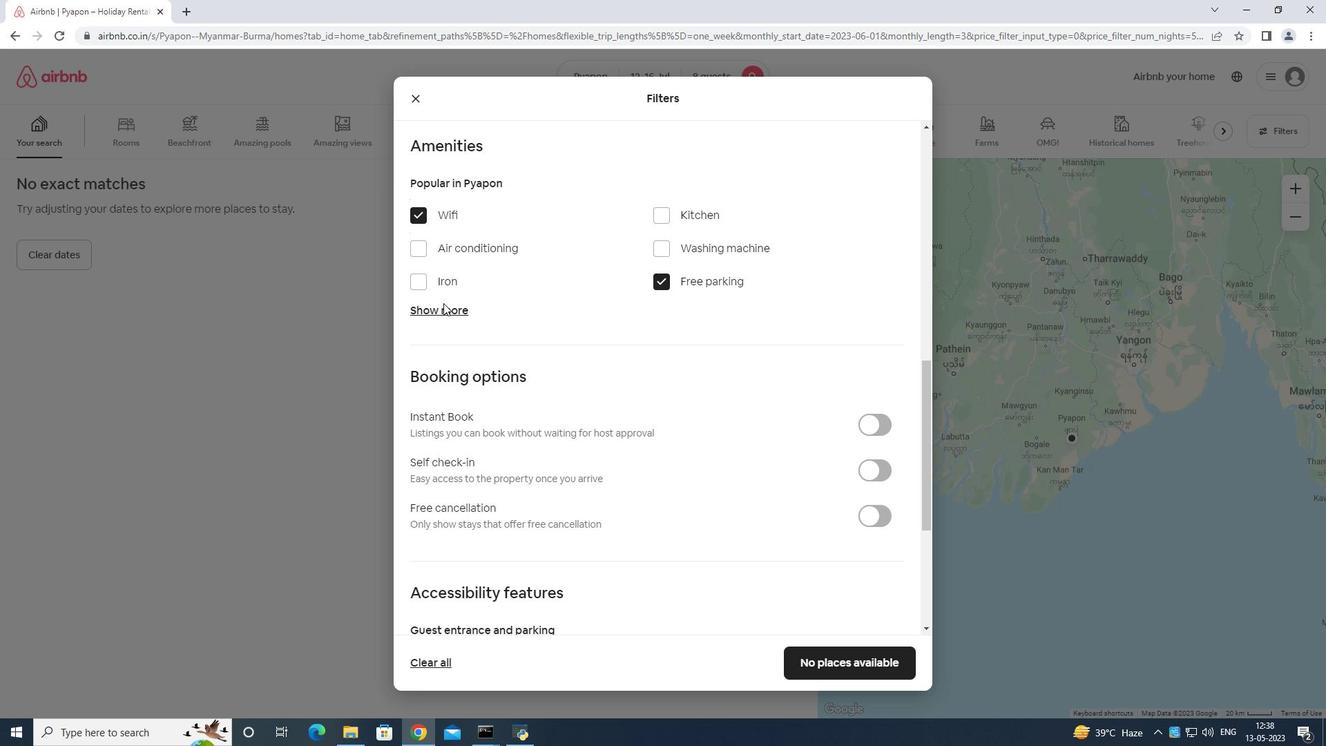 
Action: Mouse moved to (444, 303)
Screenshot: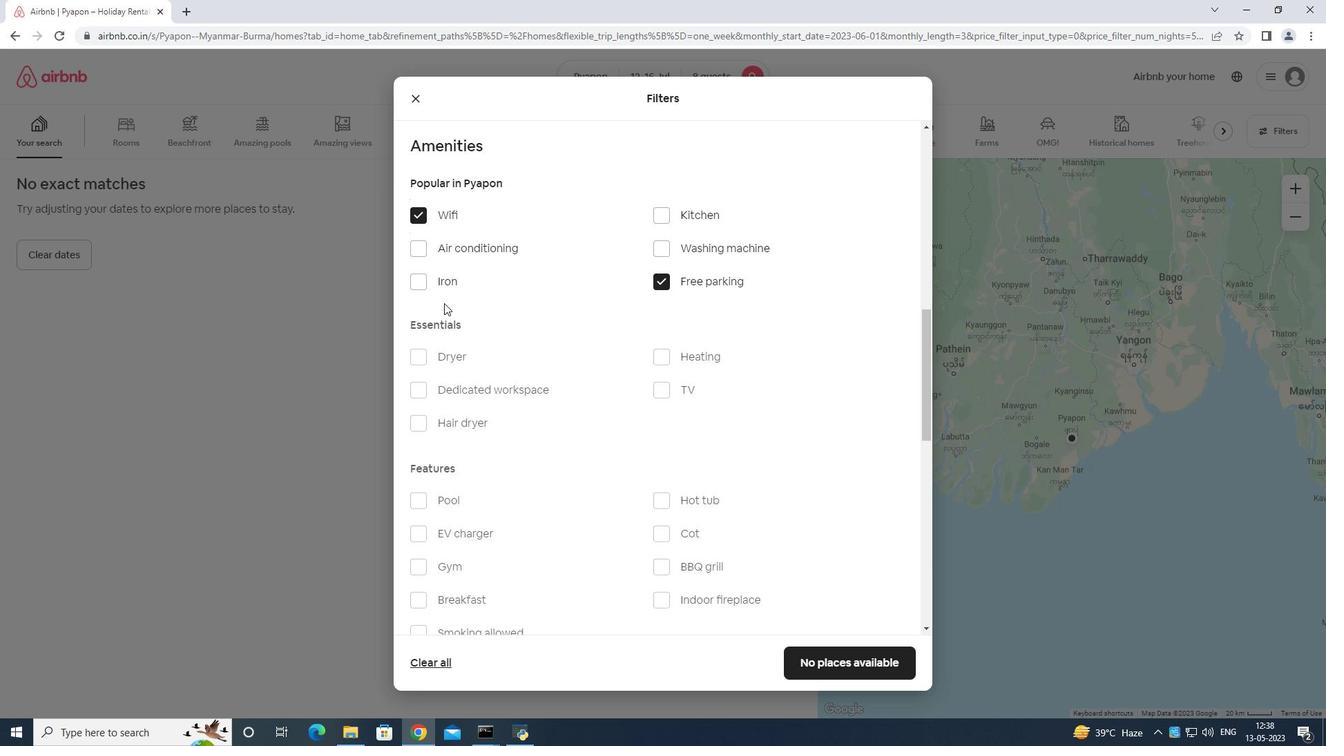 
Action: Mouse scrolled (444, 302) with delta (0, 0)
Screenshot: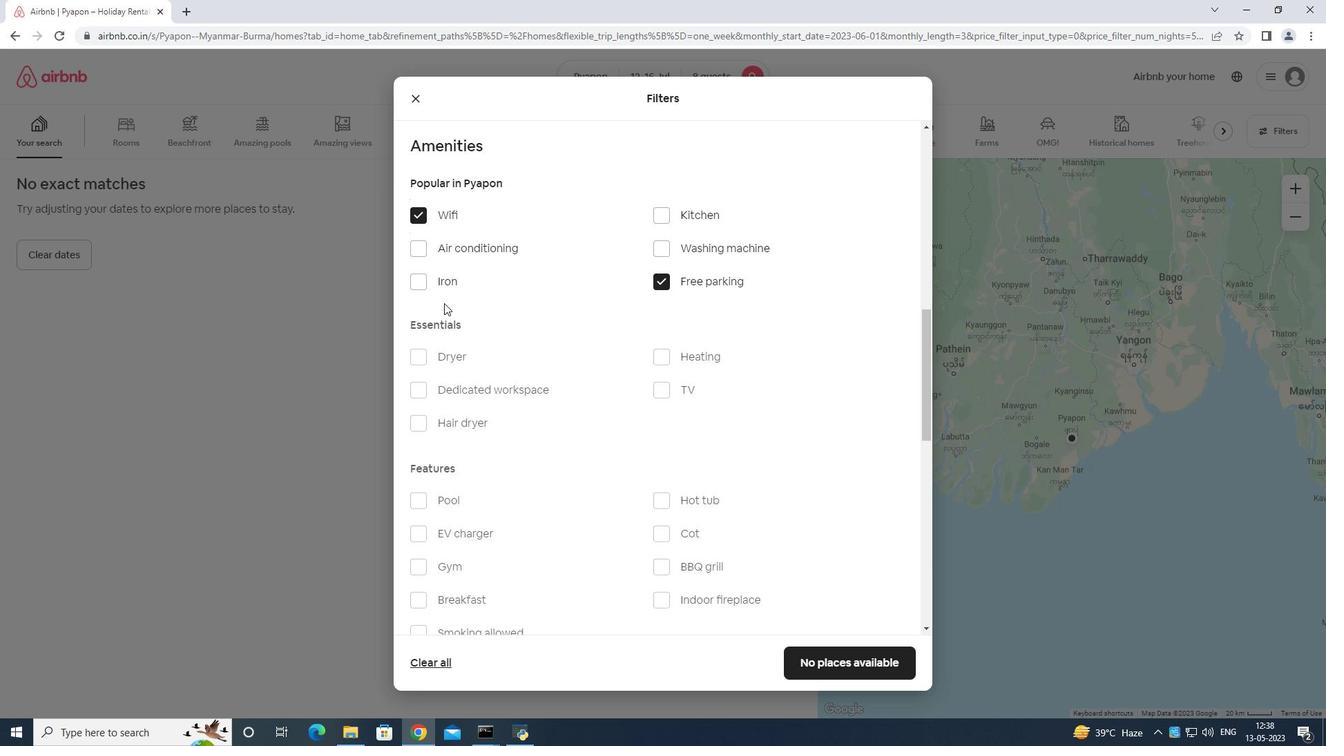 
Action: Mouse moved to (656, 323)
Screenshot: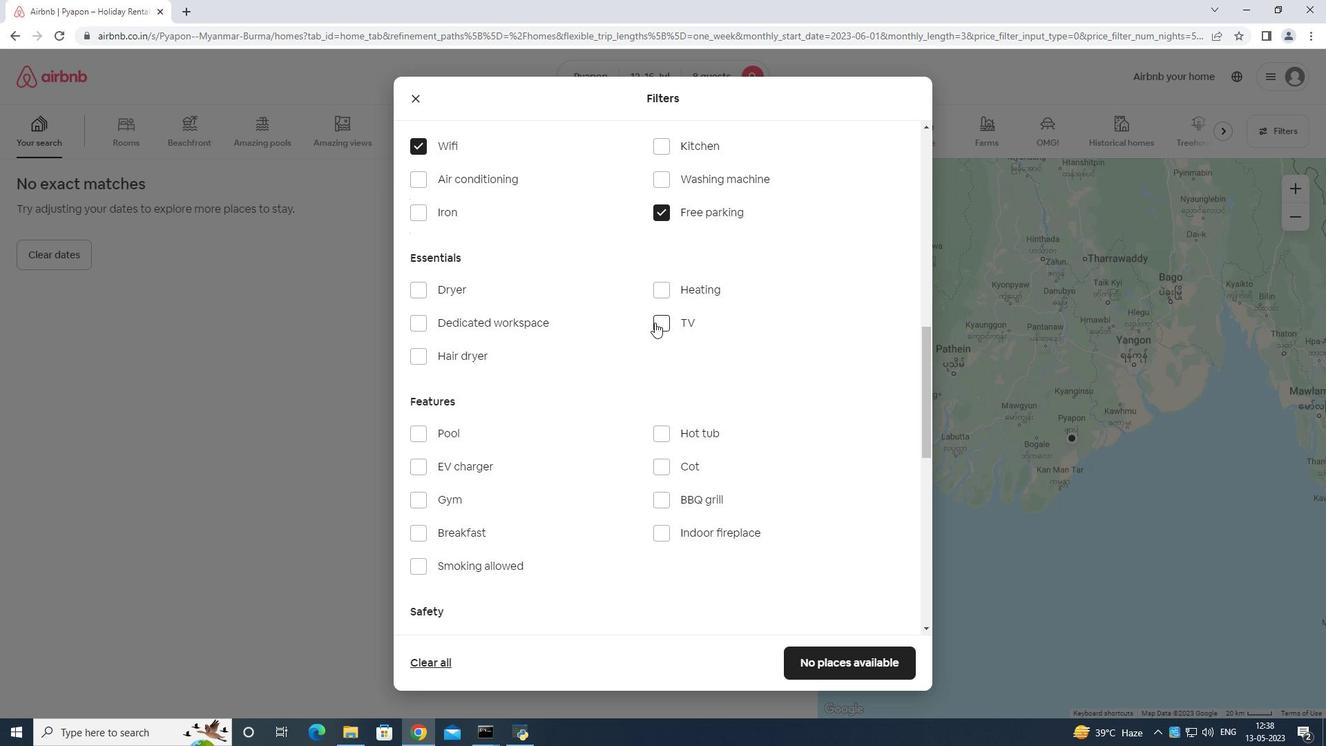 
Action: Mouse pressed left at (656, 323)
Screenshot: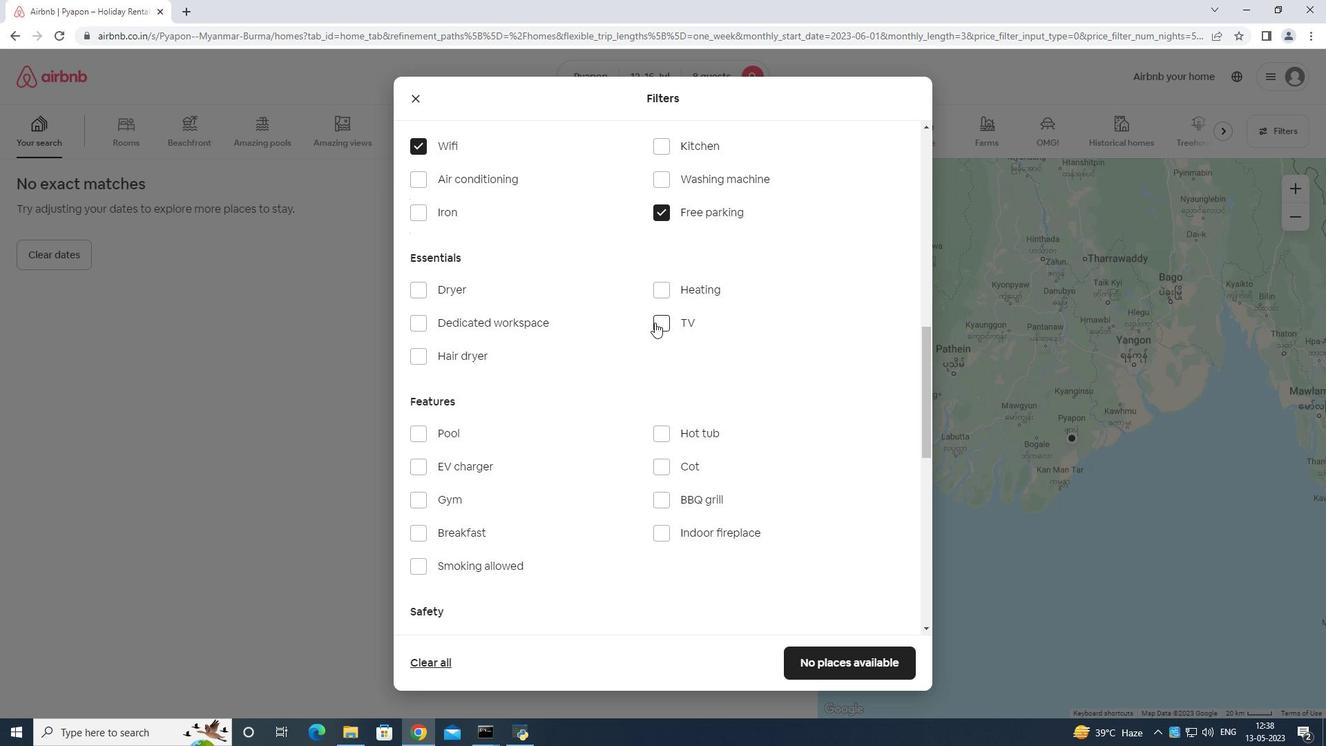 
Action: Mouse moved to (641, 328)
Screenshot: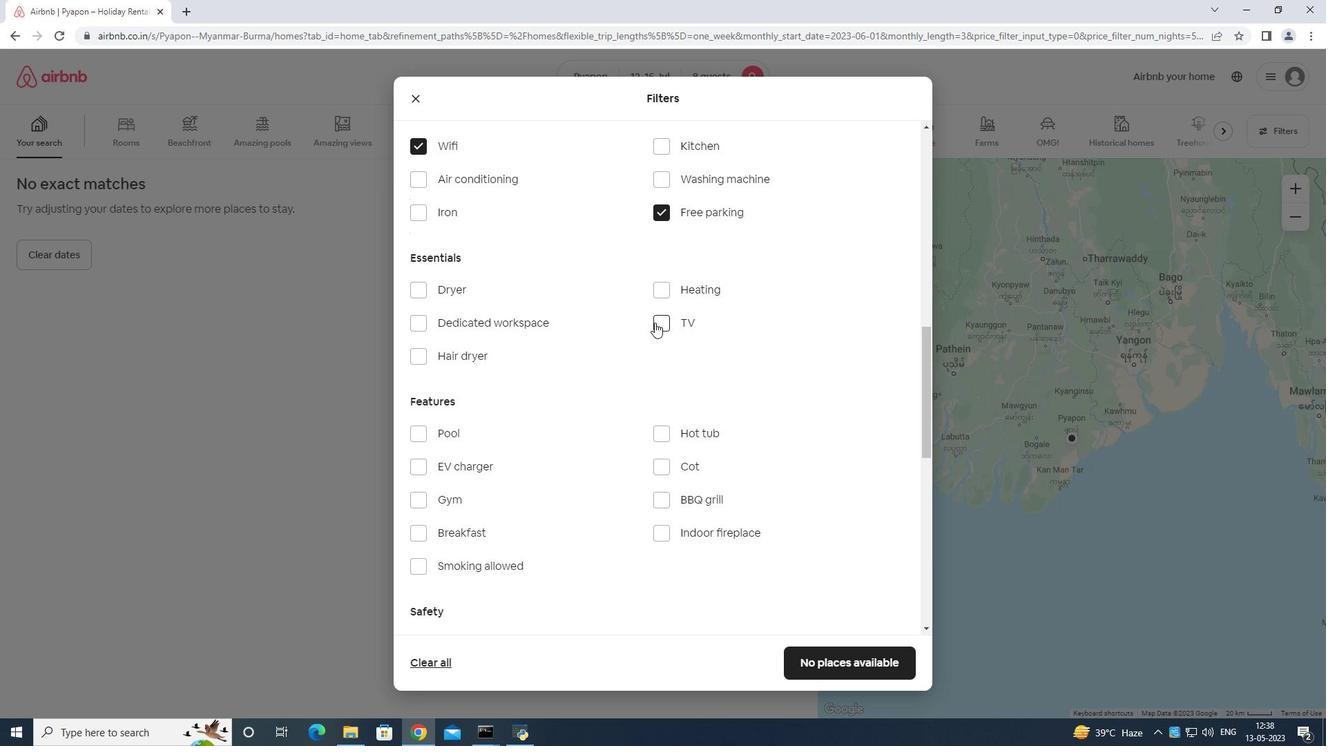 
Action: Mouse scrolled (641, 327) with delta (0, 0)
Screenshot: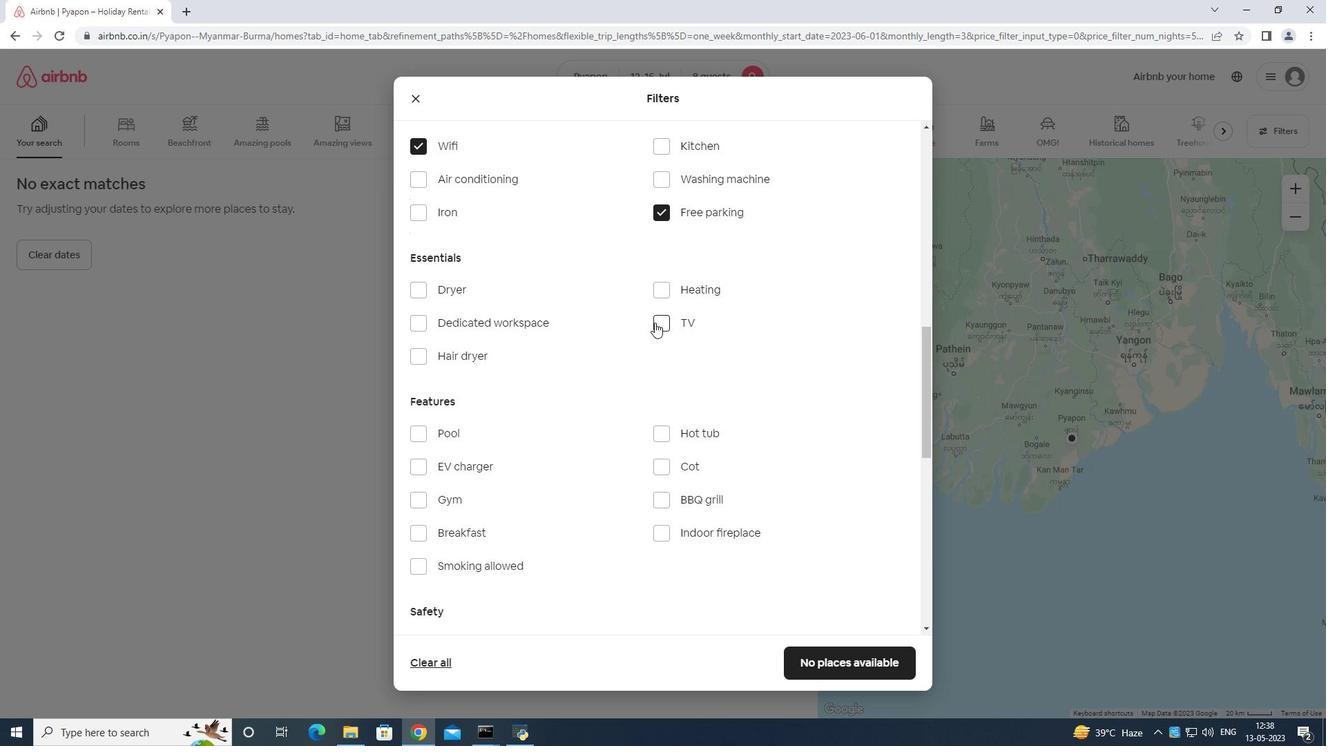 
Action: Mouse moved to (634, 338)
Screenshot: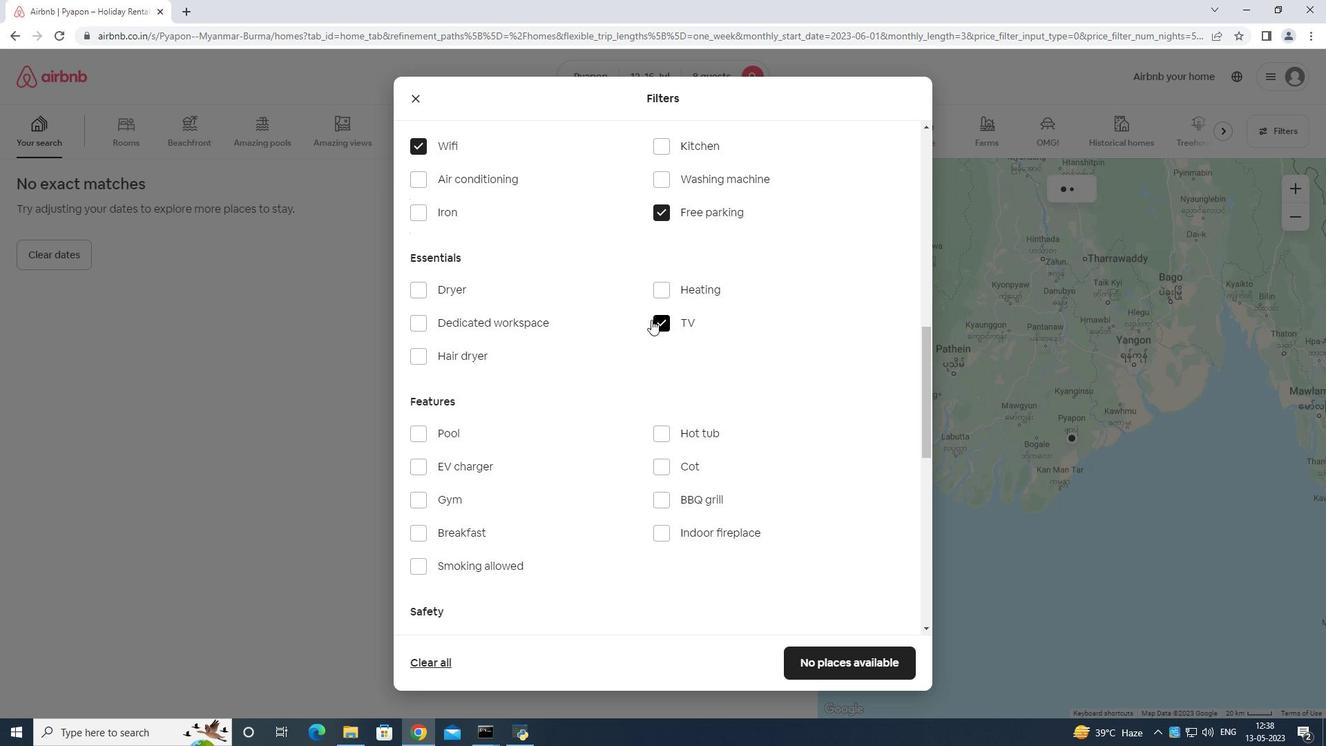 
Action: Mouse scrolled (634, 337) with delta (0, 0)
Screenshot: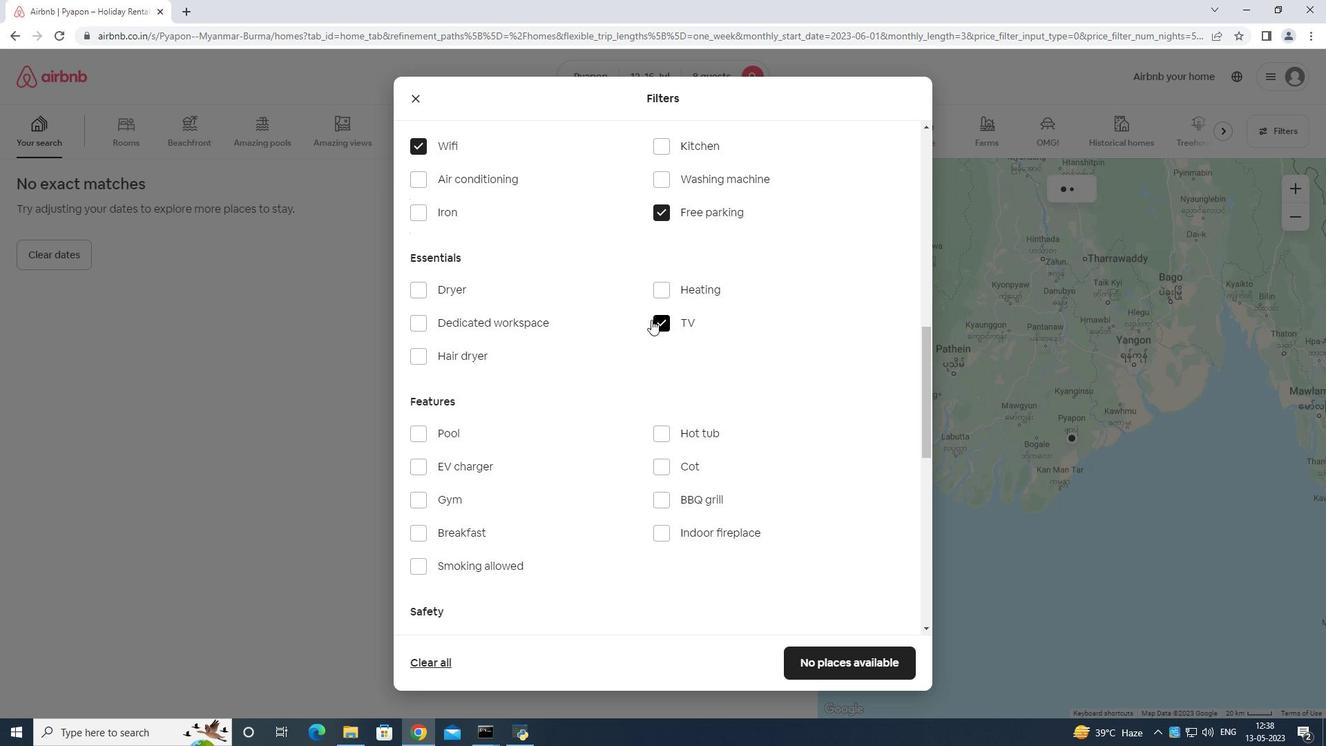 
Action: Mouse moved to (633, 340)
Screenshot: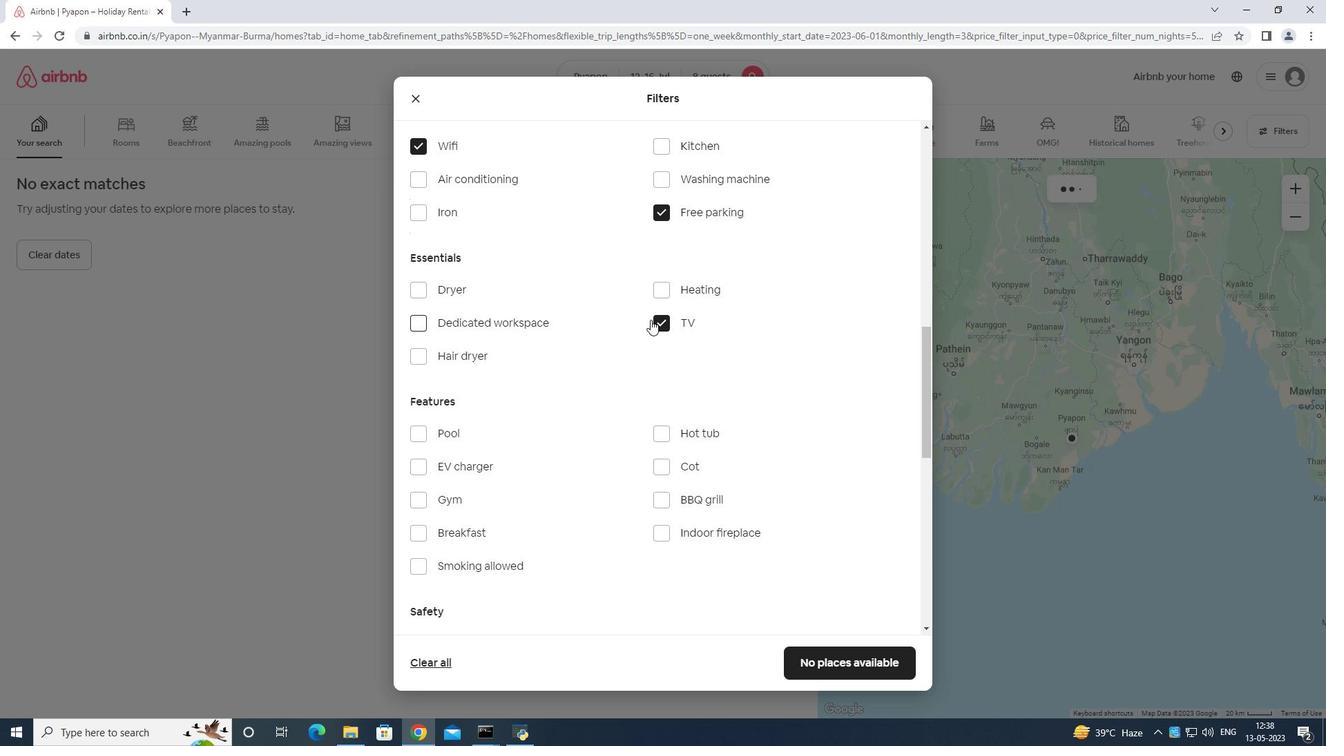 
Action: Mouse scrolled (633, 339) with delta (0, 0)
Screenshot: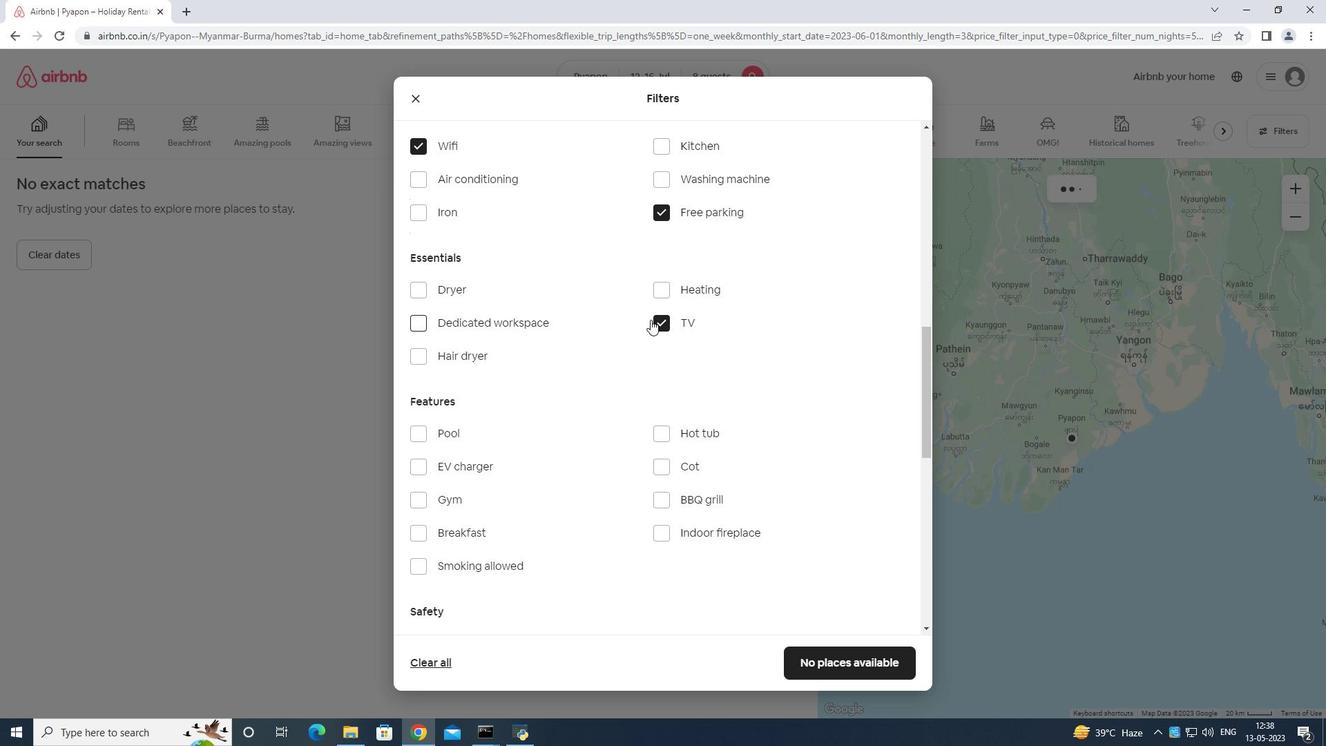 
Action: Mouse moved to (423, 295)
Screenshot: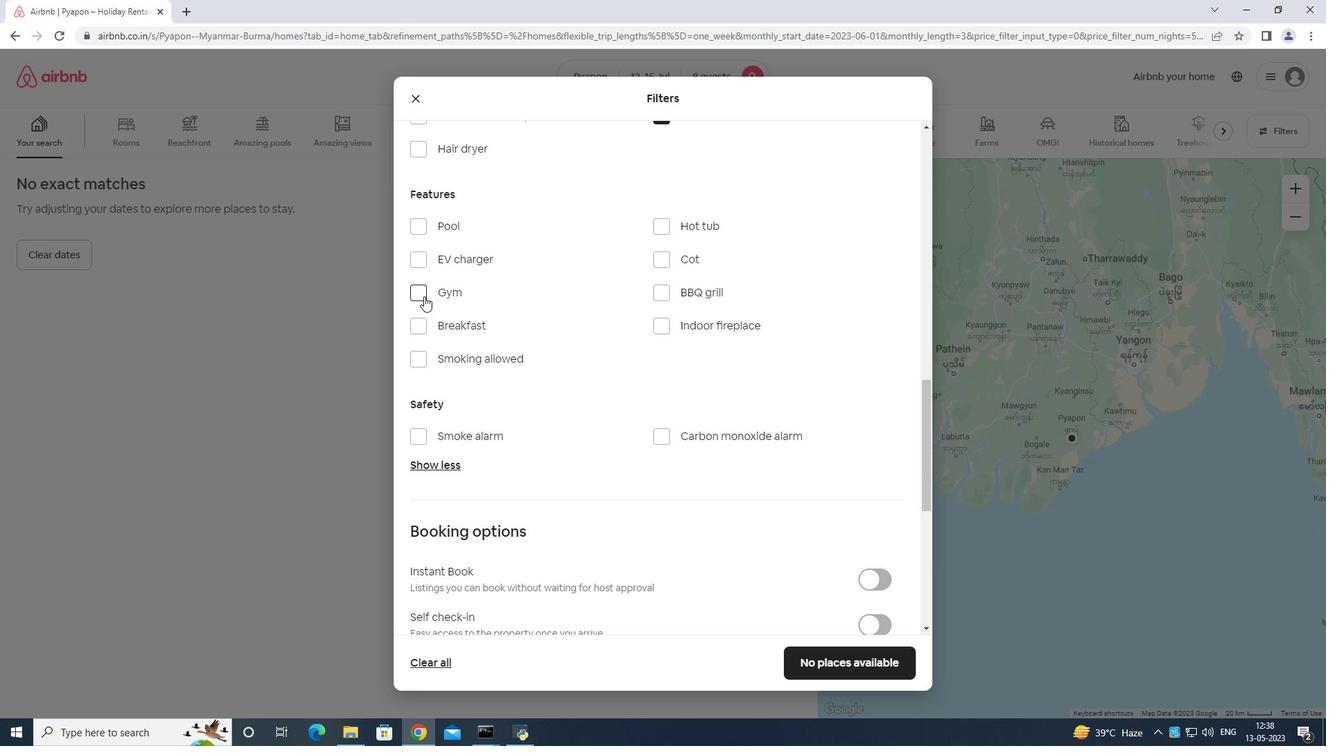 
Action: Mouse pressed left at (423, 295)
Screenshot: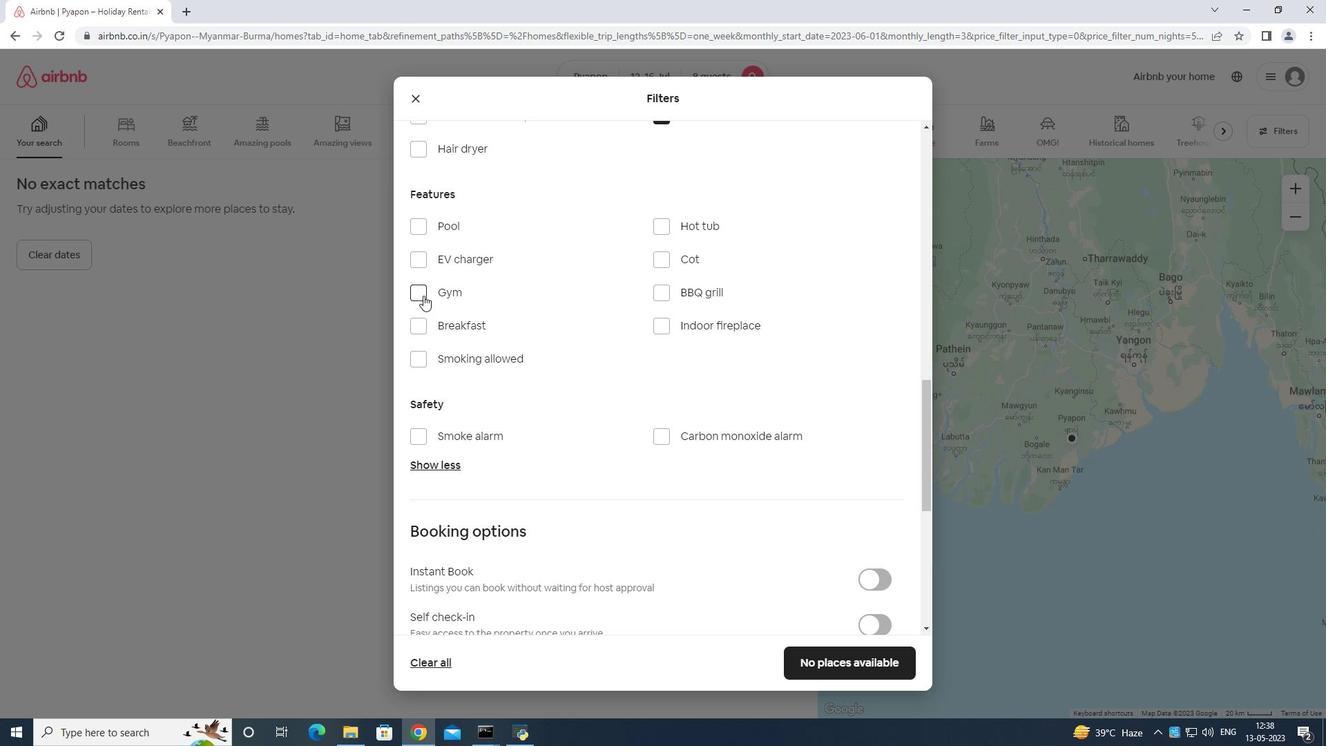 
Action: Mouse moved to (419, 321)
Screenshot: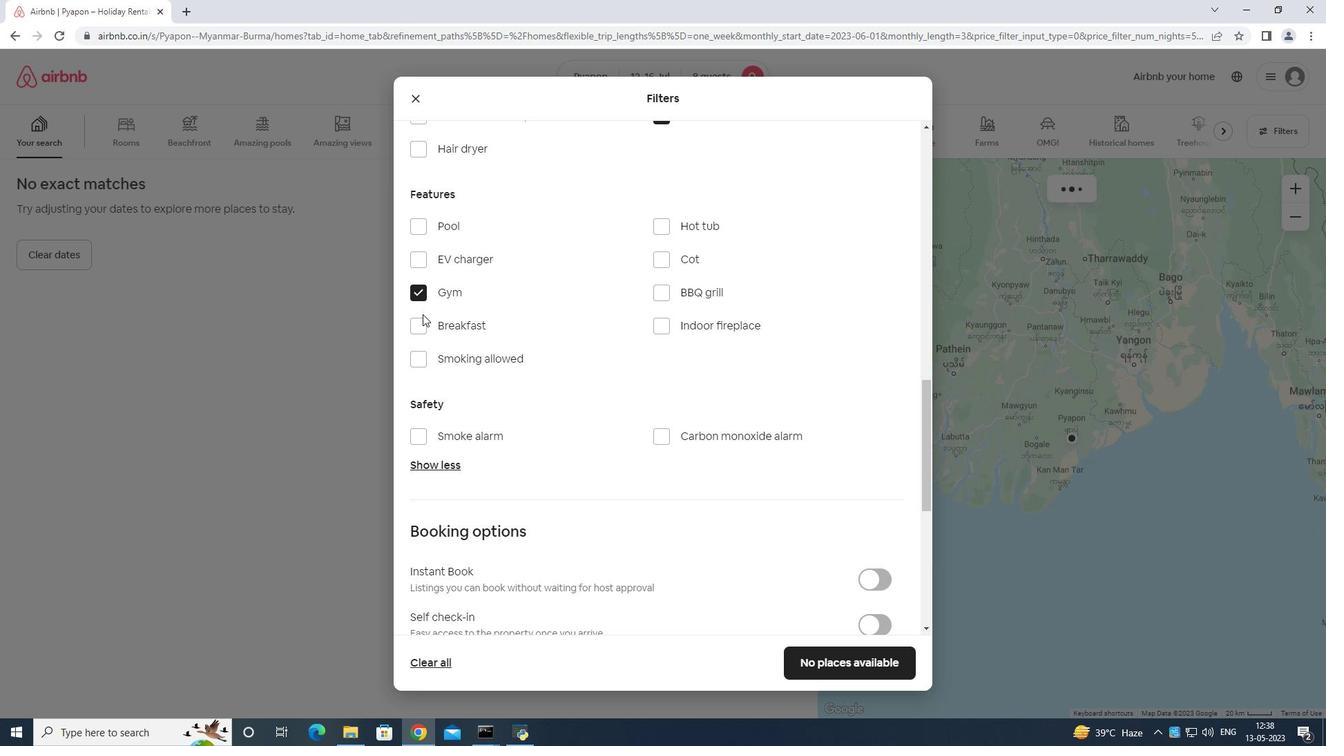 
Action: Mouse pressed left at (419, 321)
Screenshot: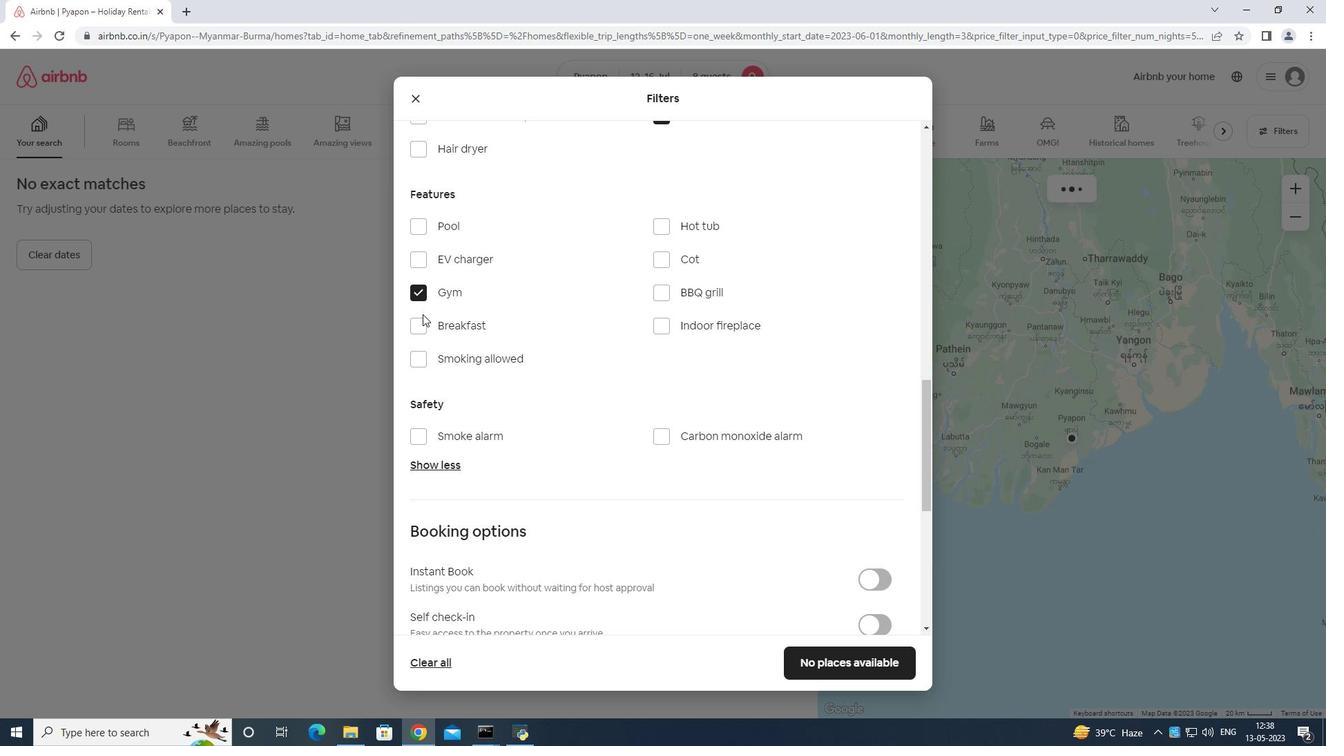 
Action: Mouse moved to (731, 357)
Screenshot: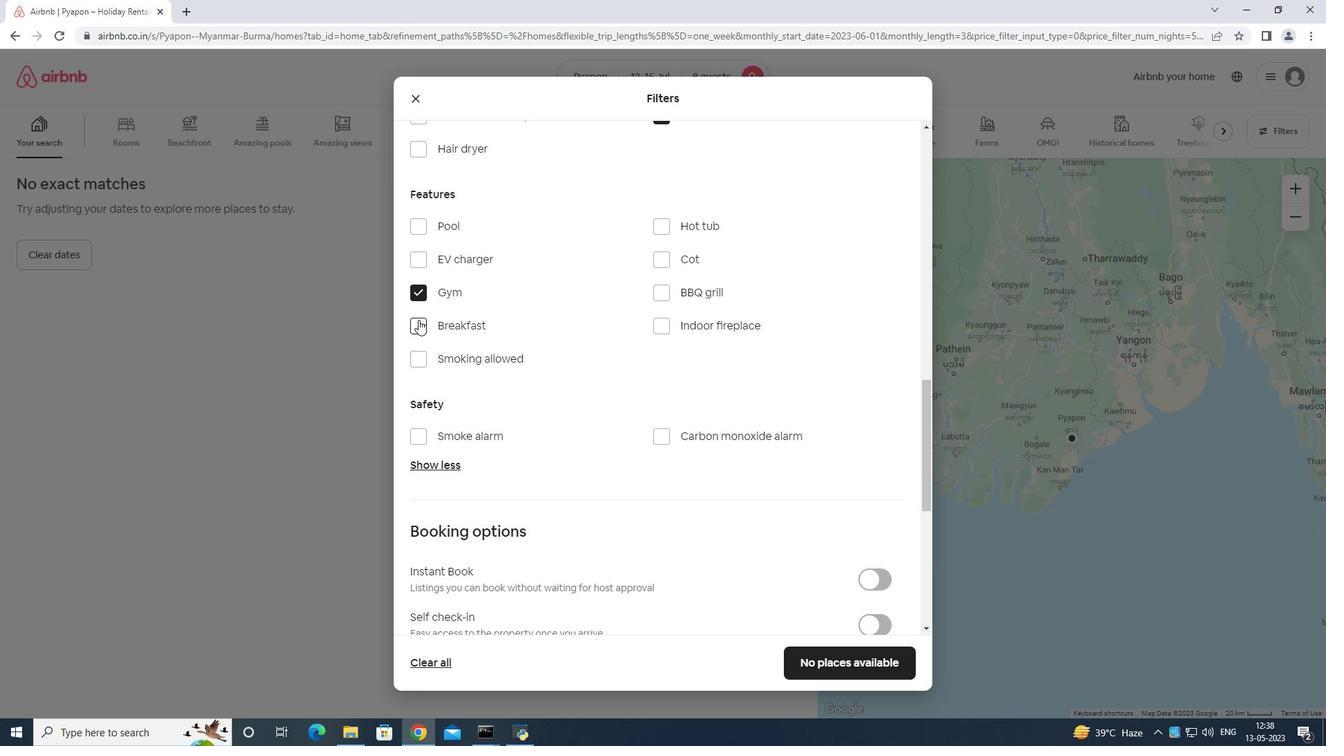 
Action: Mouse scrolled (731, 357) with delta (0, 0)
Screenshot: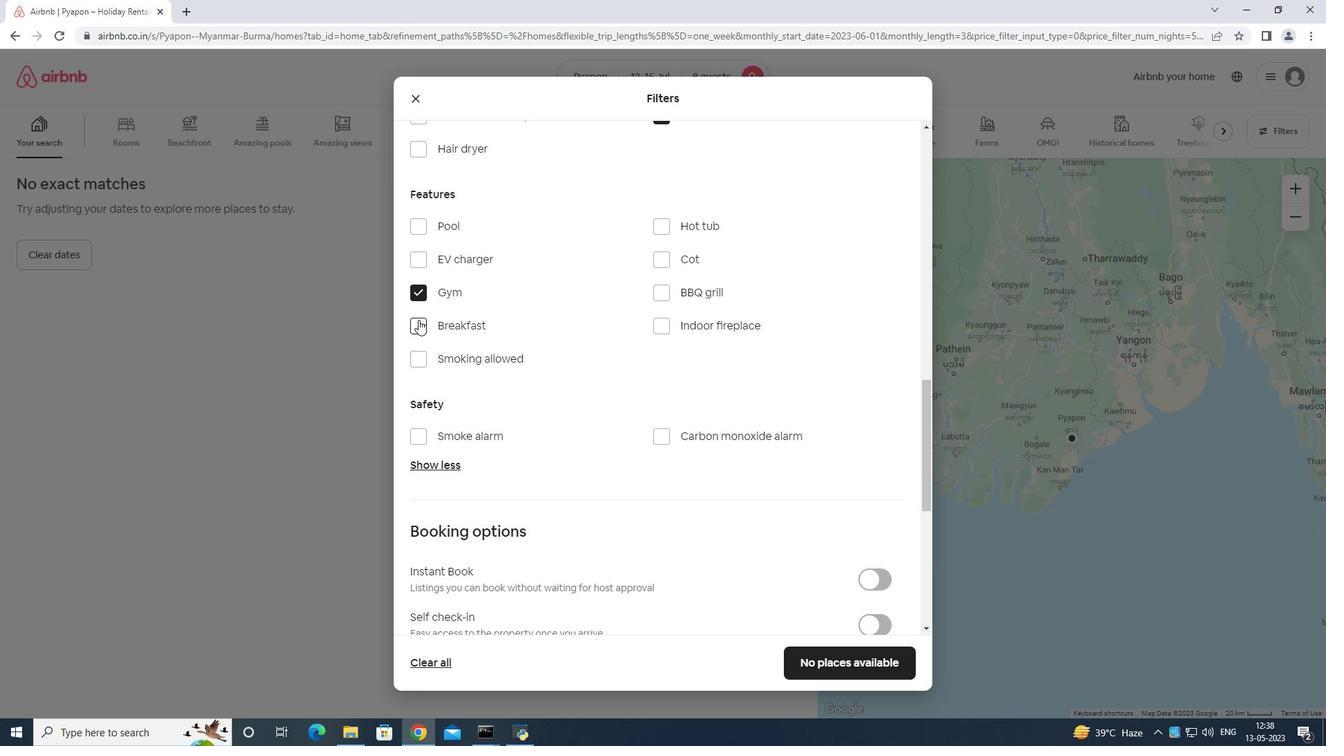 
Action: Mouse moved to (790, 379)
Screenshot: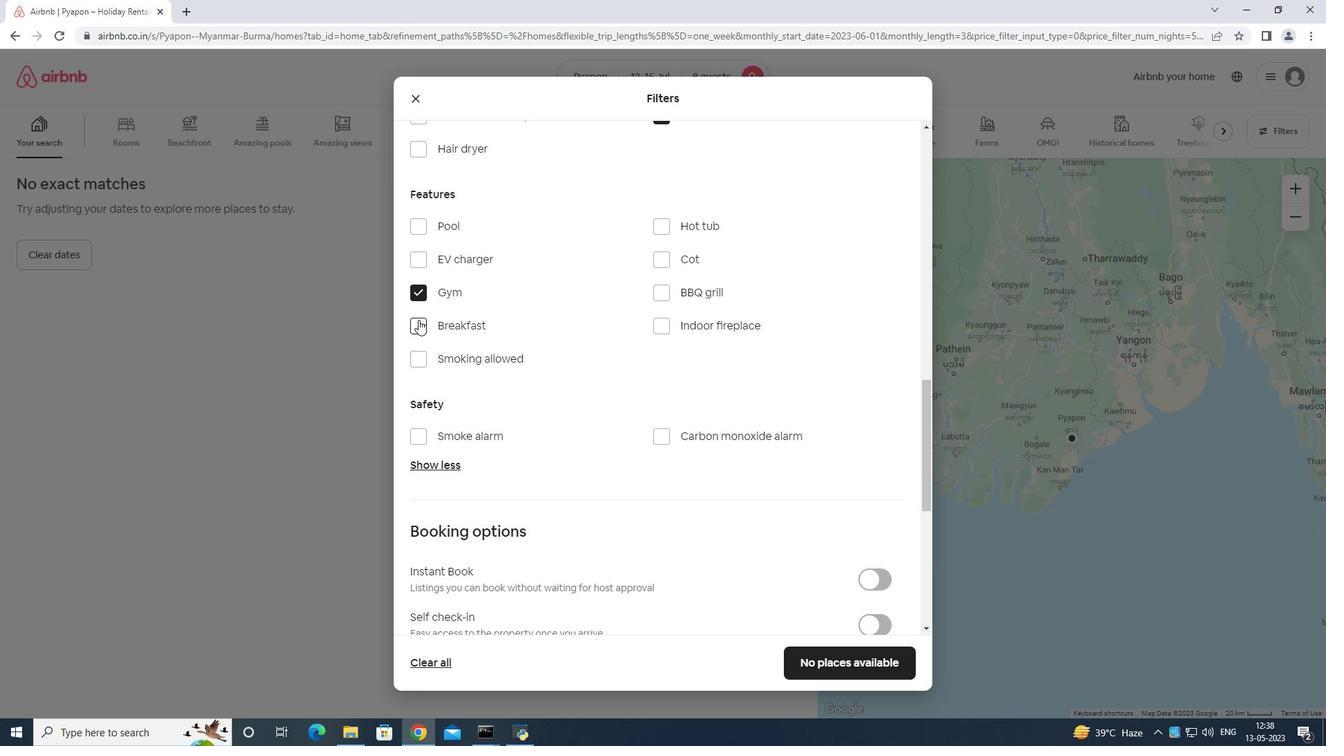 
Action: Mouse scrolled (790, 379) with delta (0, 0)
Screenshot: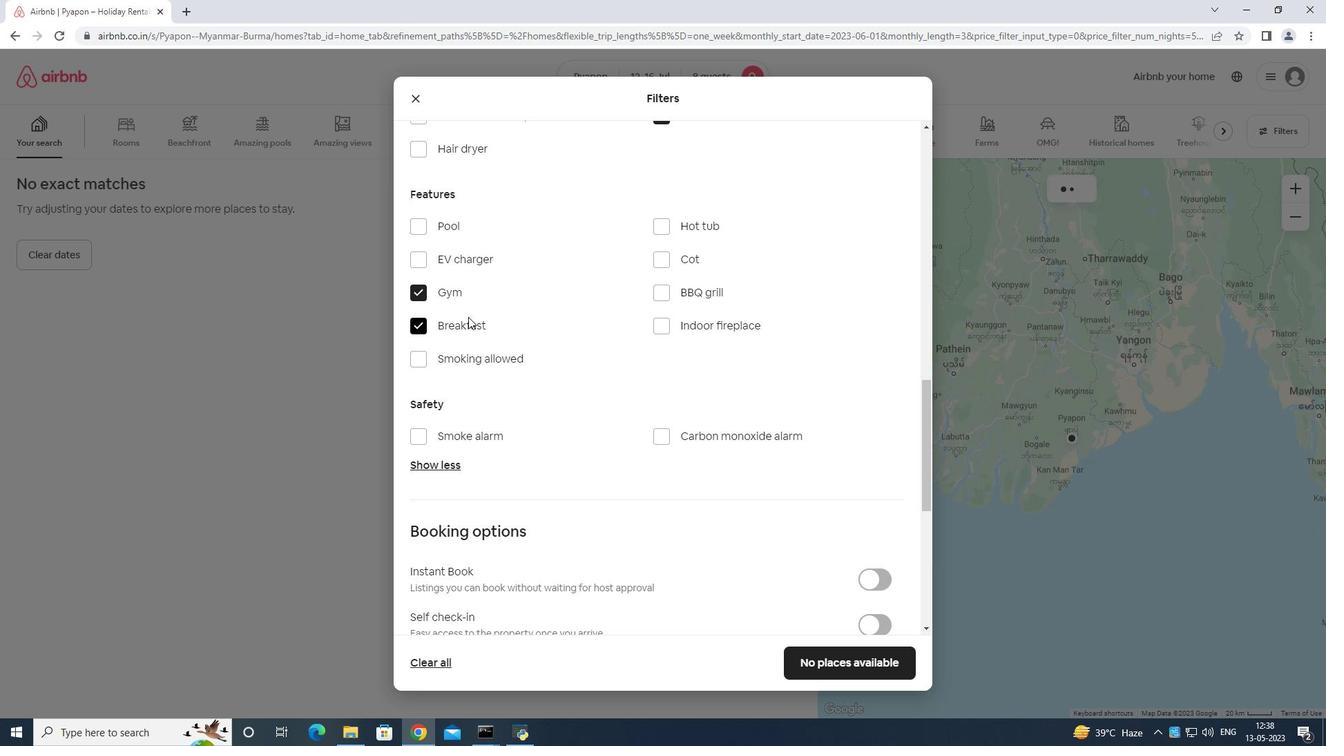 
Action: Mouse moved to (808, 385)
Screenshot: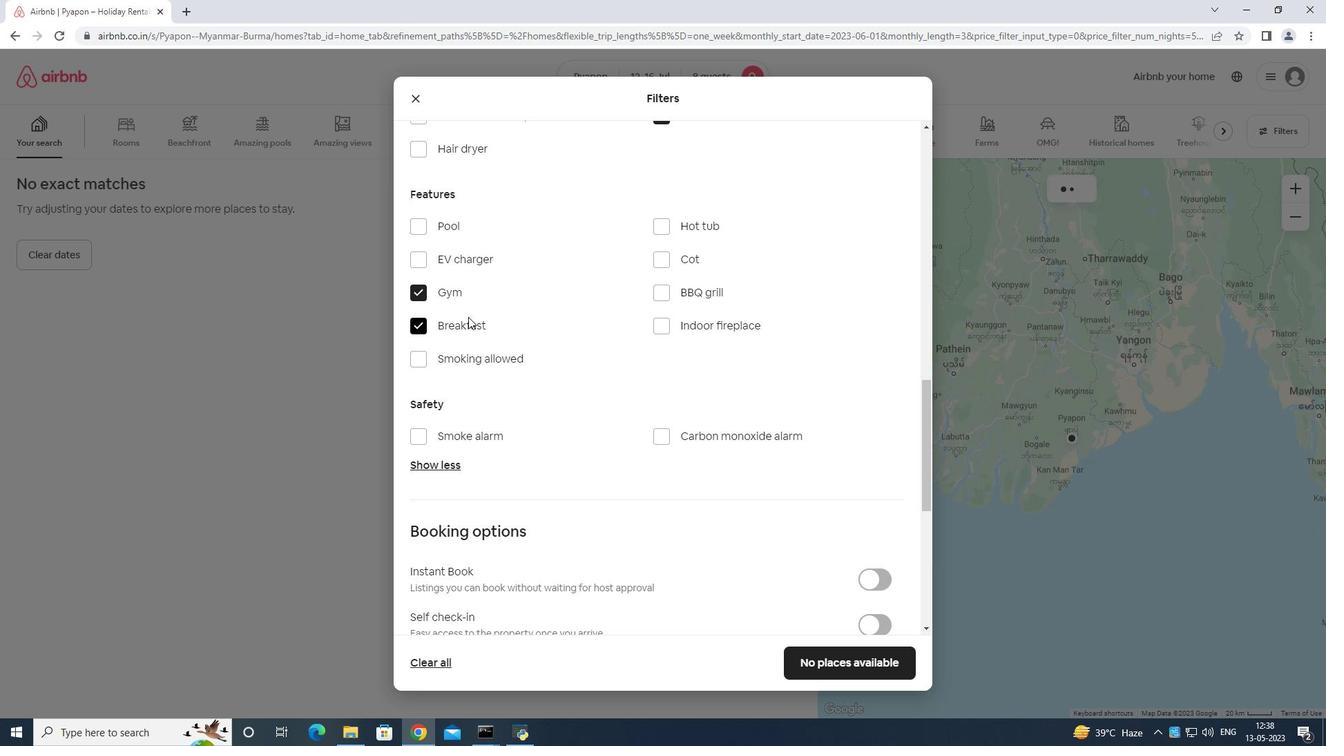 
Action: Mouse scrolled (808, 384) with delta (0, 0)
Screenshot: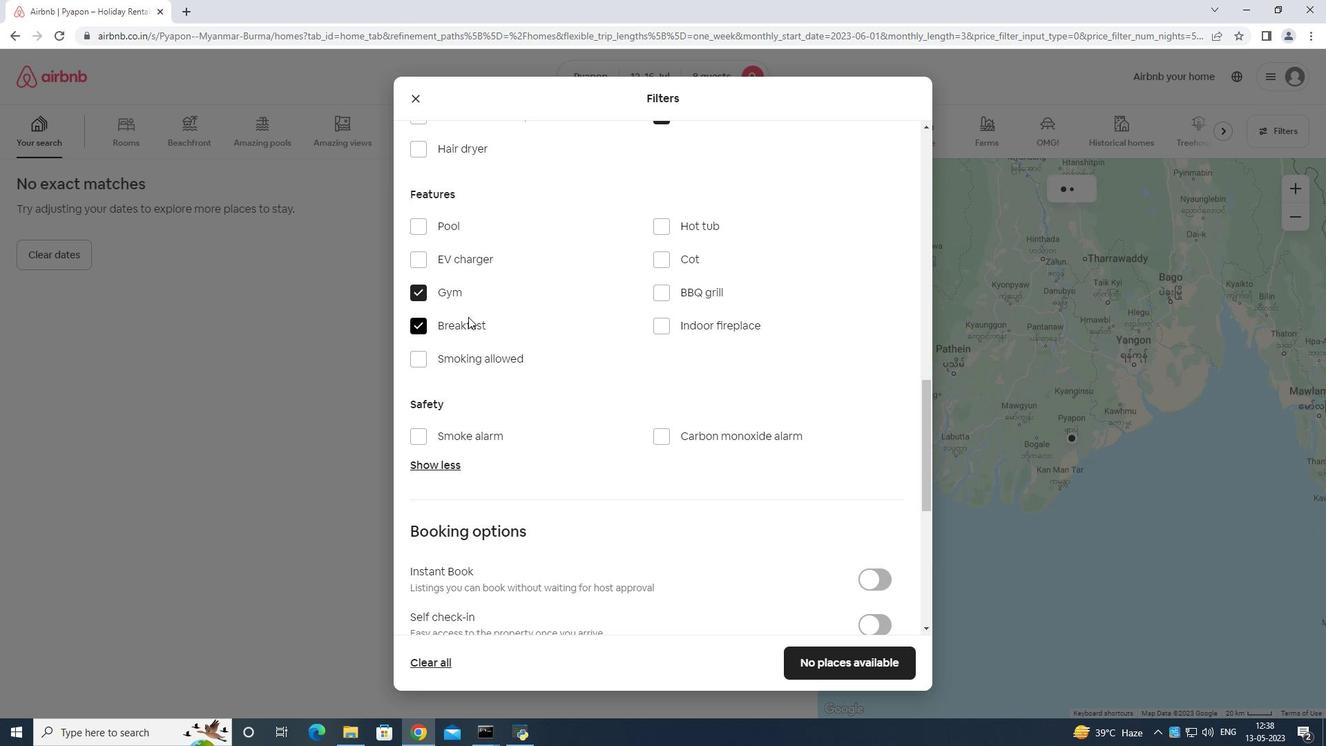 
Action: Mouse moved to (867, 418)
Screenshot: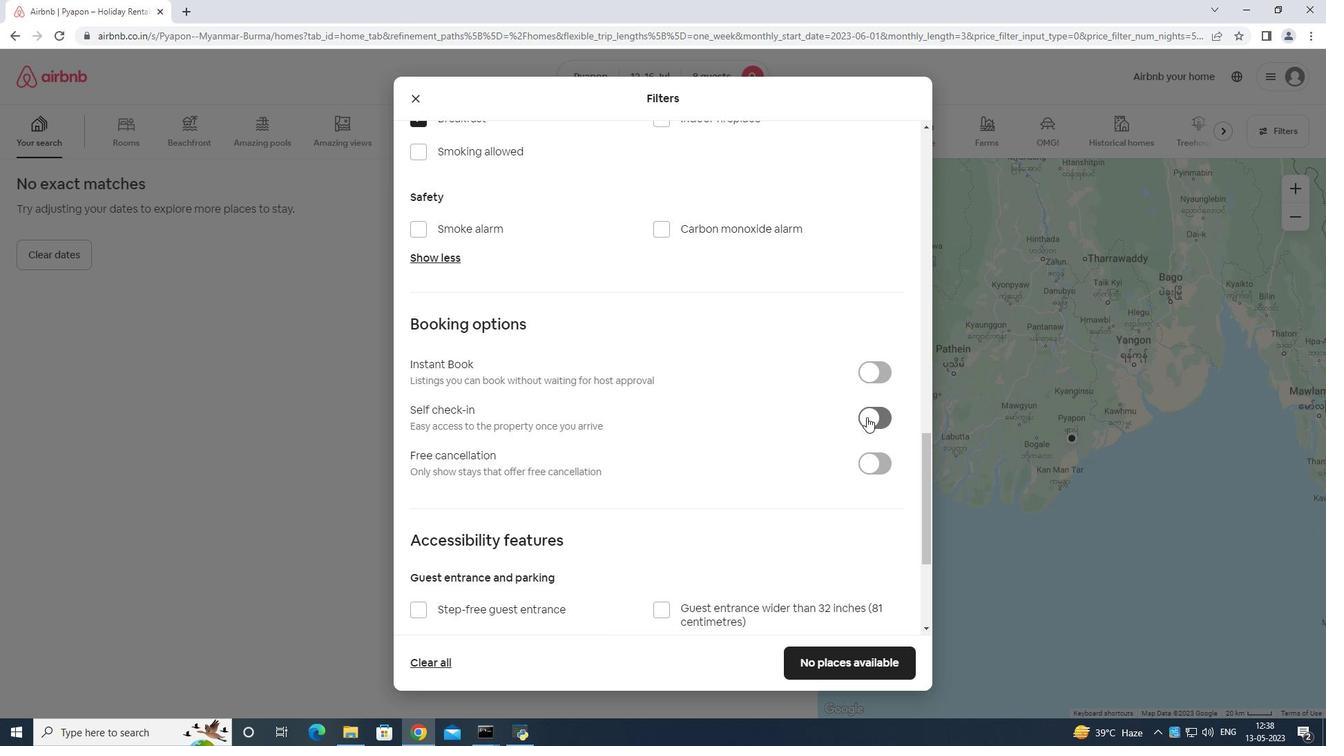 
Action: Mouse pressed left at (867, 418)
Screenshot: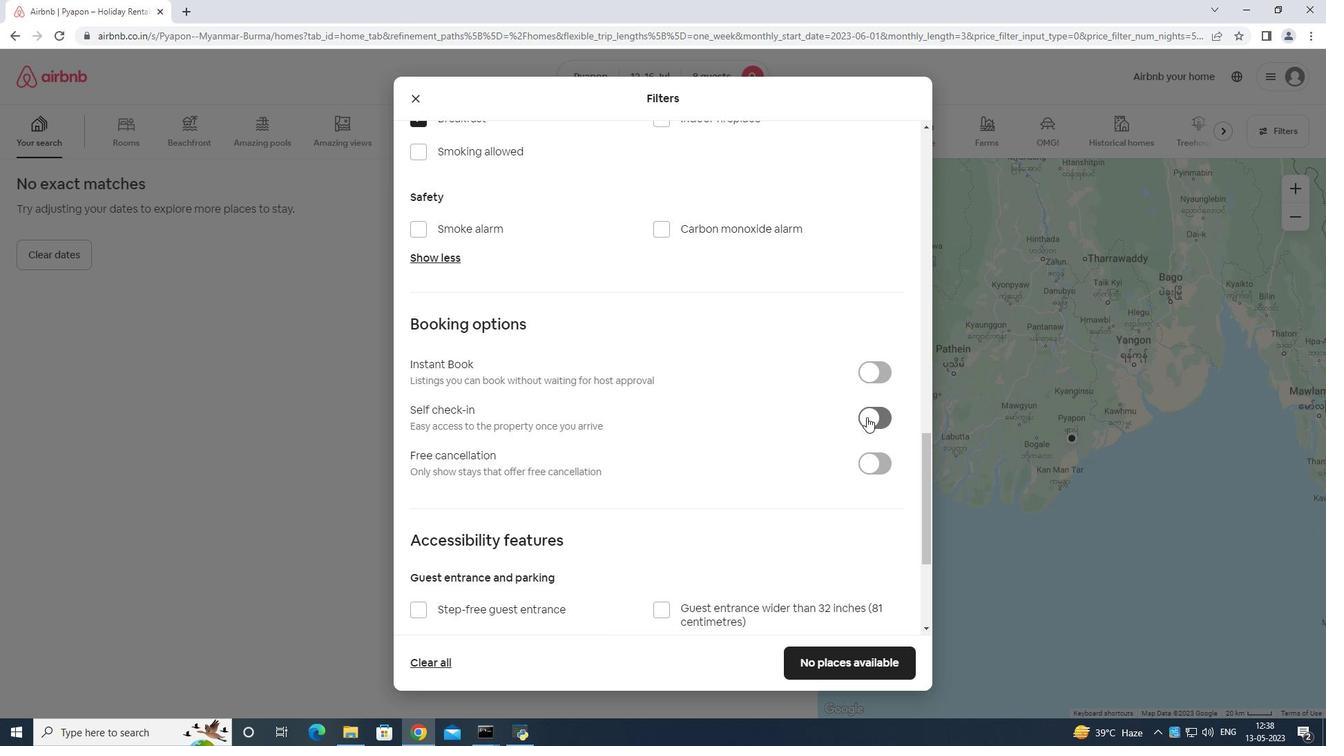 
Action: Mouse moved to (869, 412)
Screenshot: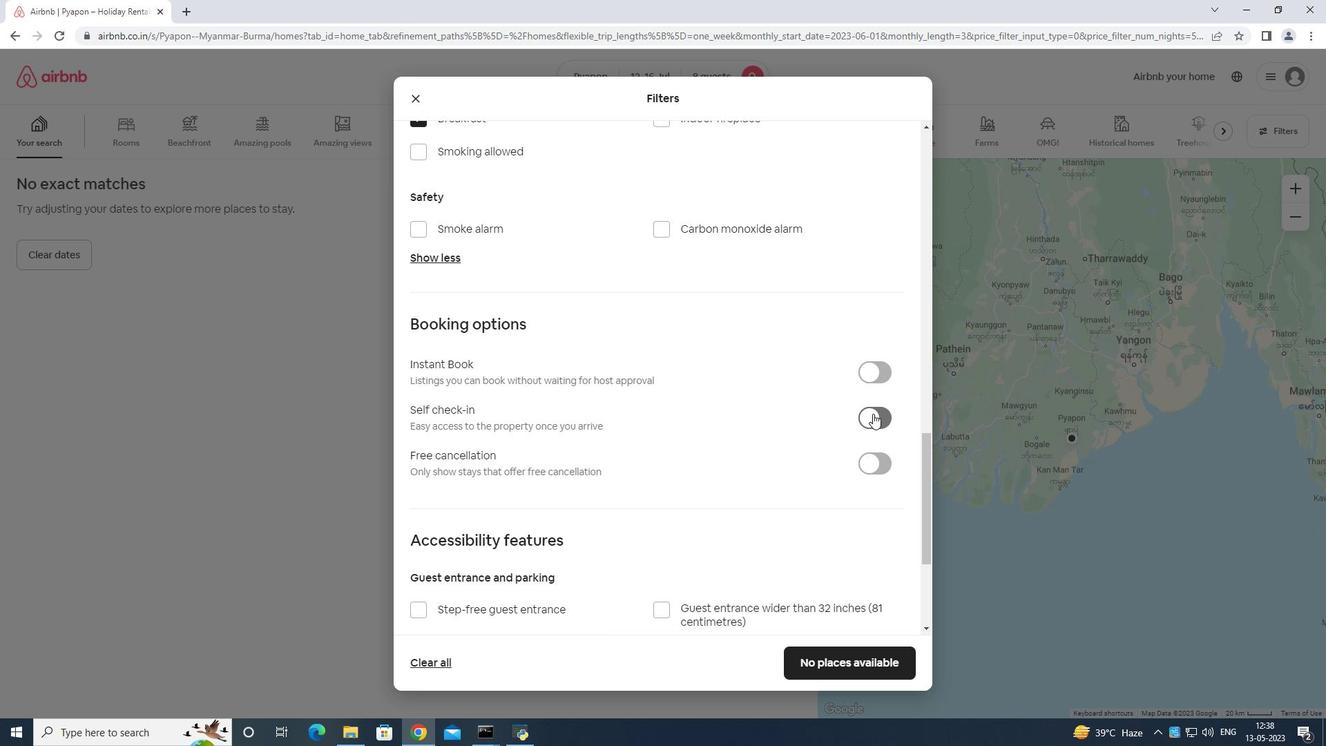 
Action: Mouse scrolled (869, 411) with delta (0, 0)
Screenshot: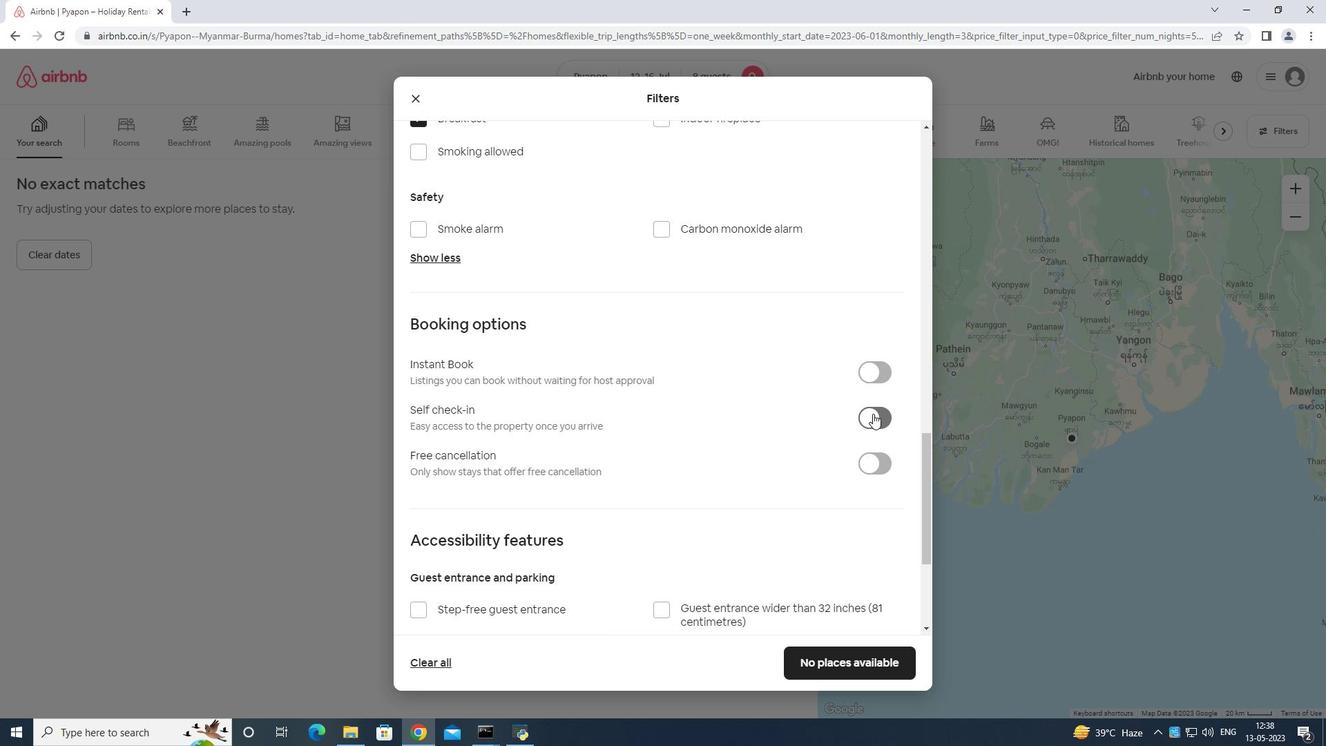 
Action: Mouse moved to (868, 415)
Screenshot: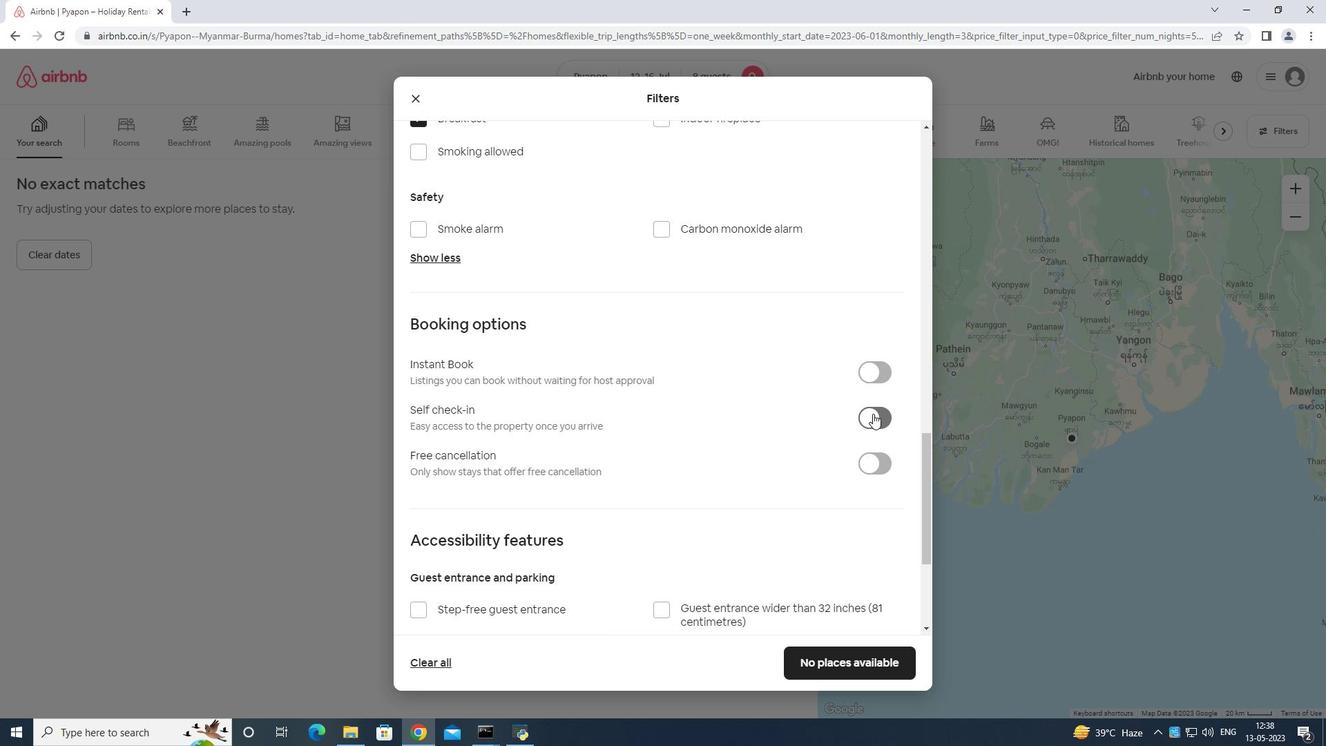 
Action: Mouse scrolled (868, 415) with delta (0, 0)
Screenshot: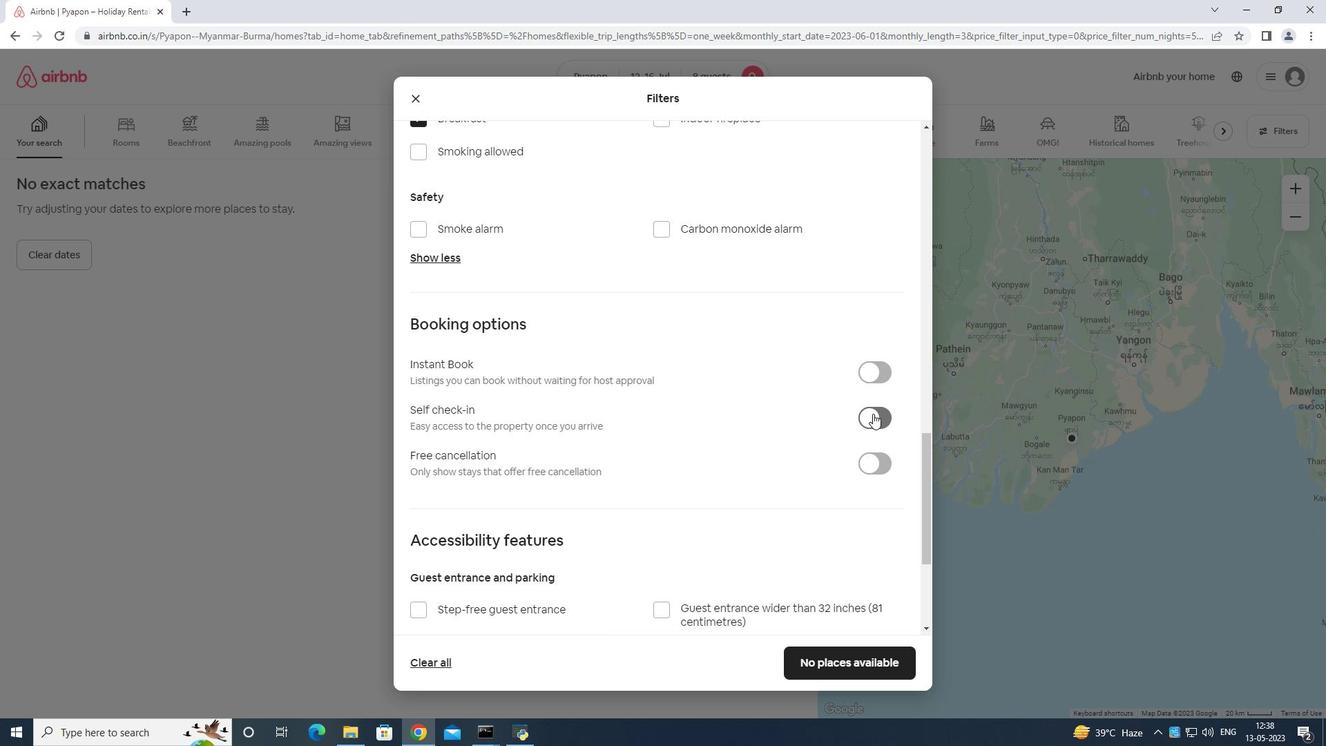 
Action: Mouse scrolled (868, 415) with delta (0, 0)
Screenshot: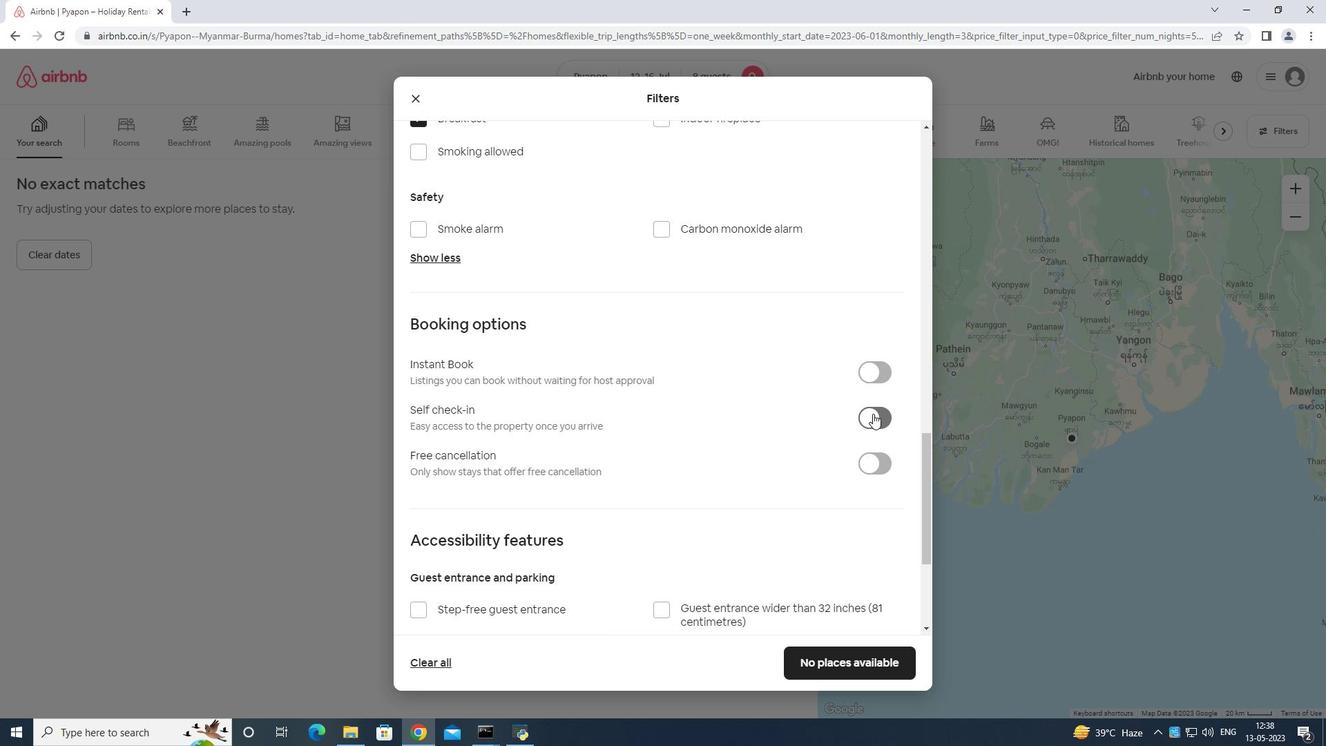 
Action: Mouse moved to (867, 417)
Screenshot: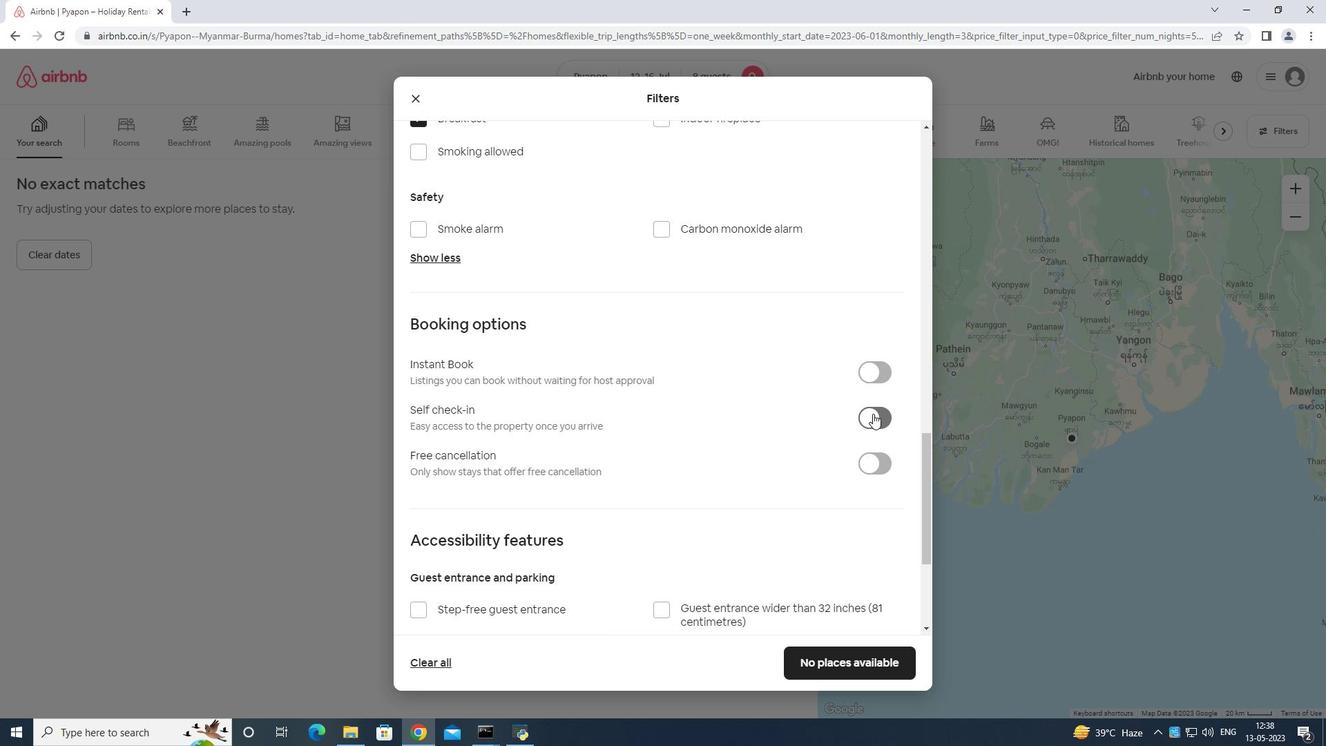 
Action: Mouse scrolled (867, 416) with delta (0, 0)
Screenshot: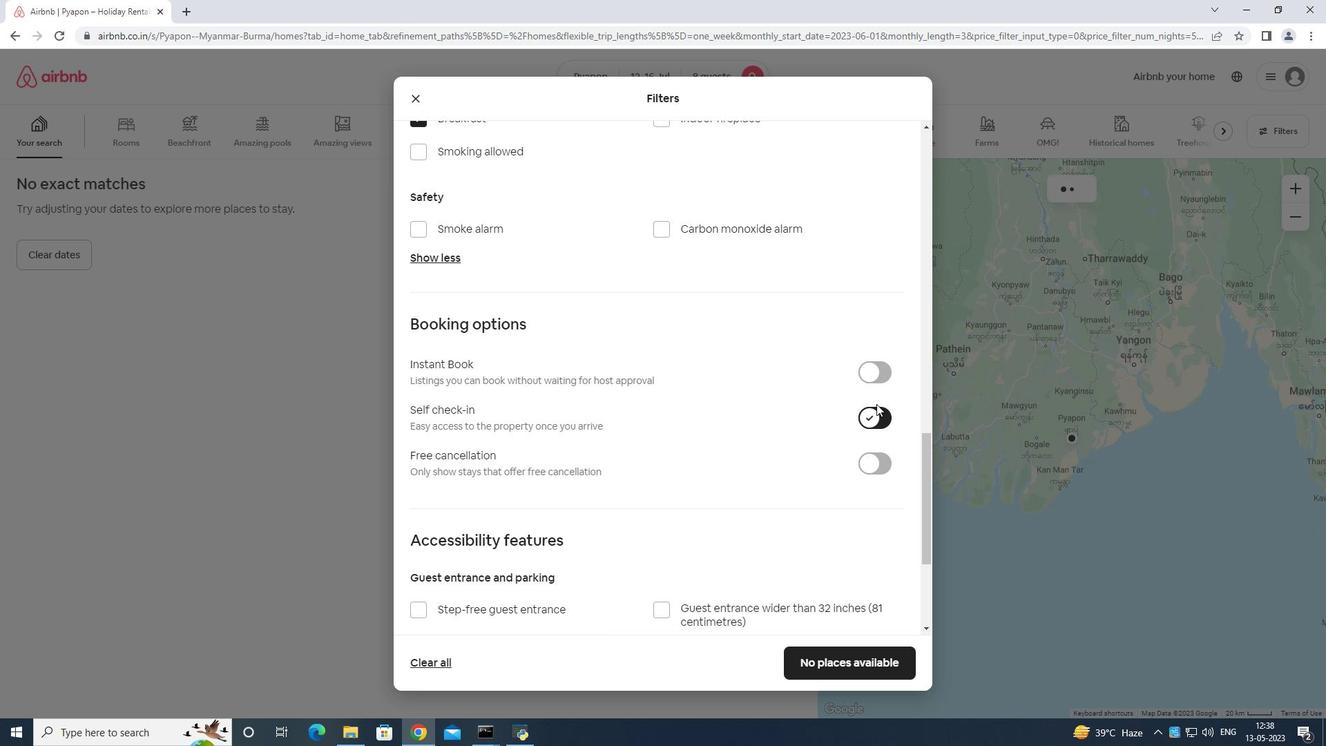 
Action: Mouse moved to (857, 415)
Screenshot: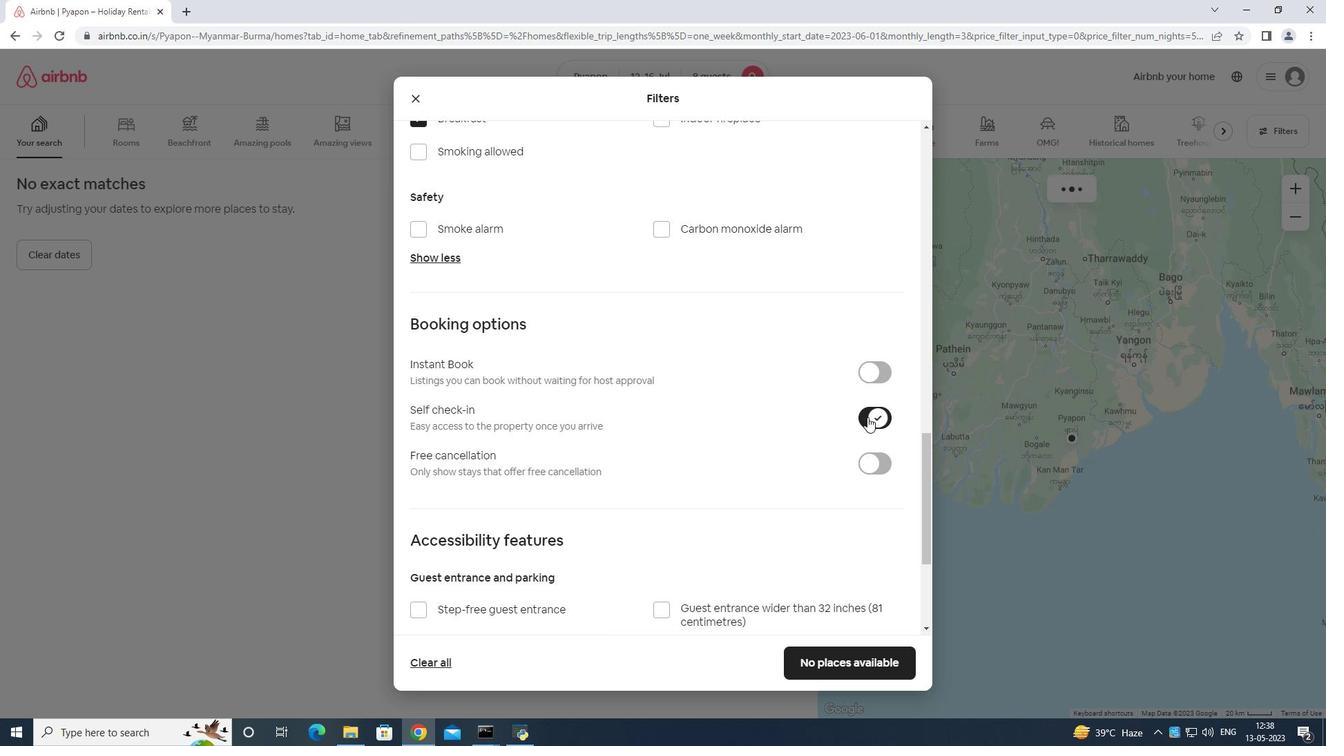 
Action: Mouse scrolled (857, 415) with delta (0, 0)
Screenshot: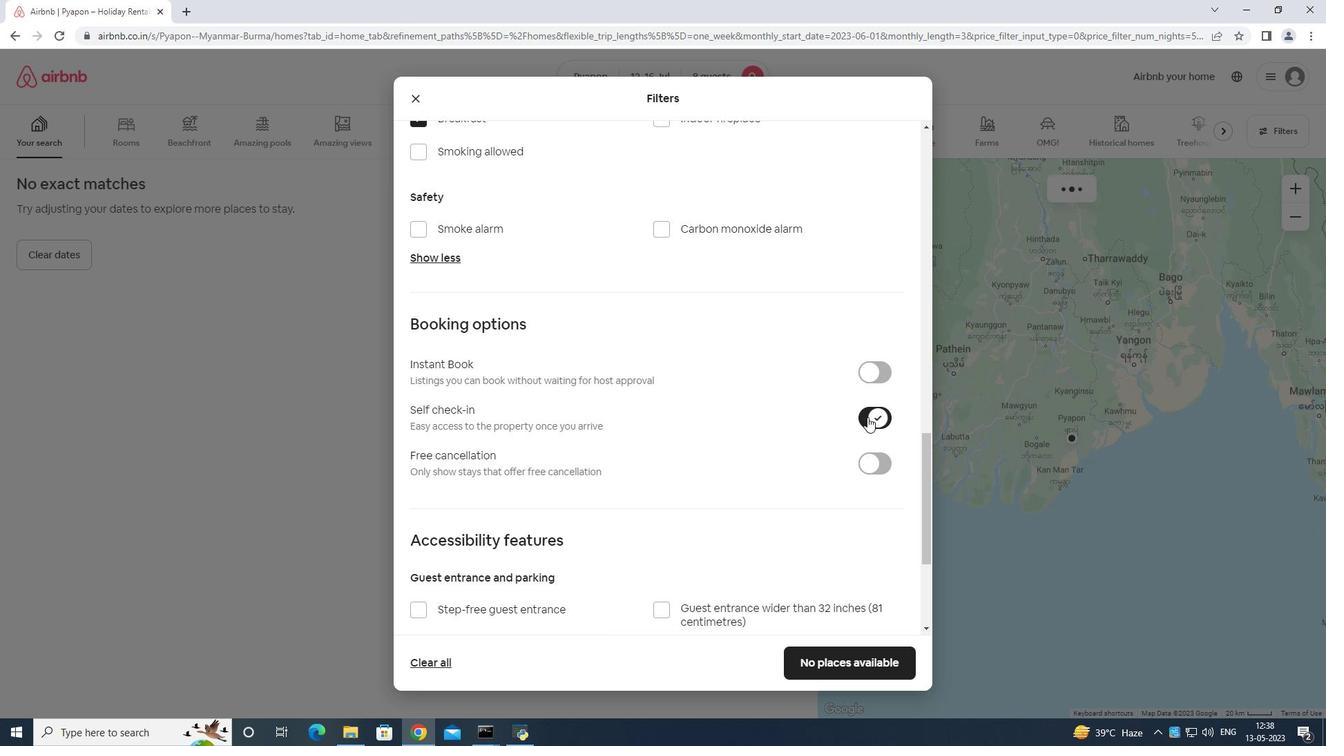 
Action: Mouse moved to (857, 419)
Screenshot: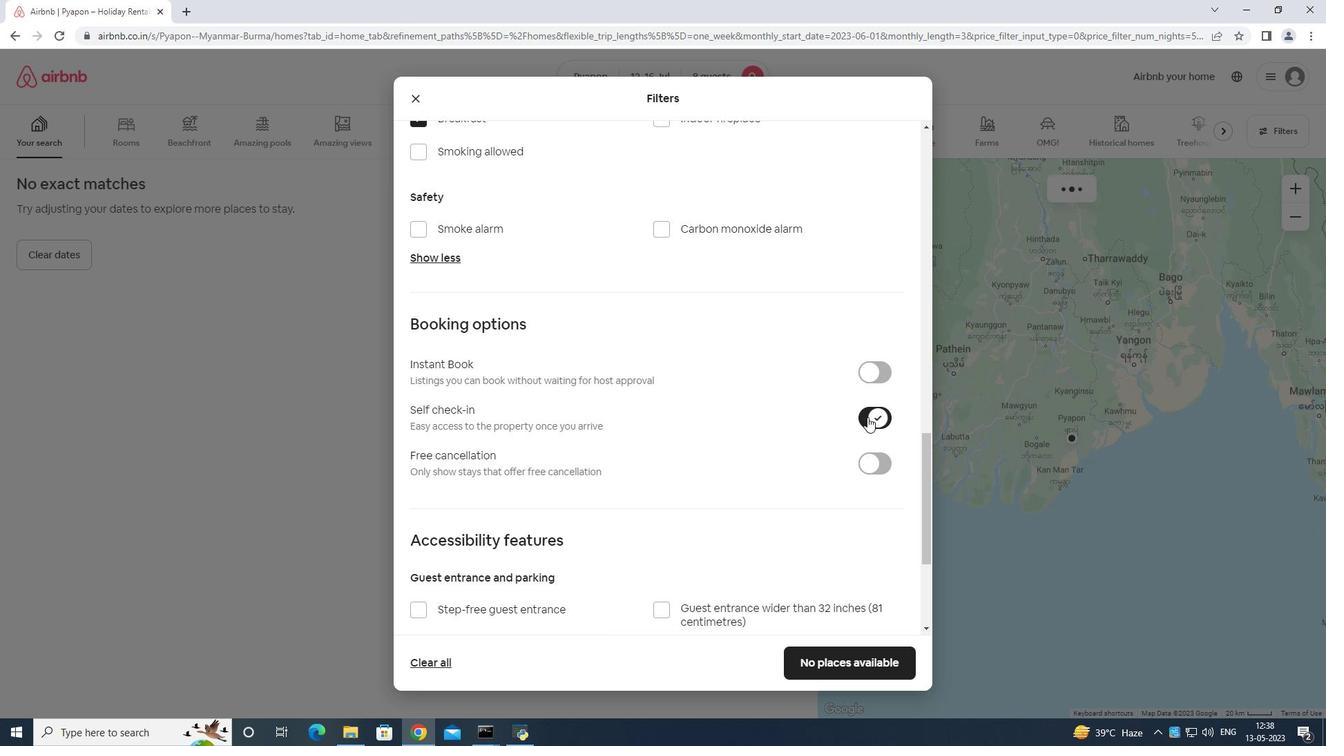 
Action: Mouse scrolled (857, 418) with delta (0, 0)
Screenshot: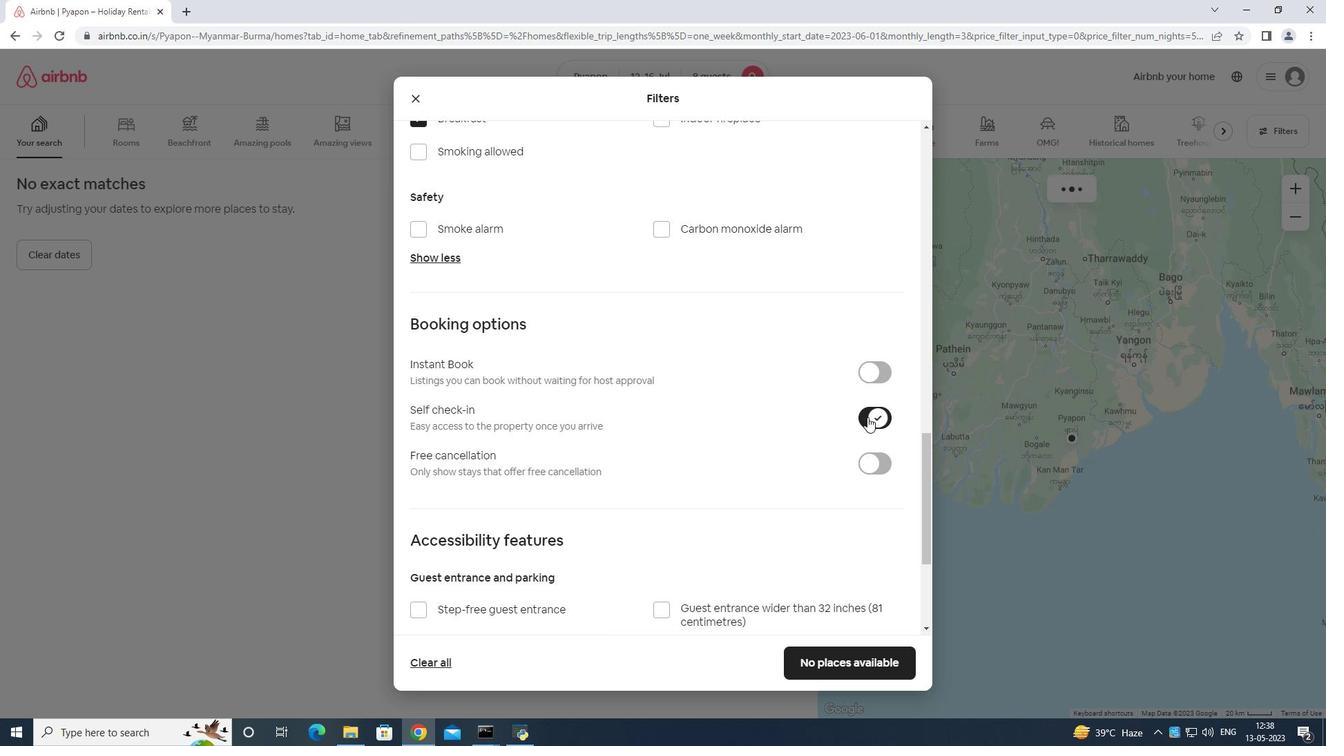 
Action: Mouse moved to (857, 420)
Screenshot: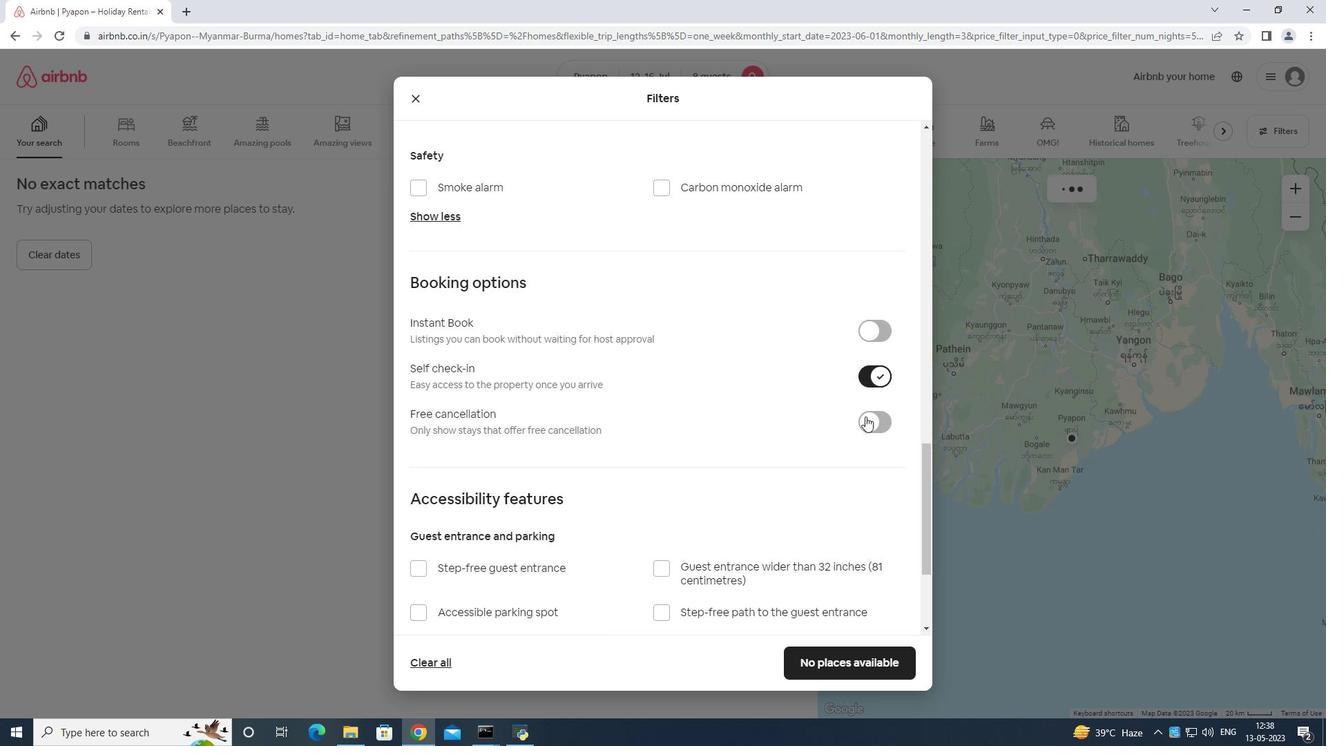 
Action: Mouse scrolled (857, 419) with delta (0, 0)
Screenshot: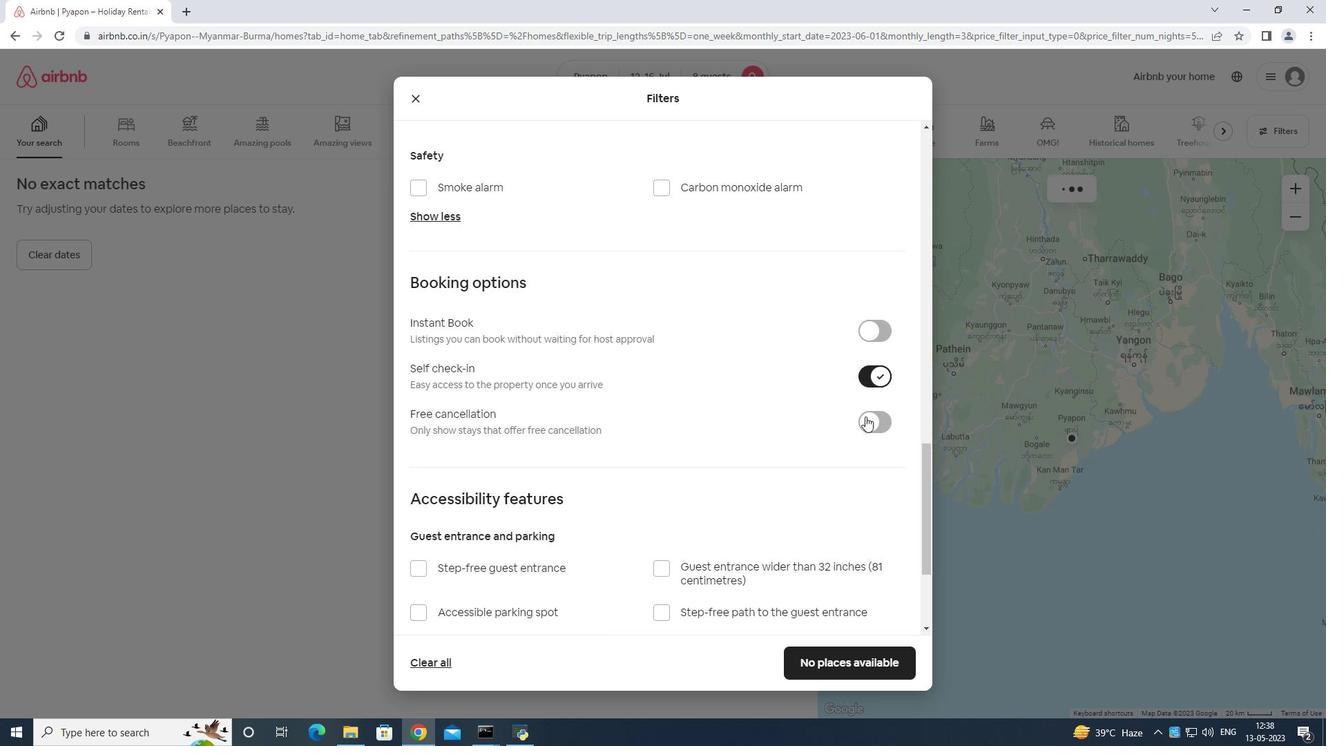 
Action: Mouse moved to (861, 436)
Screenshot: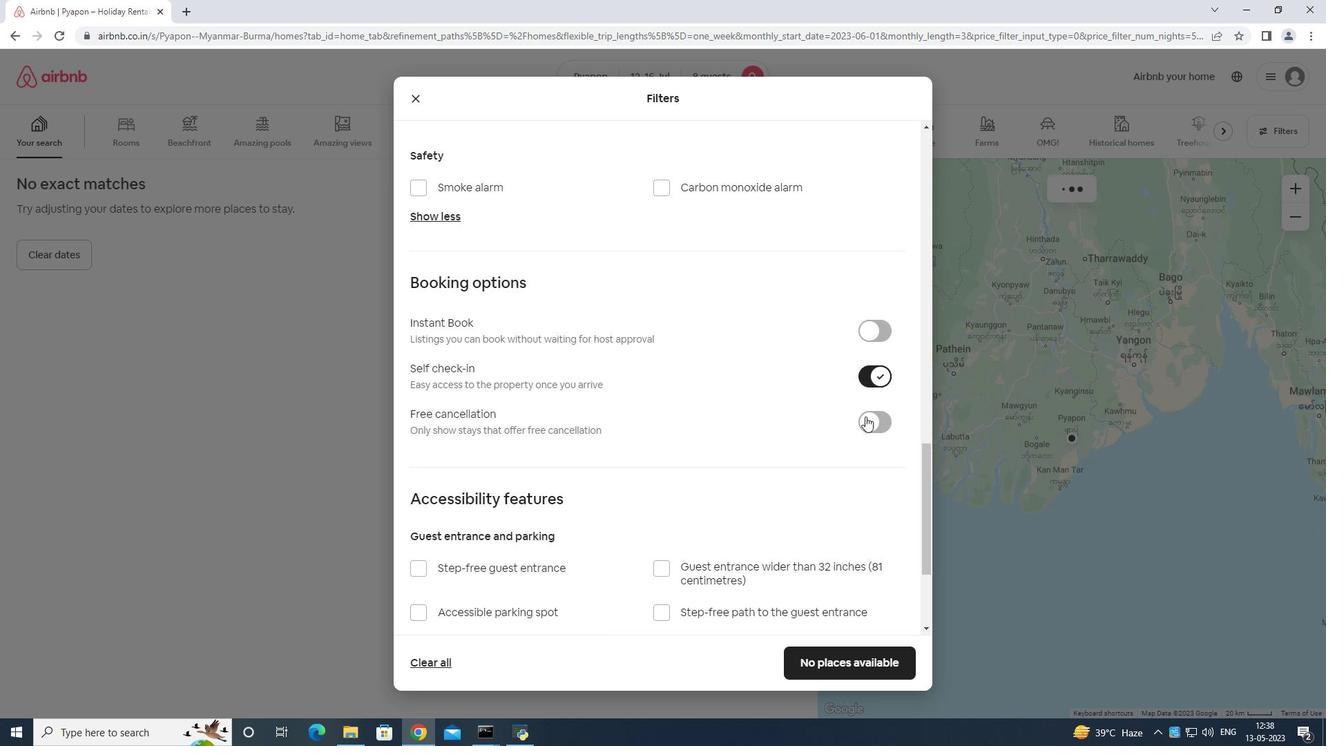
Action: Mouse scrolled (859, 431) with delta (0, 0)
Screenshot: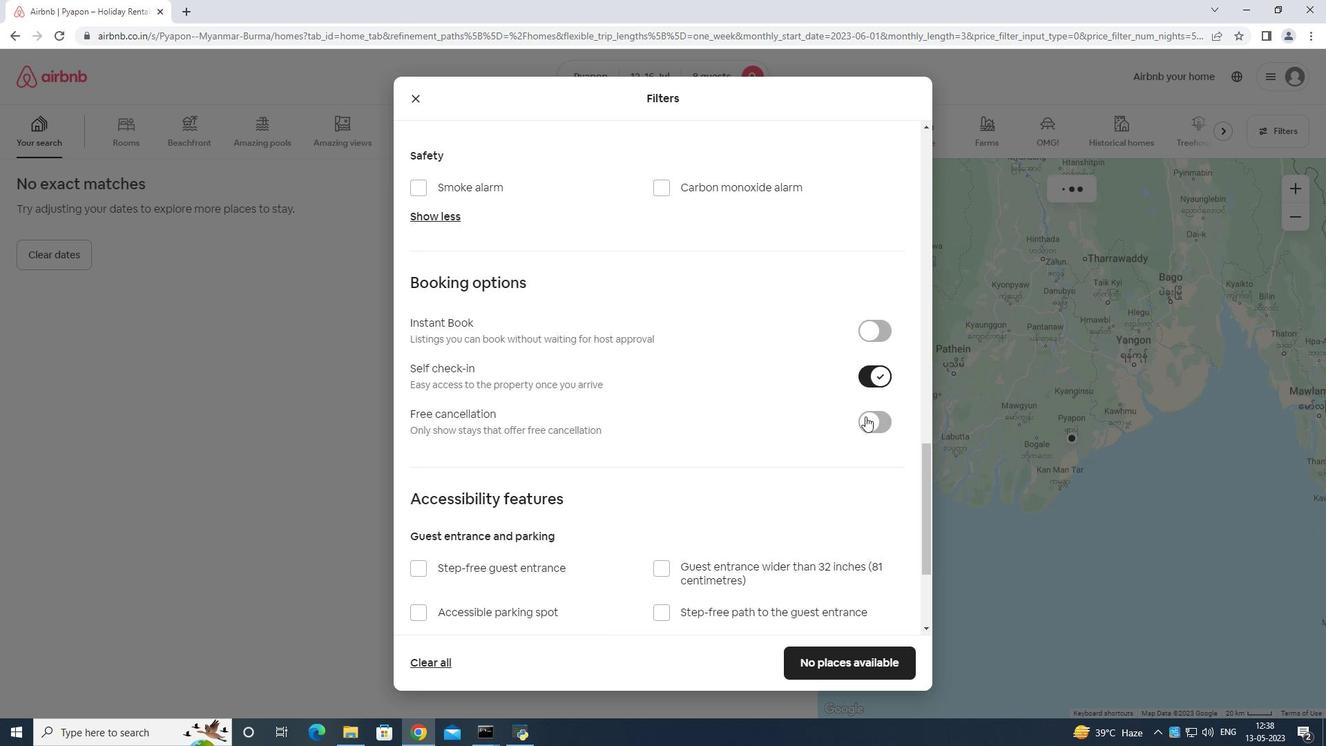 
Action: Mouse moved to (853, 439)
Screenshot: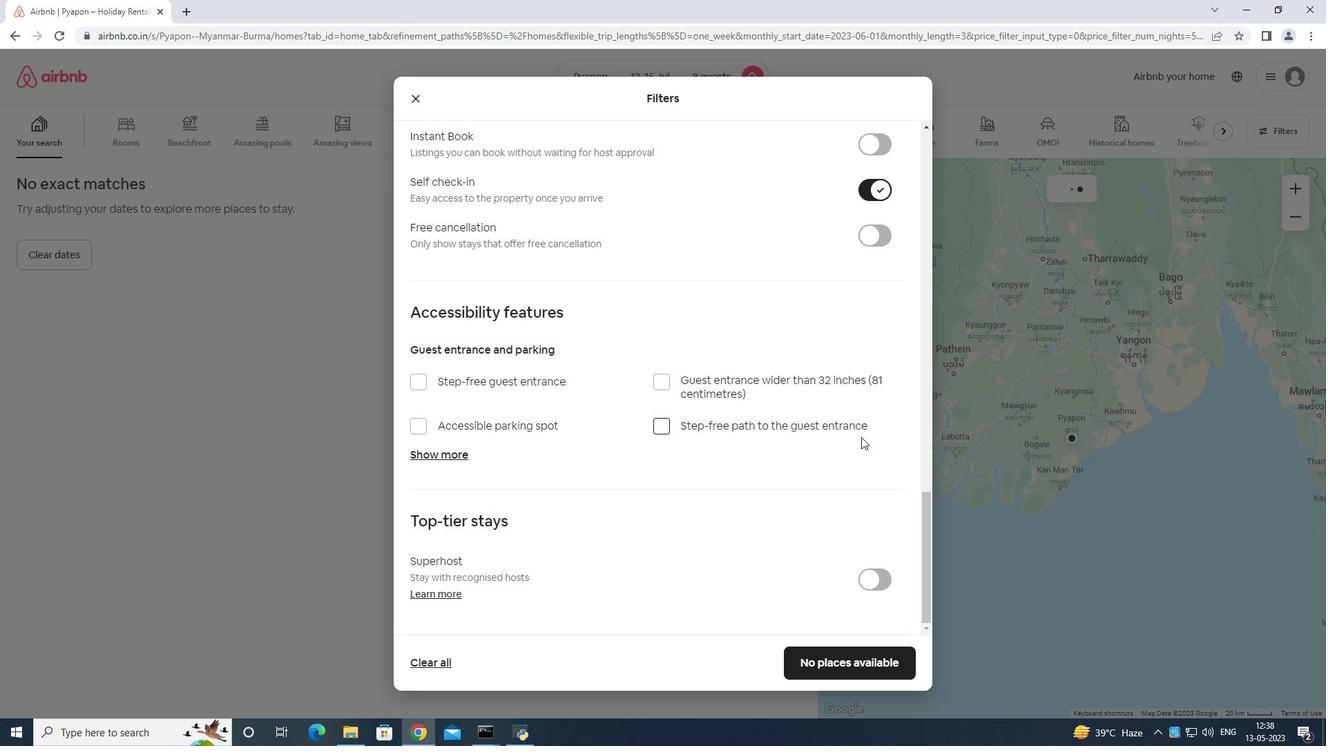 
Action: Mouse scrolled (853, 438) with delta (0, 0)
Screenshot: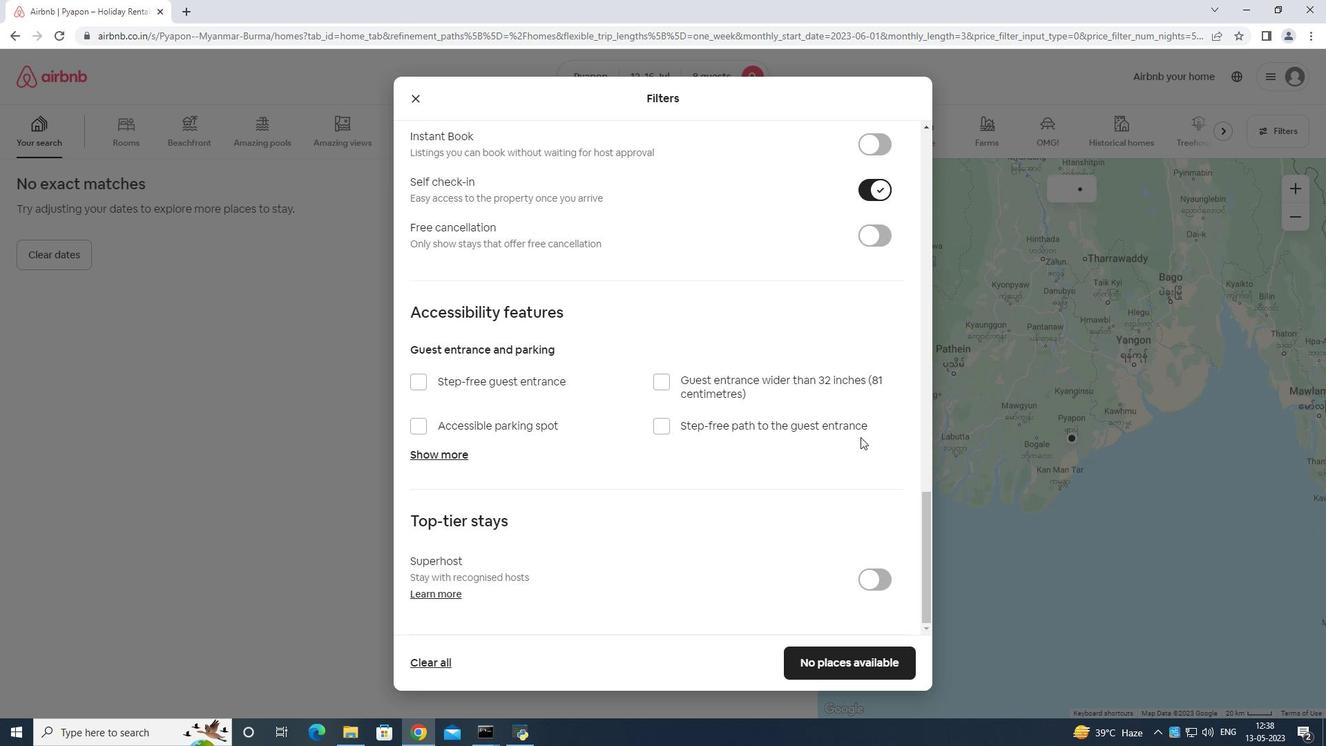 
Action: Mouse moved to (851, 440)
Screenshot: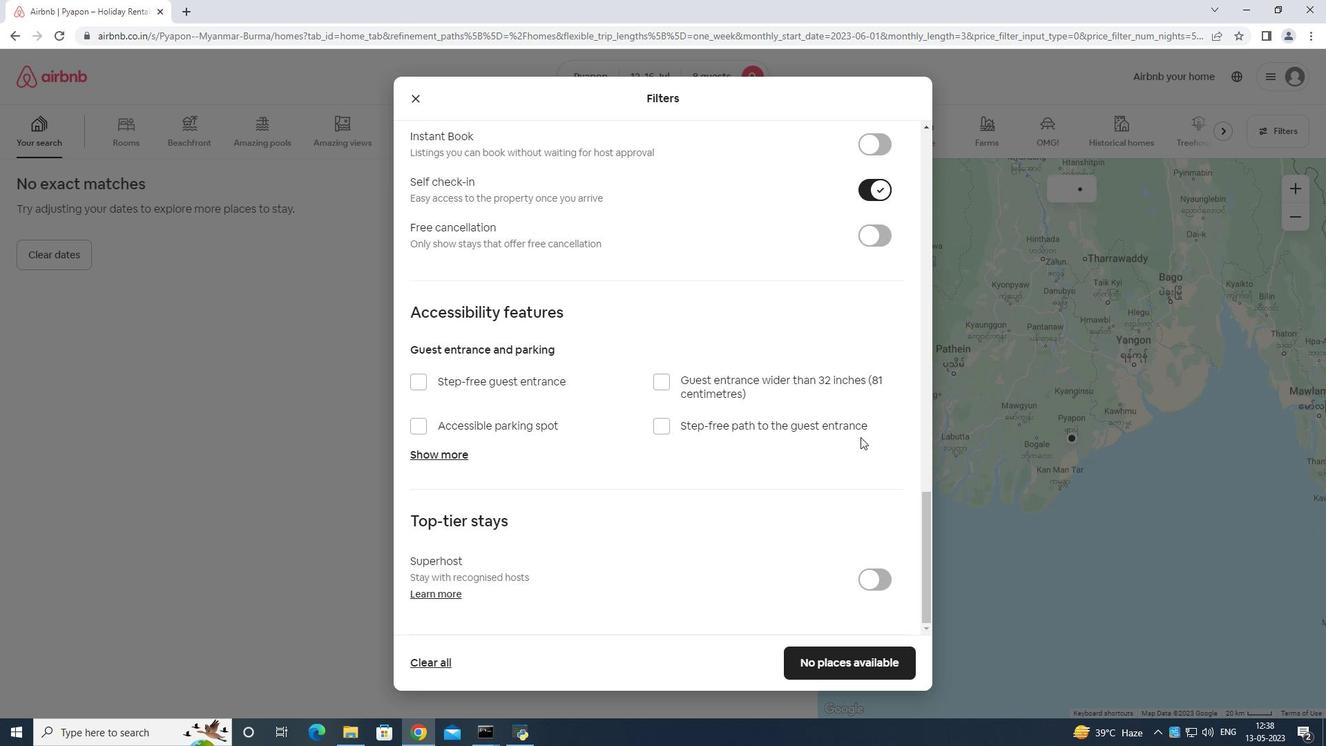 
Action: Mouse scrolled (851, 440) with delta (0, 0)
Screenshot: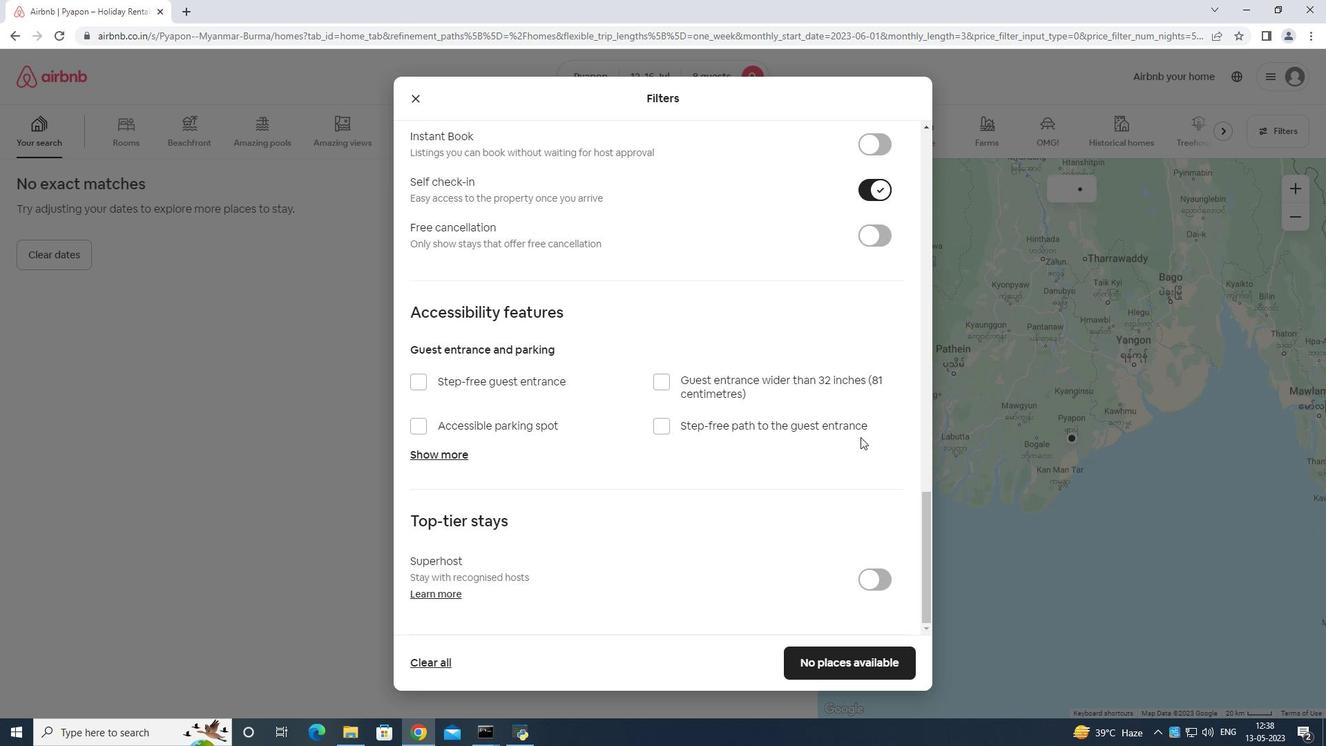 
Action: Mouse scrolled (851, 440) with delta (0, 0)
Screenshot: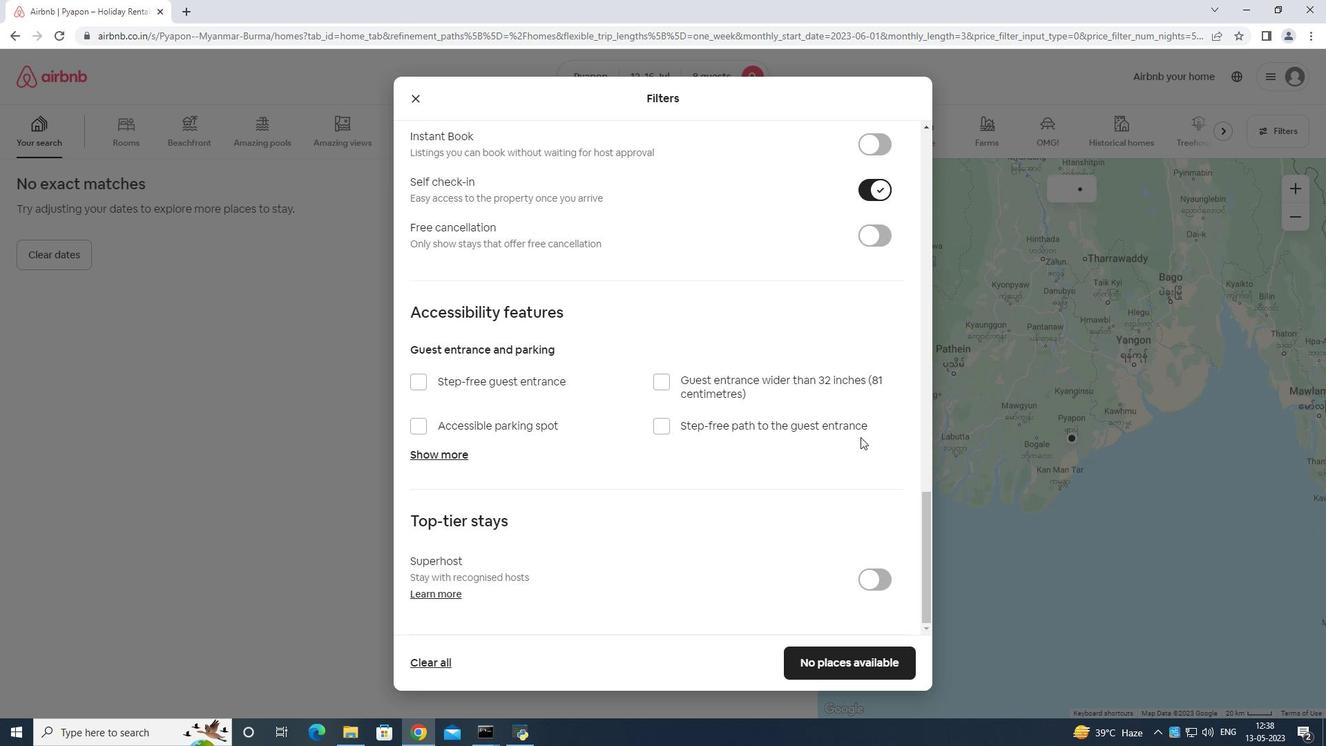 
Action: Mouse moved to (844, 445)
Screenshot: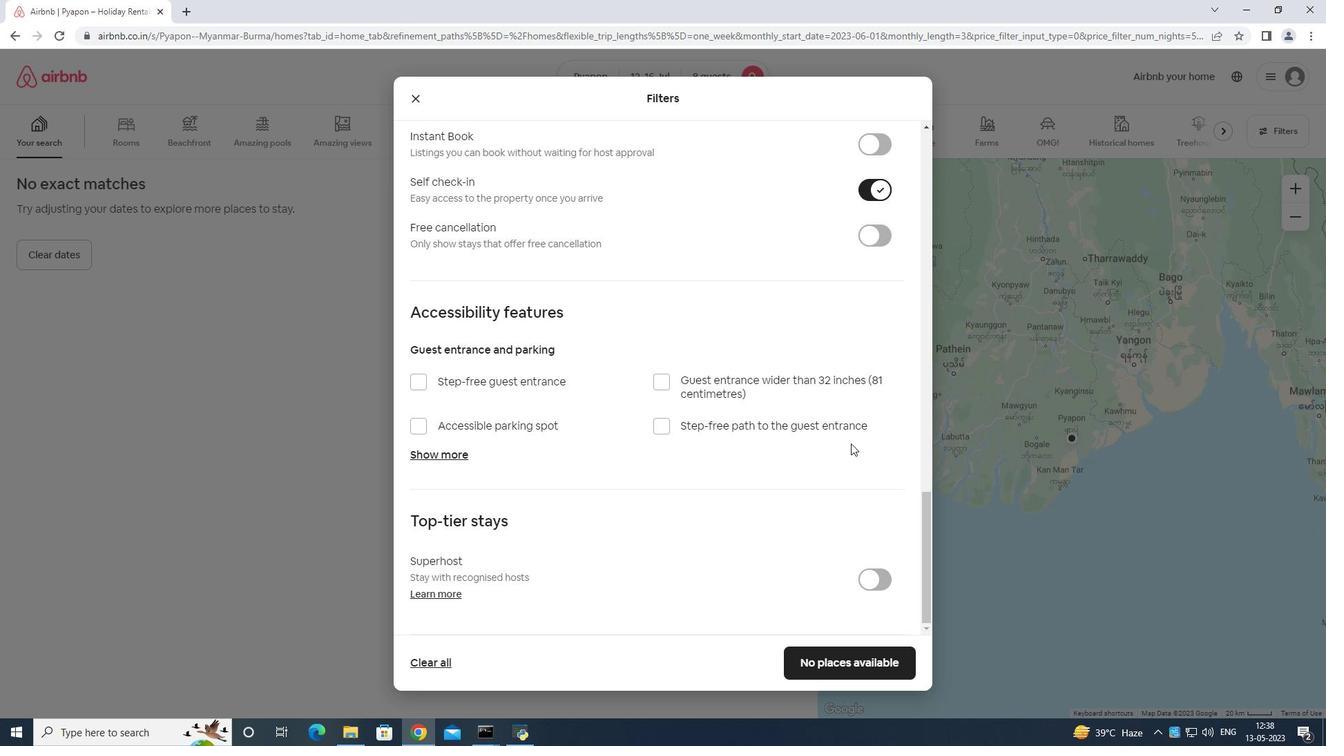 
Action: Mouse scrolled (844, 444) with delta (0, 0)
Screenshot: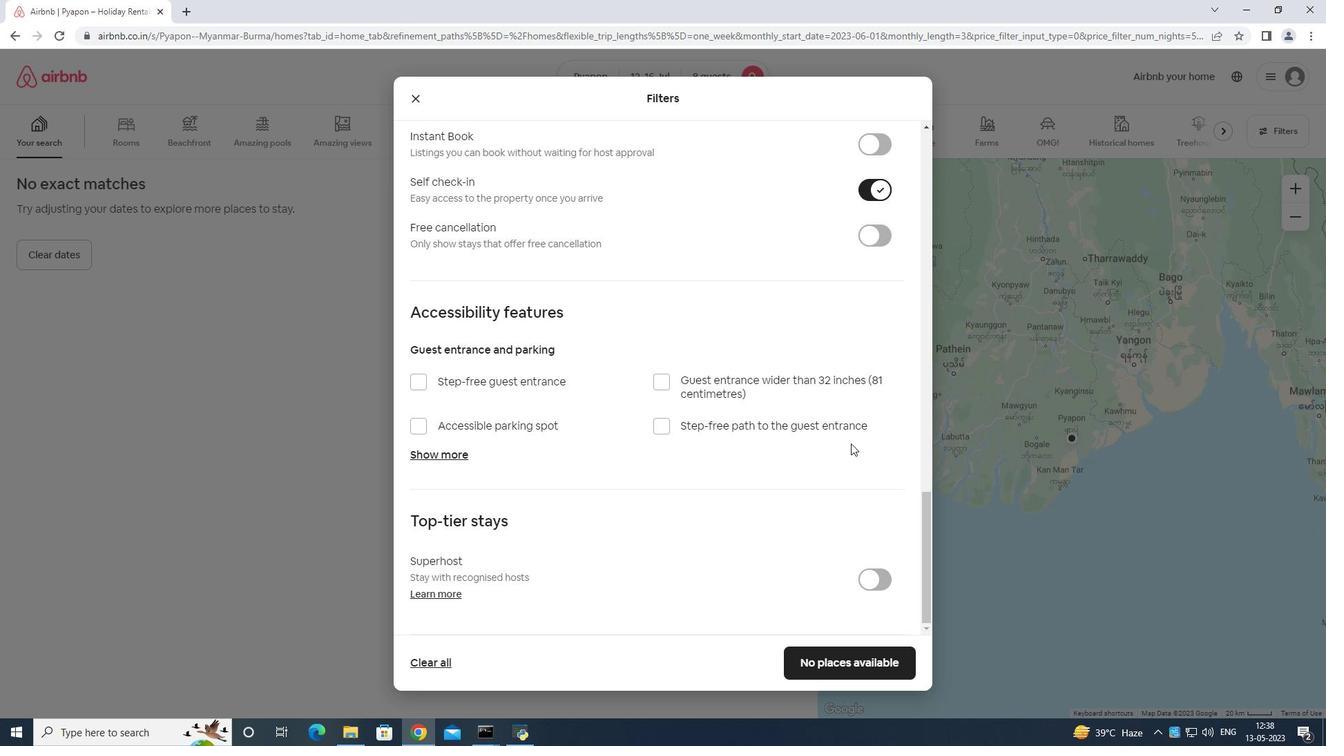 
Action: Mouse moved to (844, 446)
Screenshot: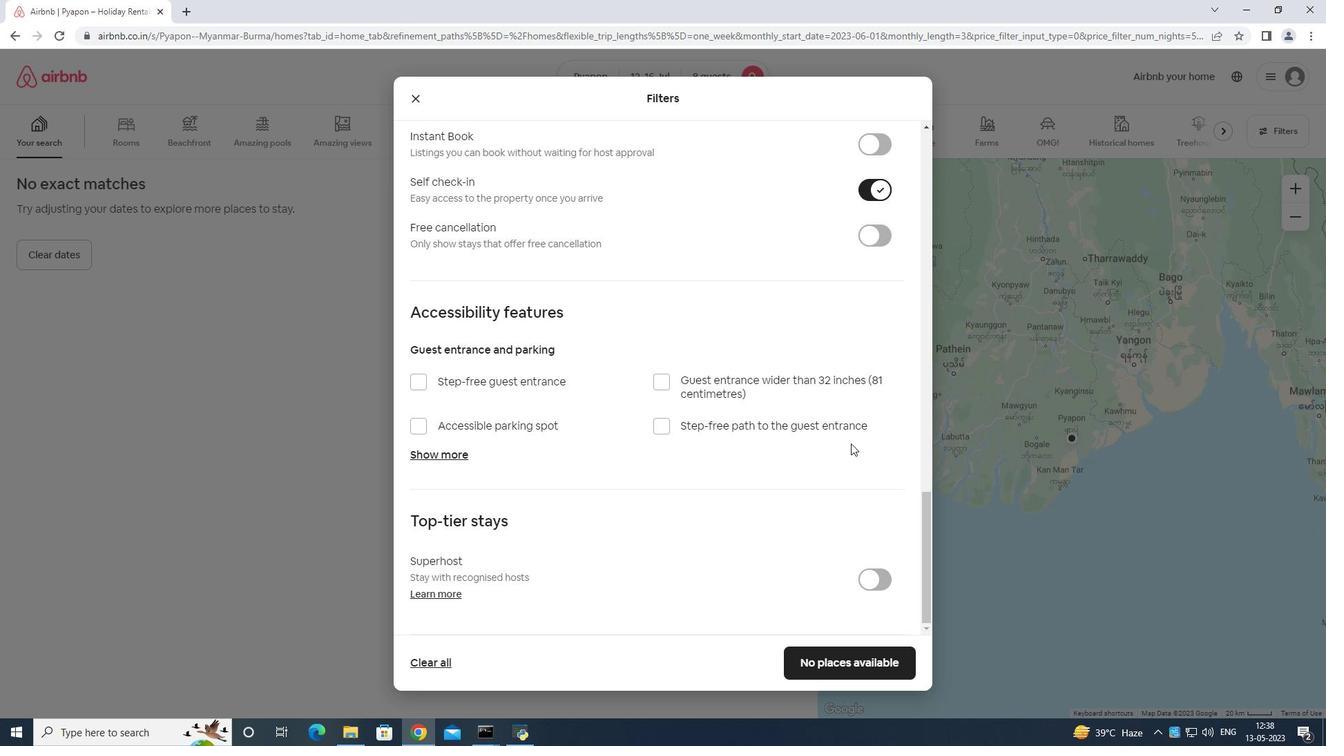 
Action: Mouse scrolled (844, 445) with delta (0, 0)
Screenshot: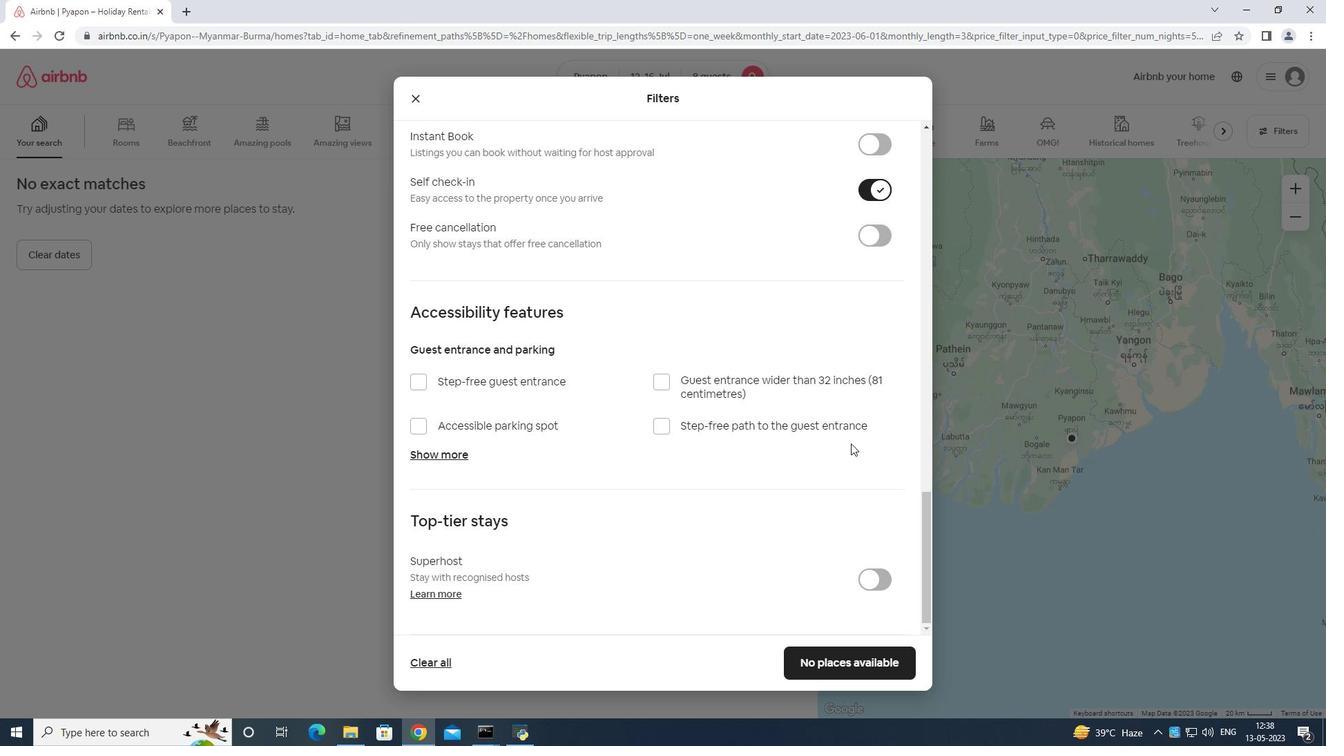 
Action: Mouse scrolled (844, 445) with delta (0, 0)
Screenshot: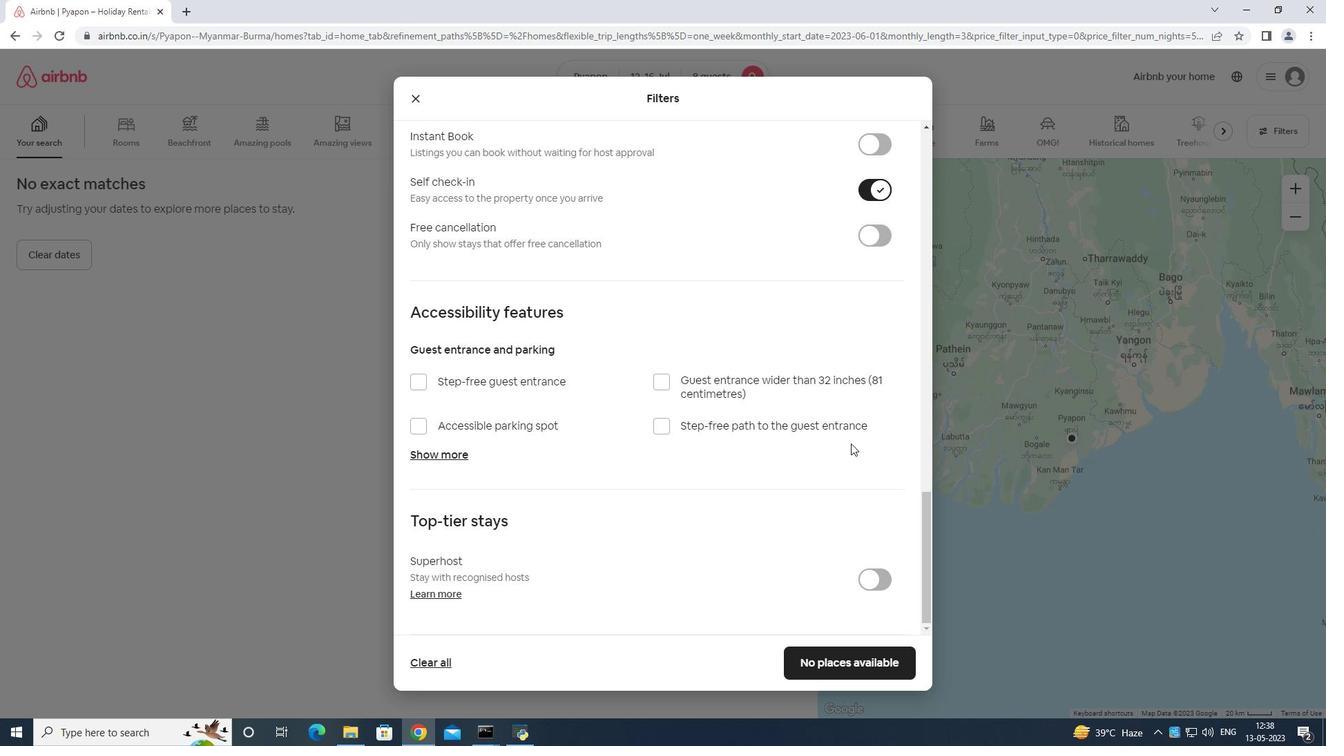 
Action: Mouse moved to (882, 653)
Screenshot: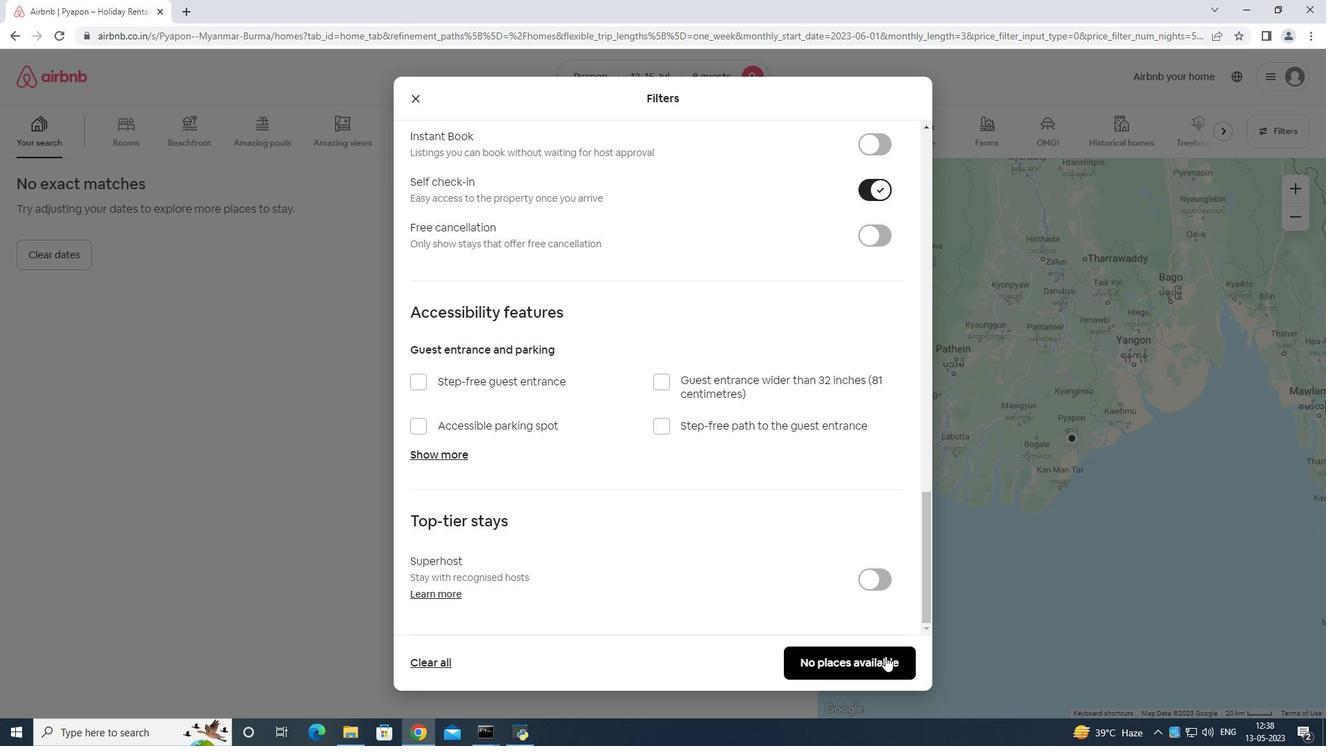 
Action: Mouse pressed left at (882, 653)
Screenshot: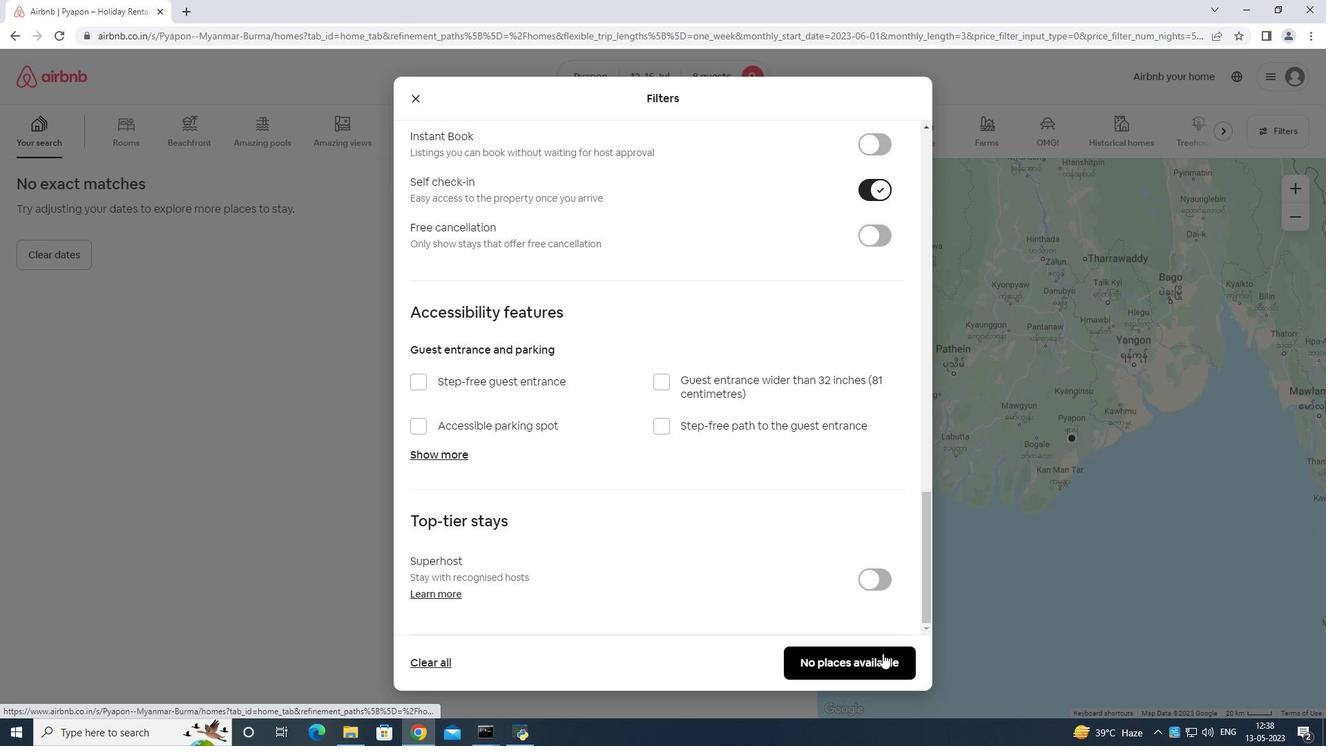 
